 Task: Play online Dominion games in very easy mode.
Action: Mouse moved to (399, 325)
Screenshot: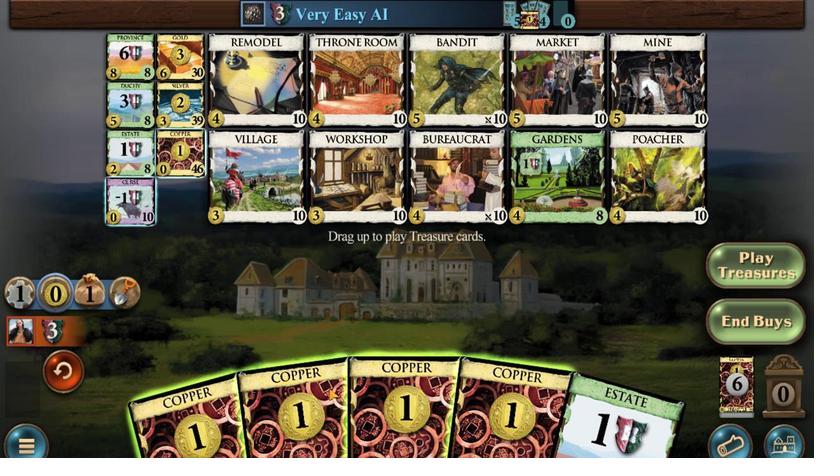 
Action: Mouse pressed left at (399, 325)
Screenshot: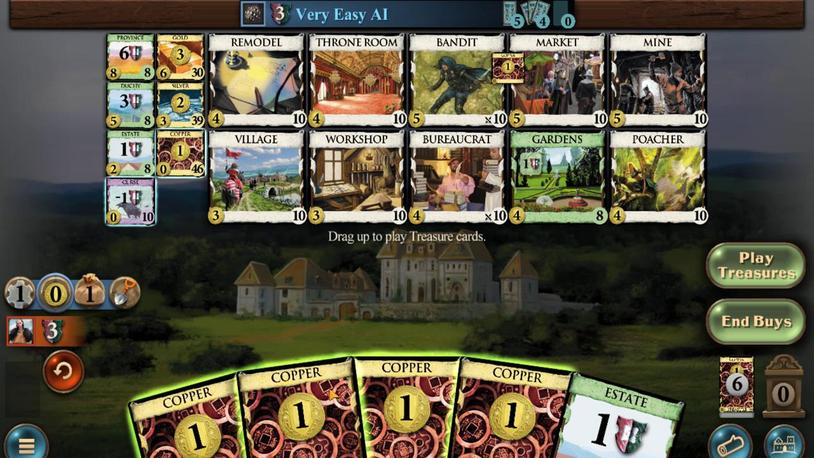 
Action: Mouse moved to (403, 325)
Screenshot: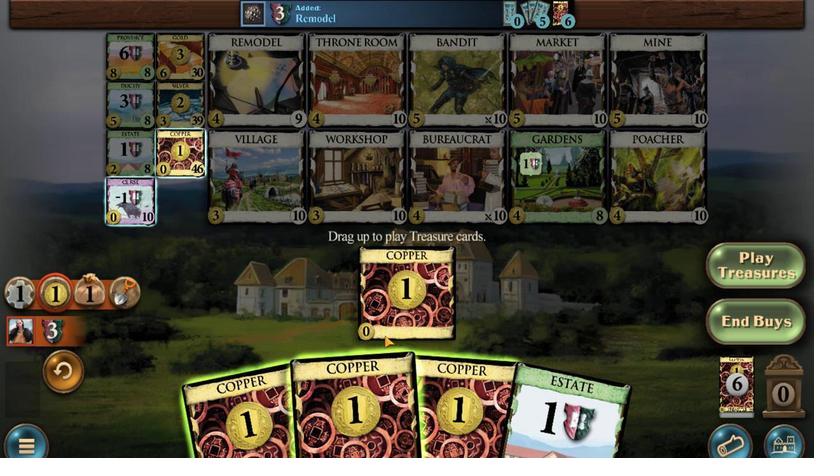 
Action: Mouse pressed left at (403, 325)
Screenshot: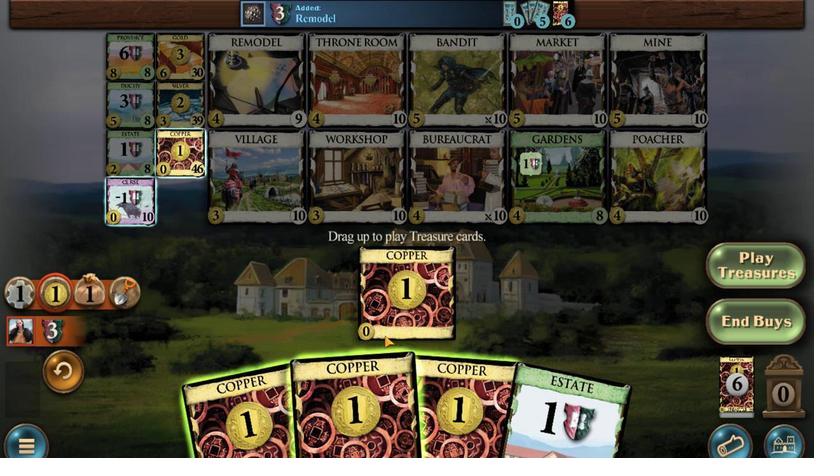 
Action: Mouse moved to (406, 325)
Screenshot: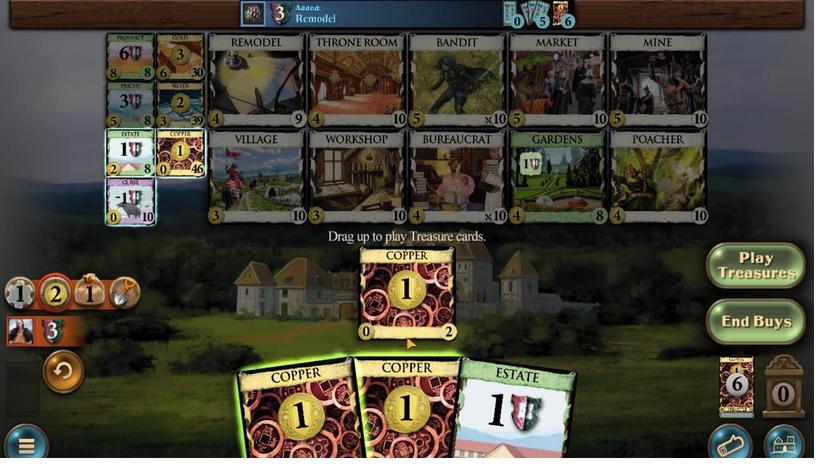 
Action: Mouse pressed left at (406, 325)
Screenshot: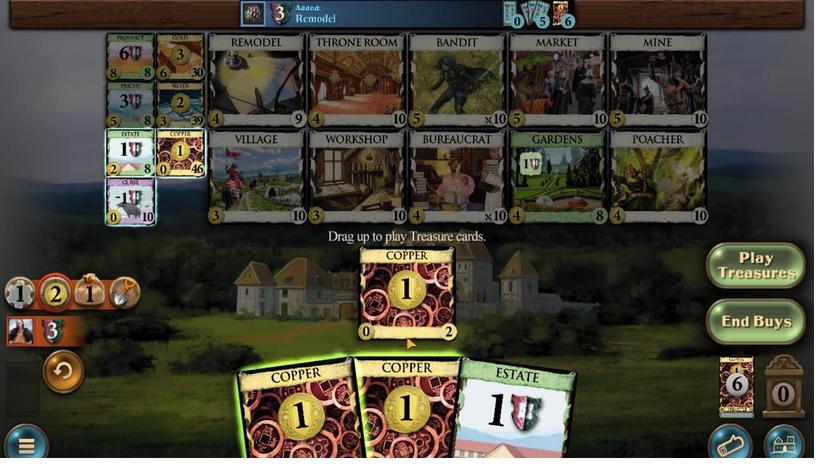 
Action: Mouse moved to (402, 325)
Screenshot: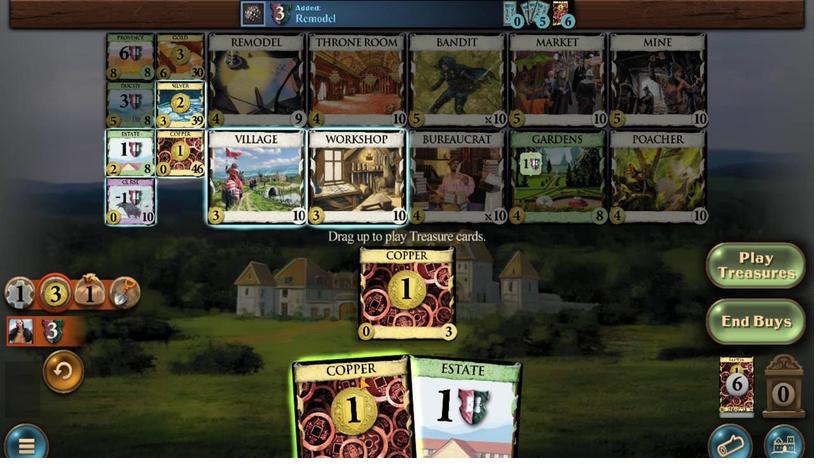 
Action: Mouse pressed left at (402, 325)
Screenshot: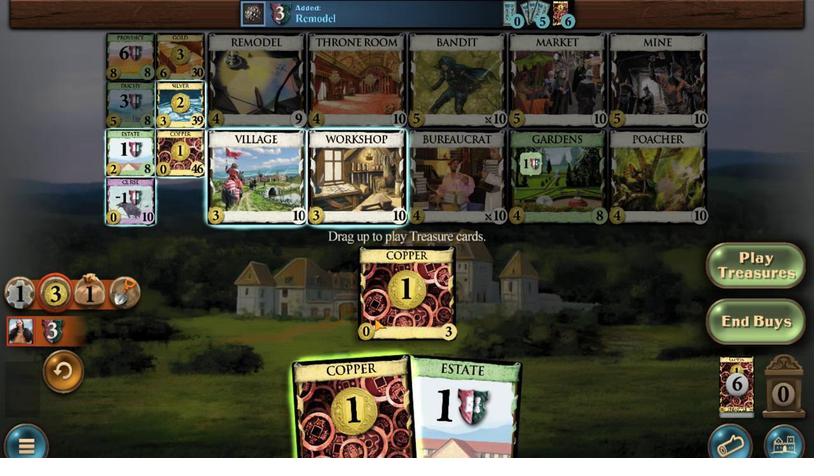 
Action: Mouse moved to (391, 362)
Screenshot: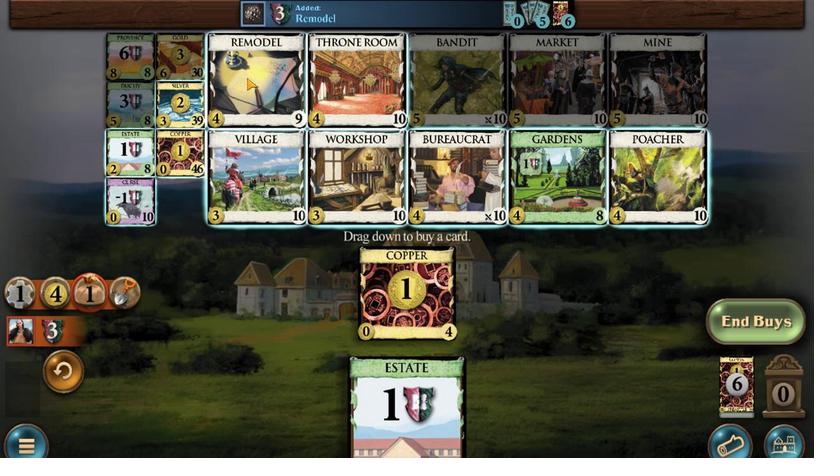 
Action: Mouse pressed left at (391, 362)
Screenshot: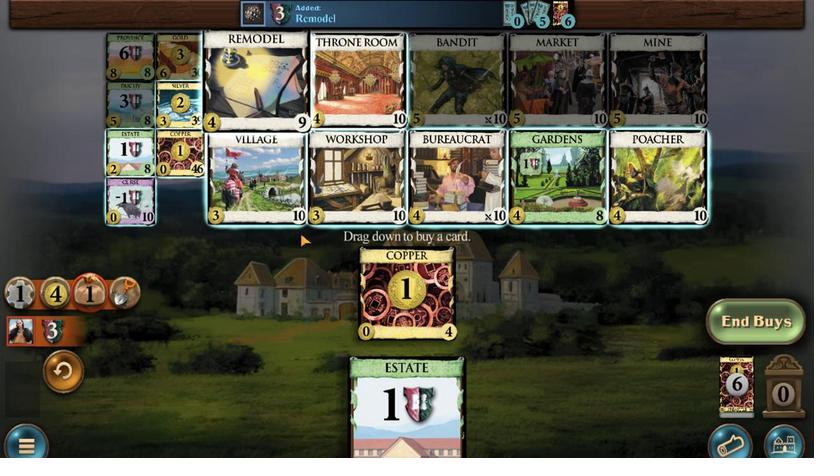 
Action: Mouse moved to (388, 323)
Screenshot: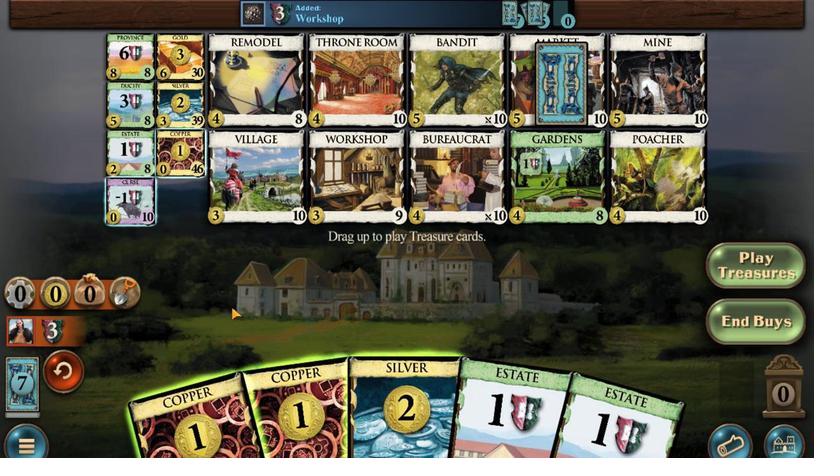 
Action: Mouse pressed left at (388, 323)
Screenshot: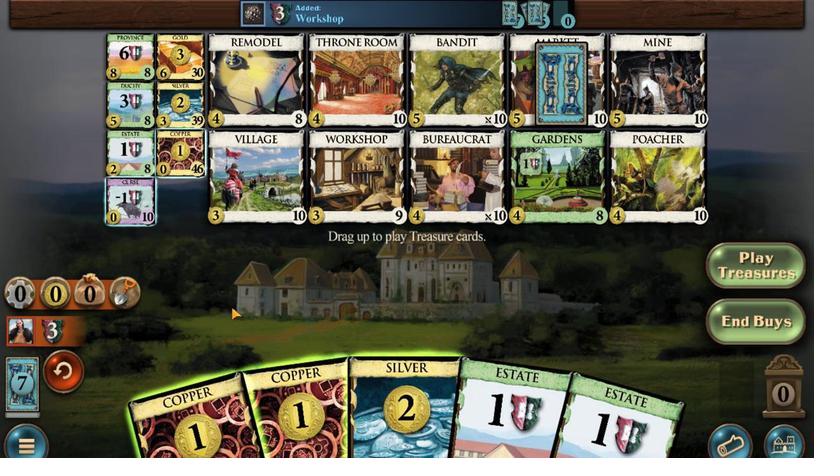 
Action: Mouse moved to (396, 320)
Screenshot: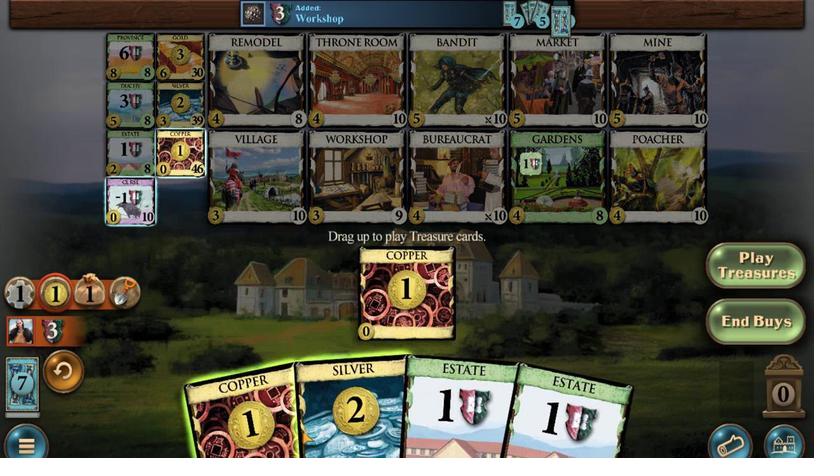 
Action: Mouse pressed left at (396, 320)
Screenshot: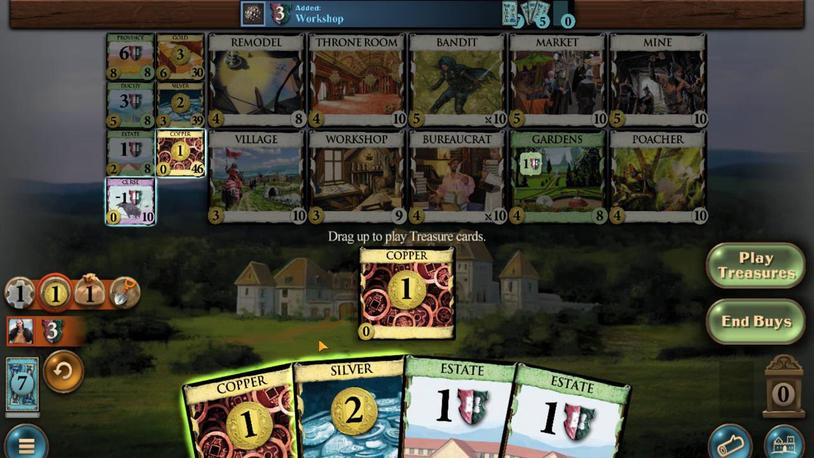
Action: Mouse moved to (394, 322)
Screenshot: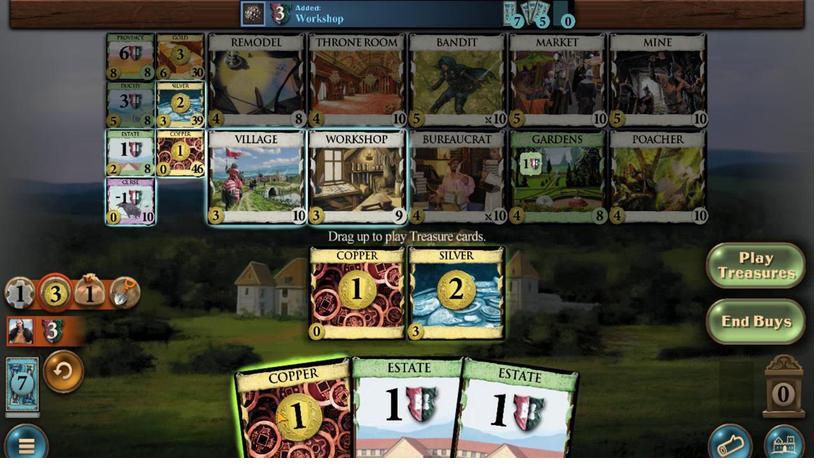 
Action: Mouse pressed left at (394, 322)
Screenshot: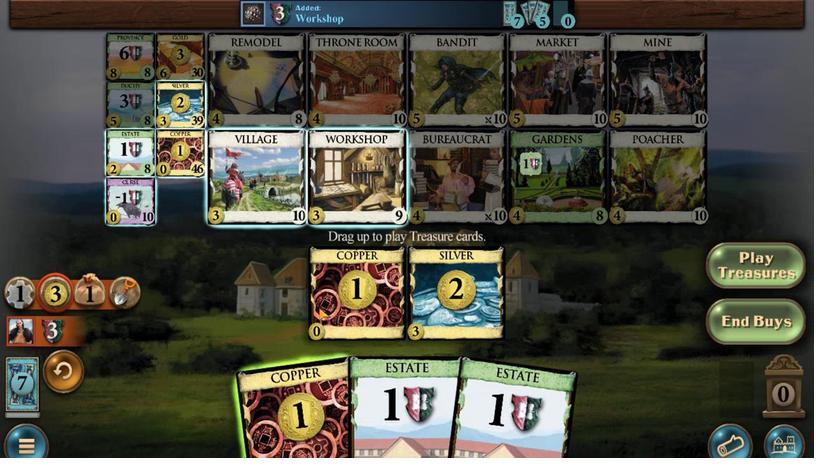 
Action: Mouse moved to (390, 364)
Screenshot: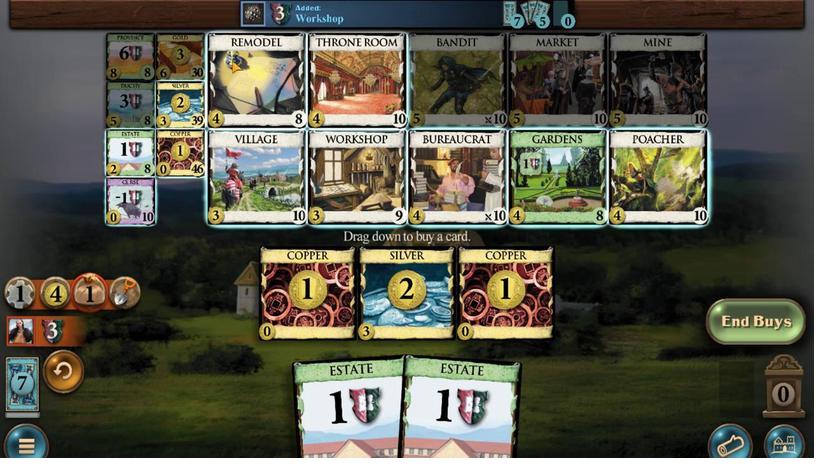 
Action: Mouse pressed left at (390, 364)
Screenshot: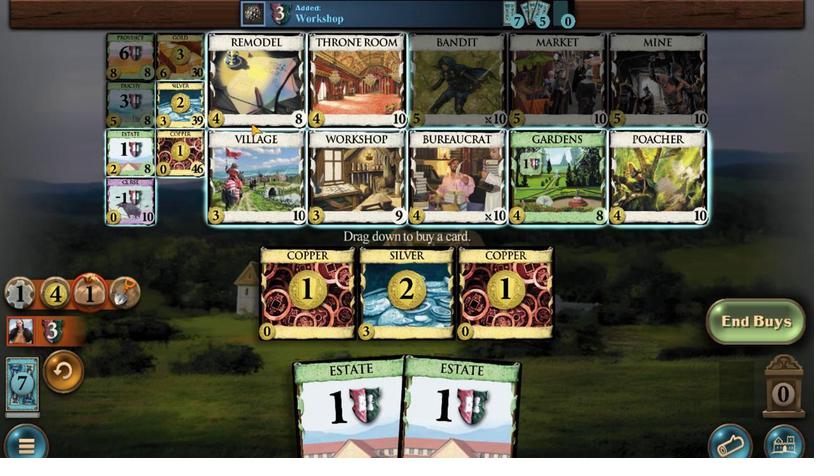
Action: Mouse moved to (387, 324)
Screenshot: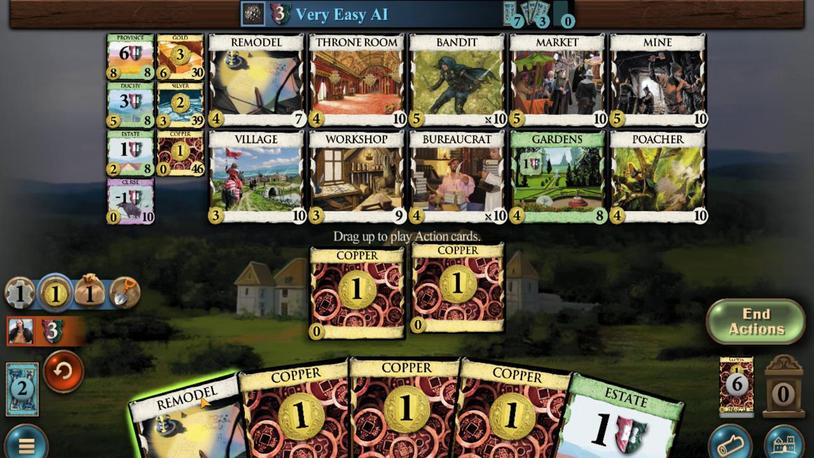 
Action: Mouse pressed left at (387, 324)
Screenshot: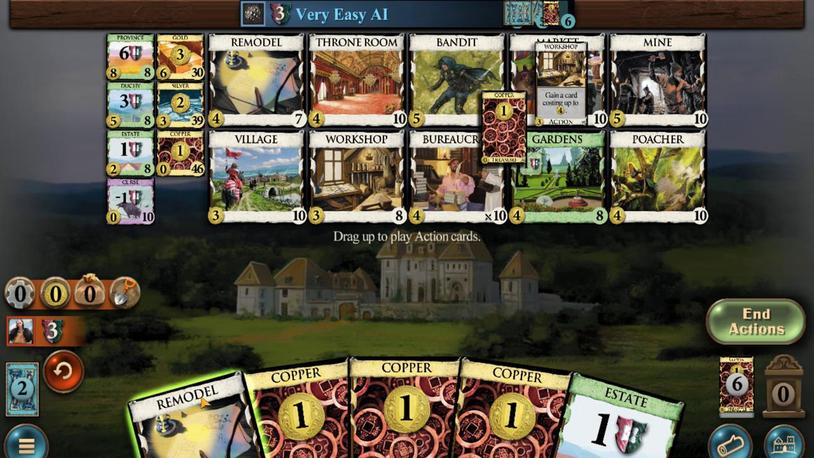 
Action: Mouse moved to (413, 325)
Screenshot: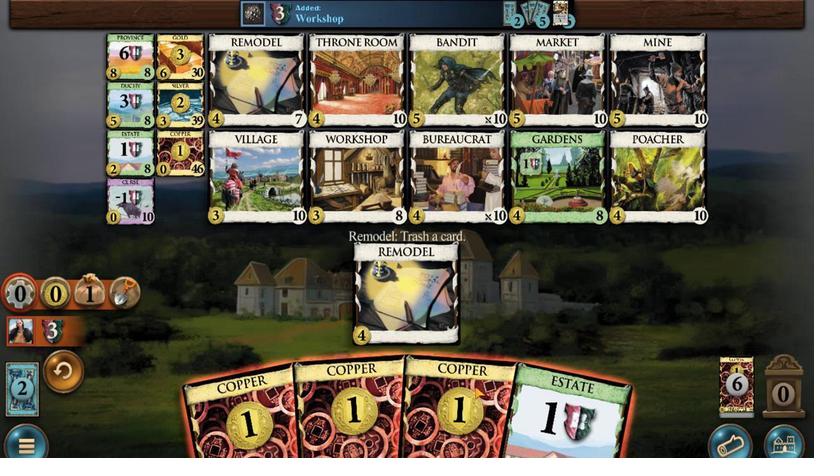 
Action: Mouse pressed left at (413, 325)
Screenshot: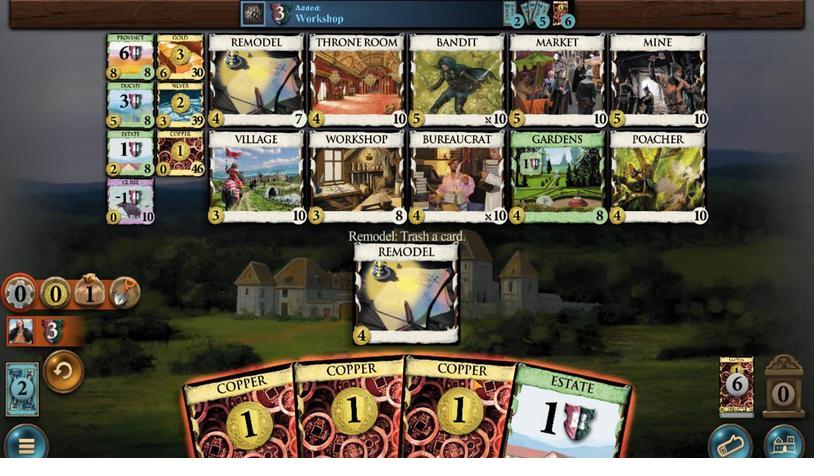 
Action: Mouse moved to (425, 334)
Screenshot: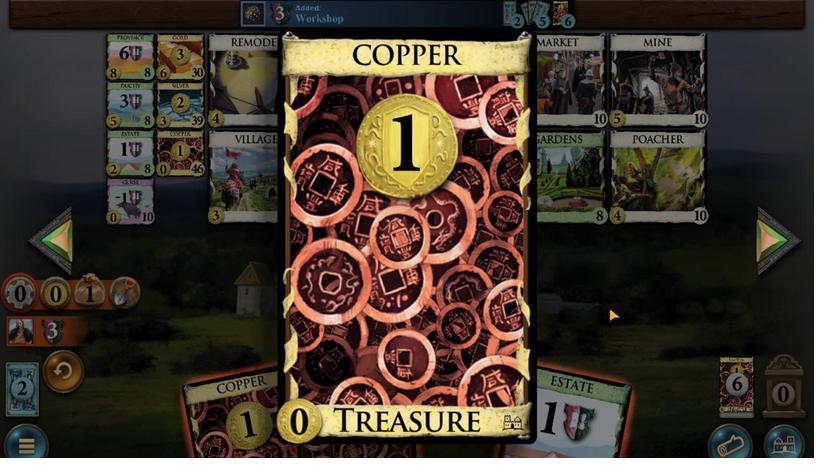 
Action: Mouse pressed left at (425, 334)
Screenshot: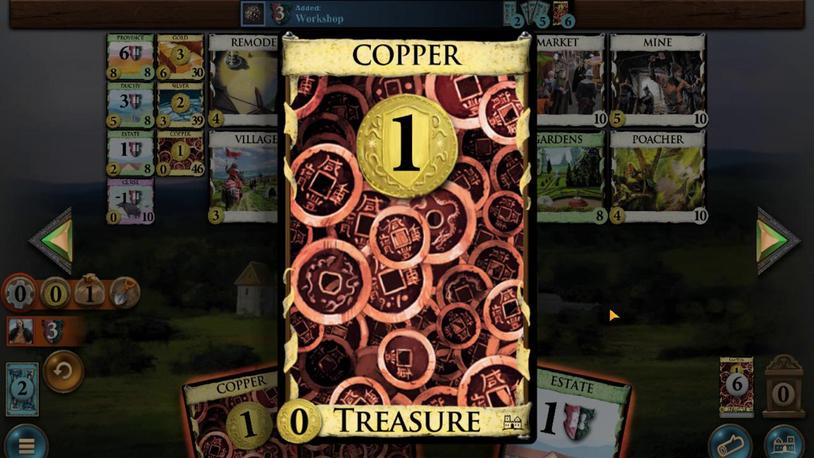 
Action: Mouse moved to (420, 324)
Screenshot: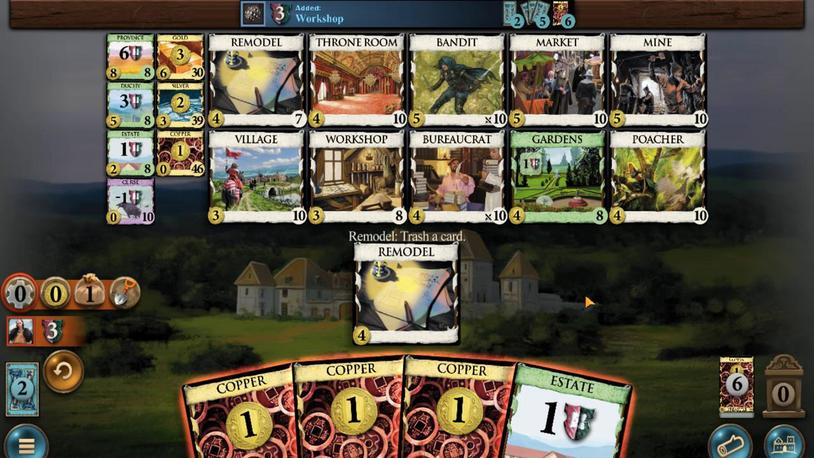 
Action: Mouse pressed left at (420, 324)
Screenshot: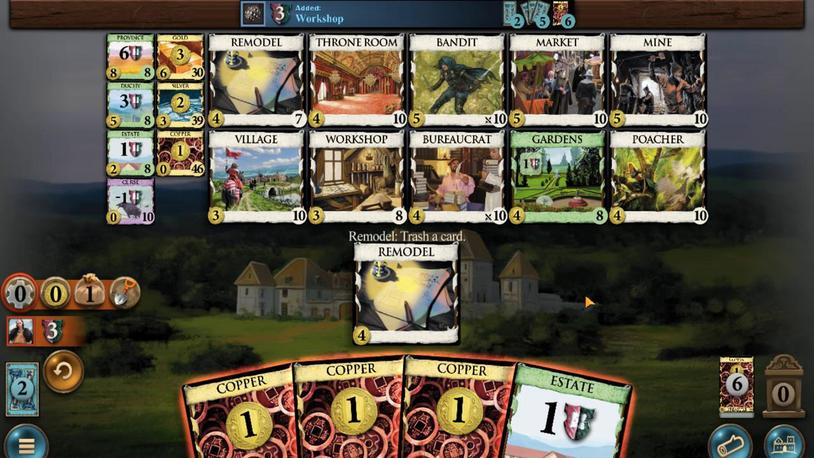 
Action: Mouse moved to (385, 359)
Screenshot: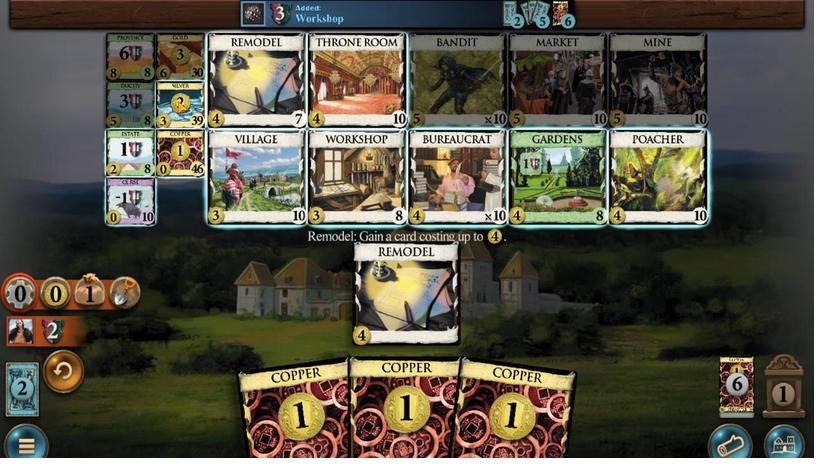 
Action: Mouse pressed left at (385, 359)
Screenshot: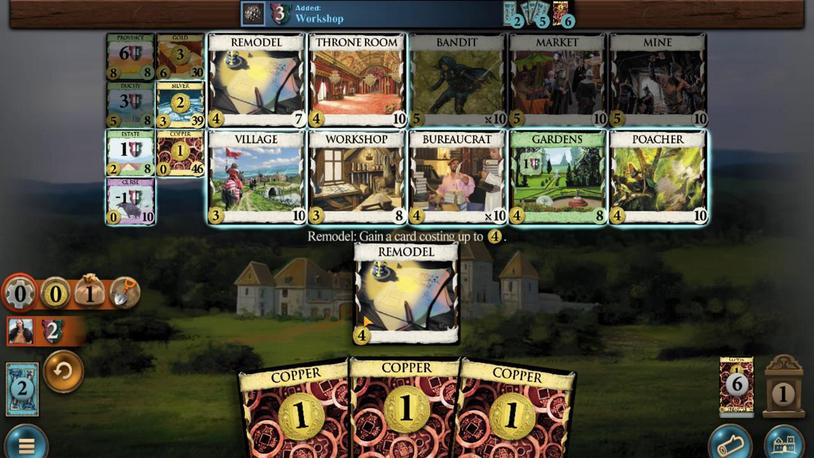 
Action: Mouse moved to (410, 352)
Screenshot: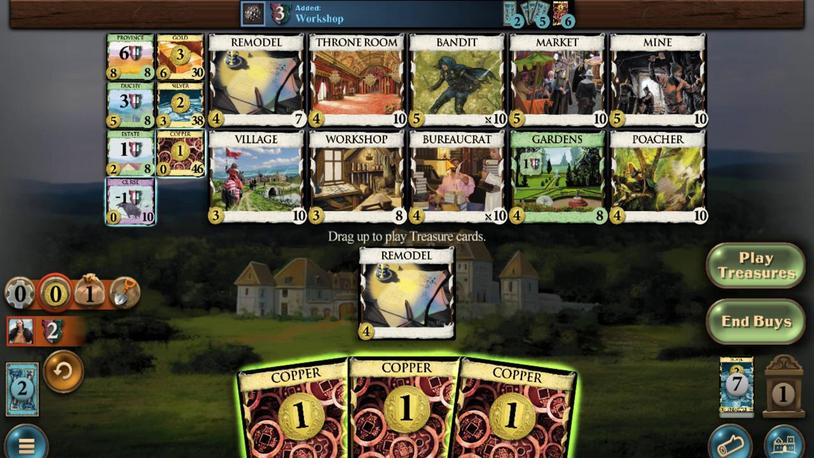 
Action: Mouse pressed left at (410, 352)
Screenshot: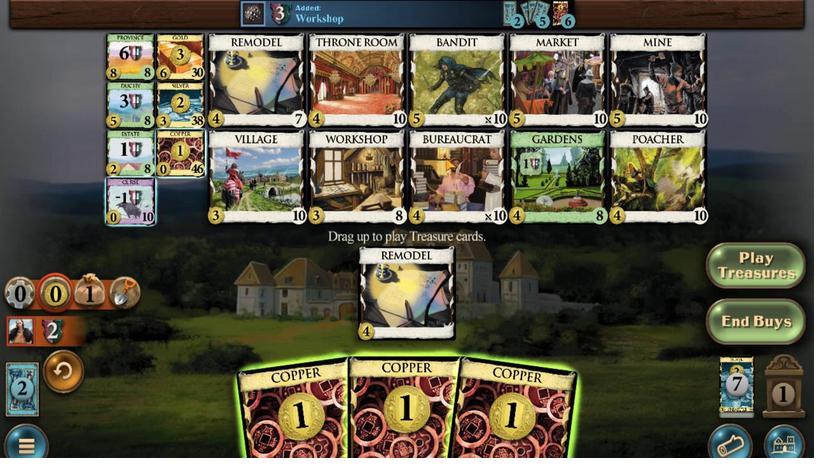 
Action: Mouse pressed left at (410, 352)
Screenshot: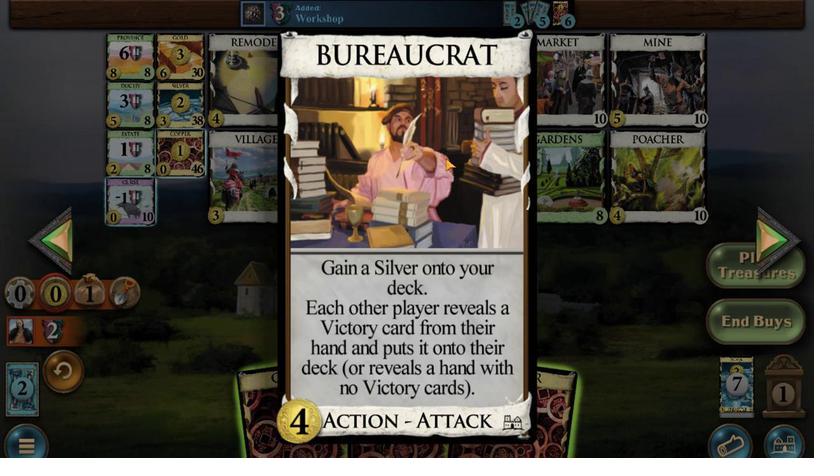 
Action: Mouse moved to (401, 350)
Screenshot: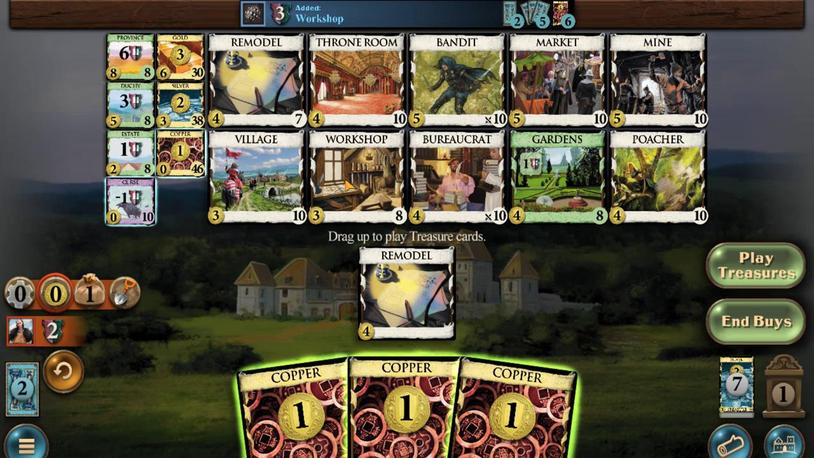 
Action: Mouse pressed left at (401, 350)
Screenshot: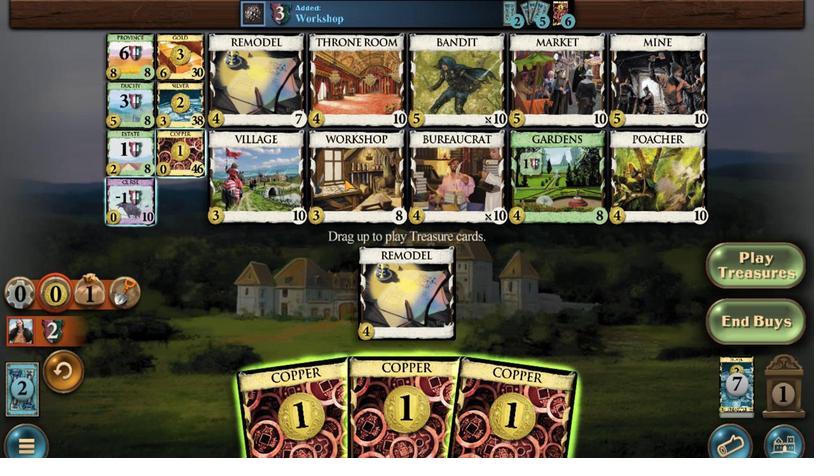 
Action: Mouse pressed left at (401, 350)
Screenshot: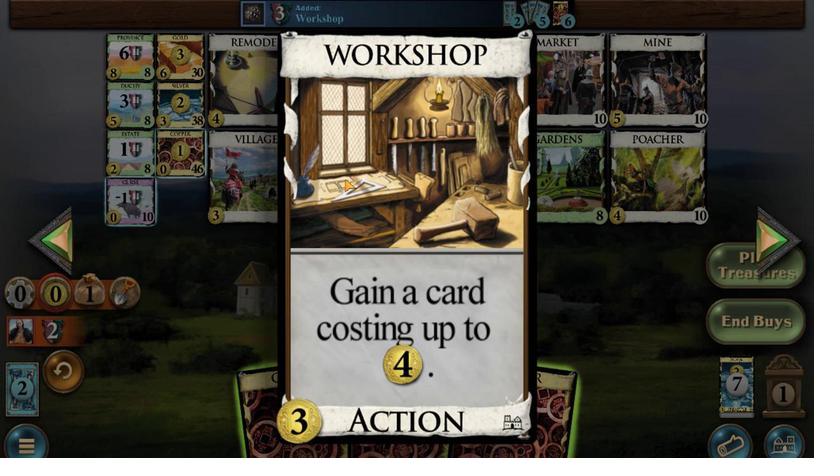 
Action: Mouse moved to (419, 320)
Screenshot: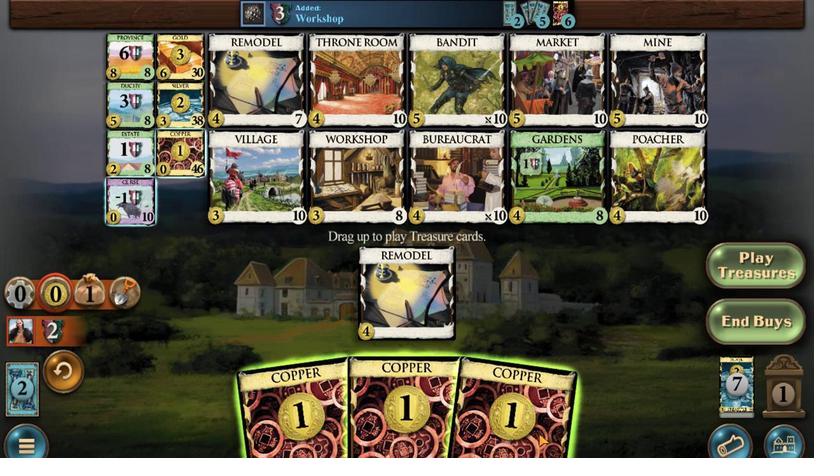 
Action: Mouse pressed left at (419, 320)
Screenshot: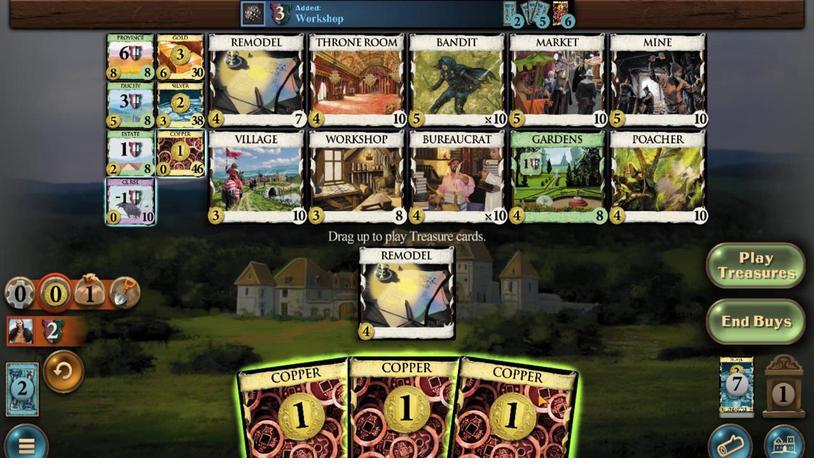 
Action: Mouse moved to (410, 317)
Screenshot: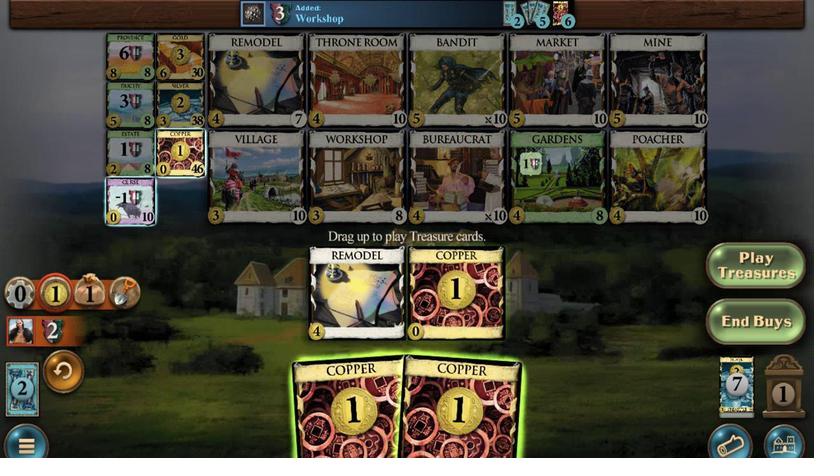 
Action: Mouse pressed left at (410, 317)
Screenshot: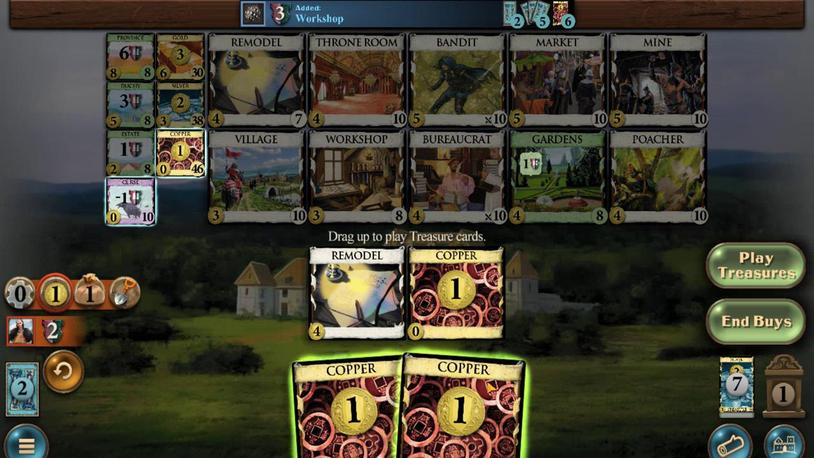 
Action: Mouse moved to (406, 315)
Screenshot: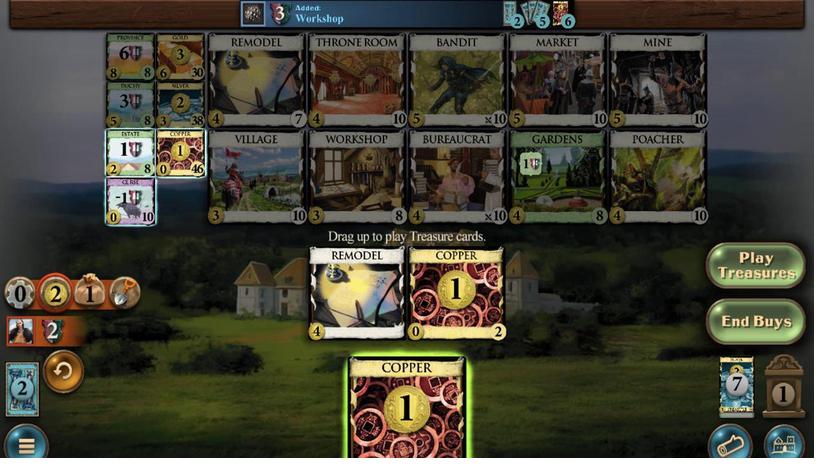
Action: Mouse pressed left at (406, 315)
Screenshot: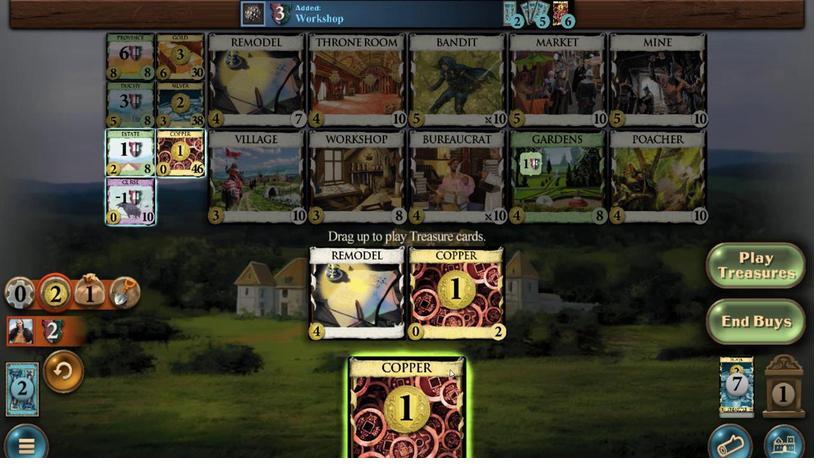 
Action: Mouse moved to (406, 320)
Screenshot: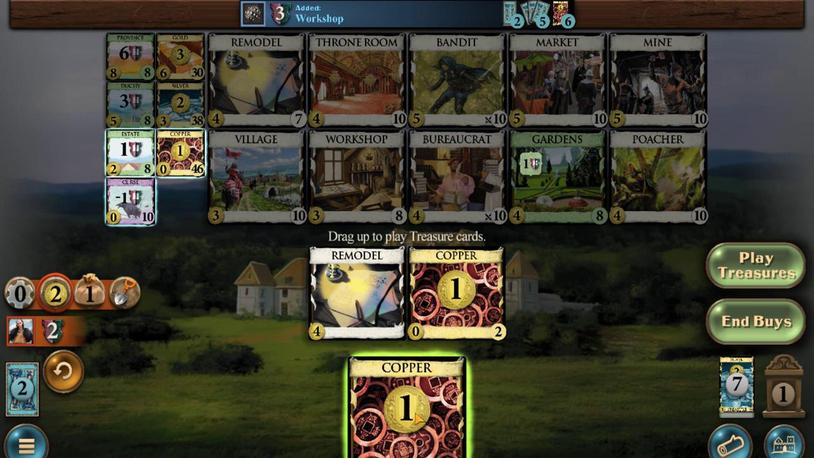 
Action: Mouse pressed left at (406, 320)
Screenshot: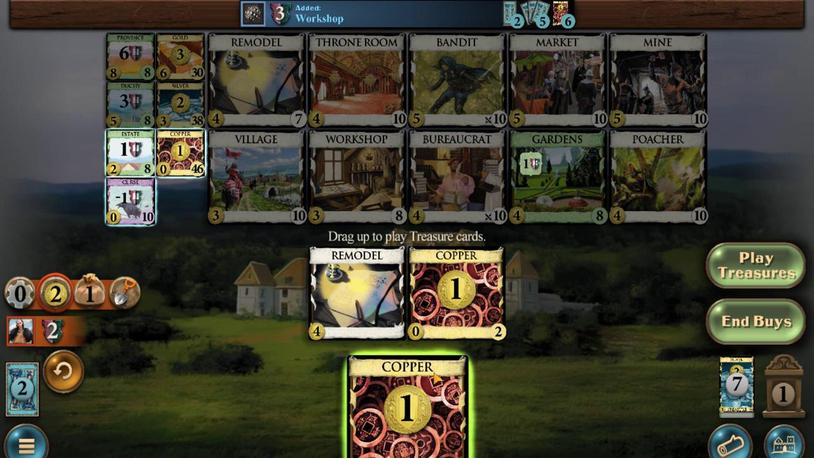 
Action: Mouse moved to (390, 353)
Screenshot: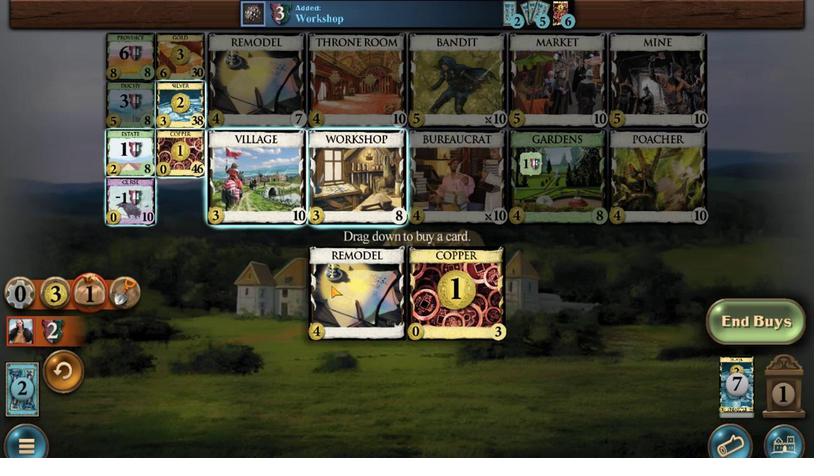 
Action: Mouse pressed left at (390, 353)
Screenshot: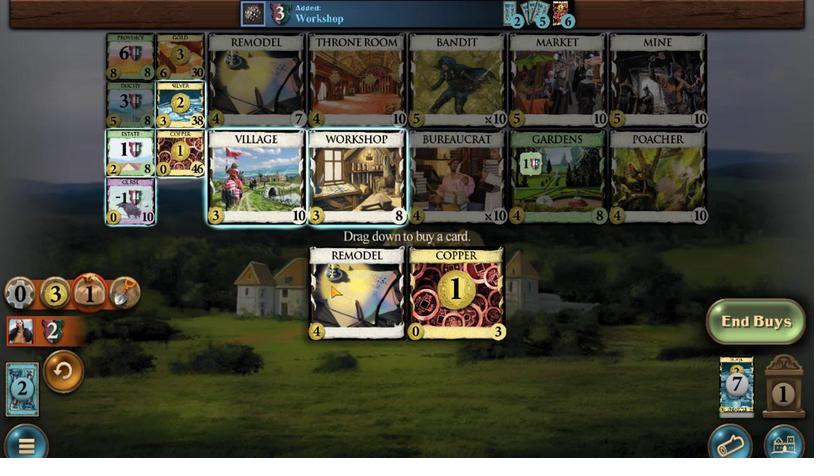 
Action: Mouse moved to (387, 324)
Screenshot: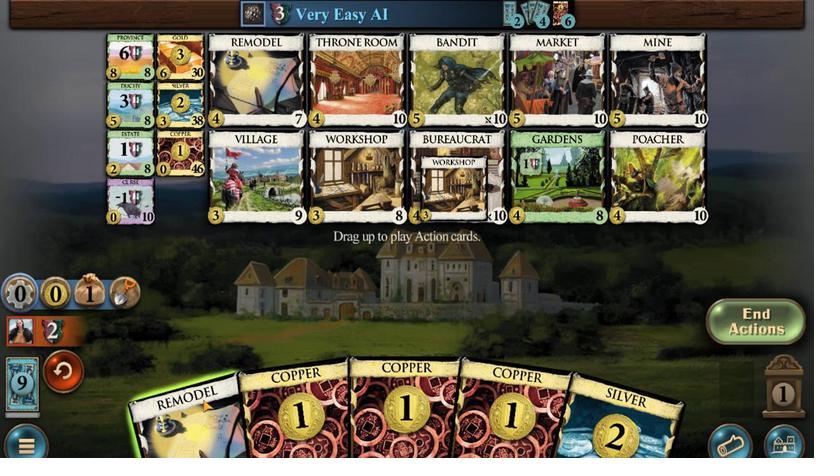 
Action: Mouse pressed left at (387, 324)
Screenshot: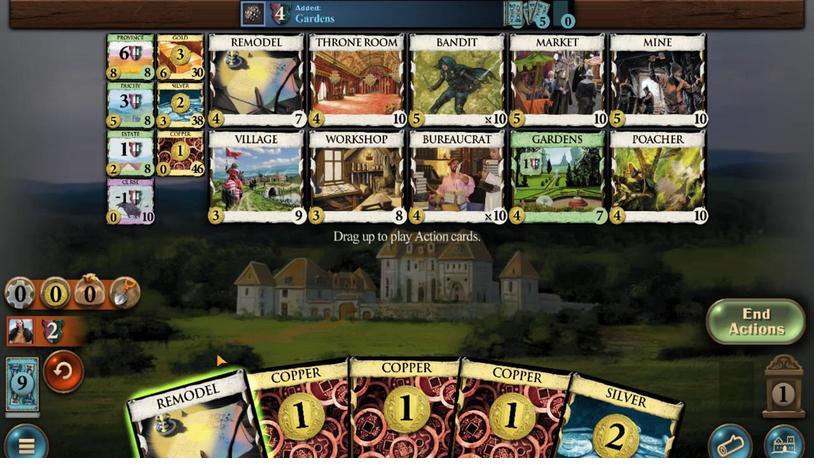 
Action: Mouse moved to (418, 322)
Screenshot: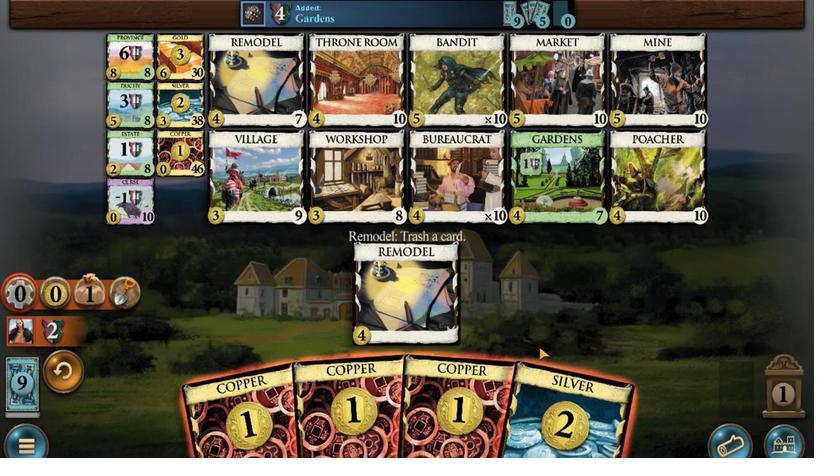 
Action: Mouse pressed left at (418, 322)
Screenshot: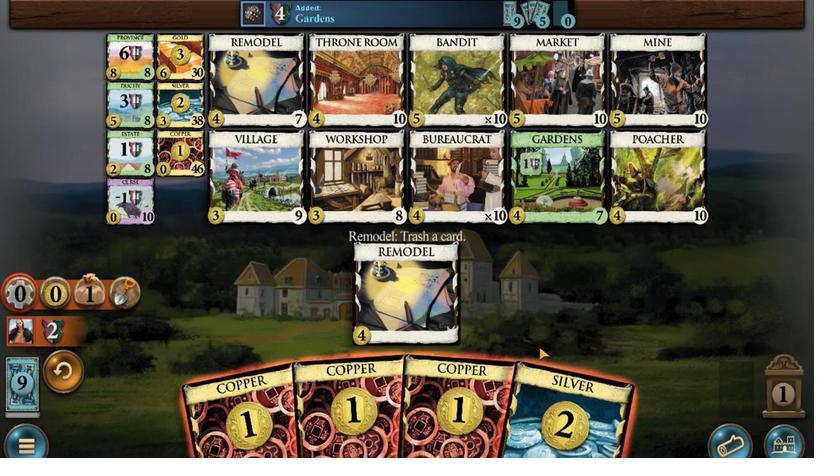 
Action: Mouse moved to (380, 359)
Screenshot: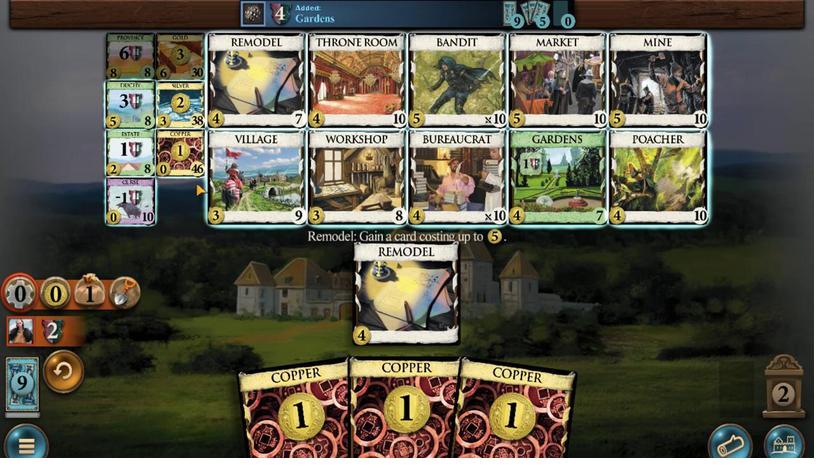 
Action: Mouse pressed left at (380, 359)
Screenshot: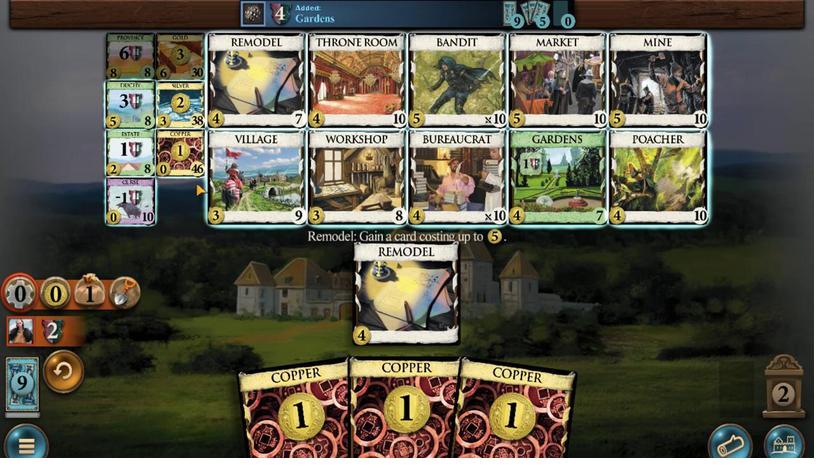 
Action: Mouse moved to (411, 322)
Screenshot: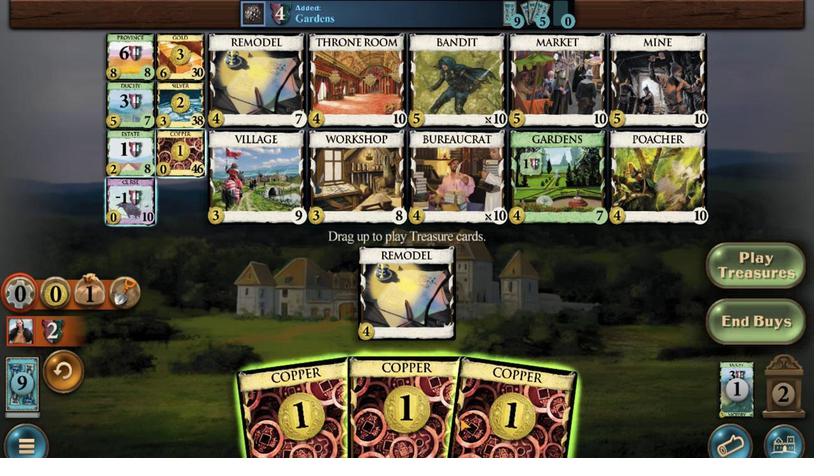 
Action: Mouse pressed left at (411, 322)
Screenshot: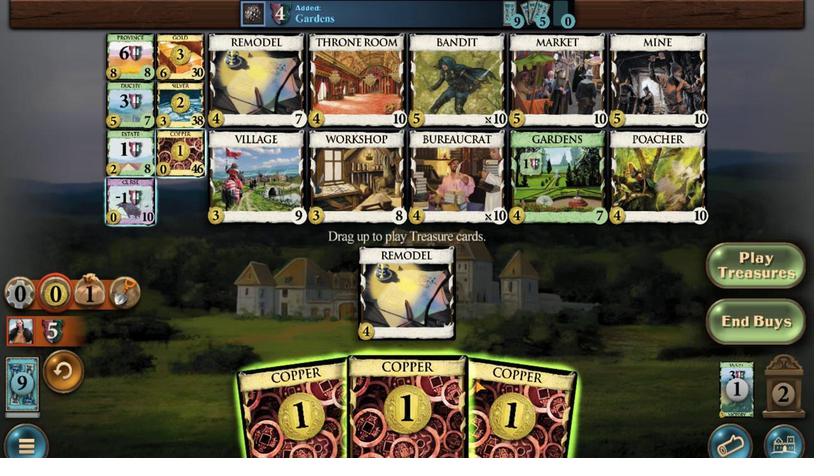 
Action: Mouse moved to (411, 322)
Screenshot: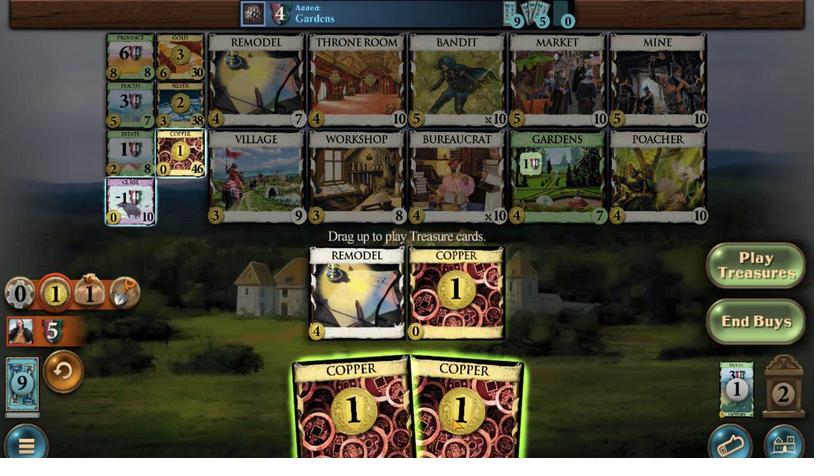 
Action: Mouse pressed left at (411, 322)
Screenshot: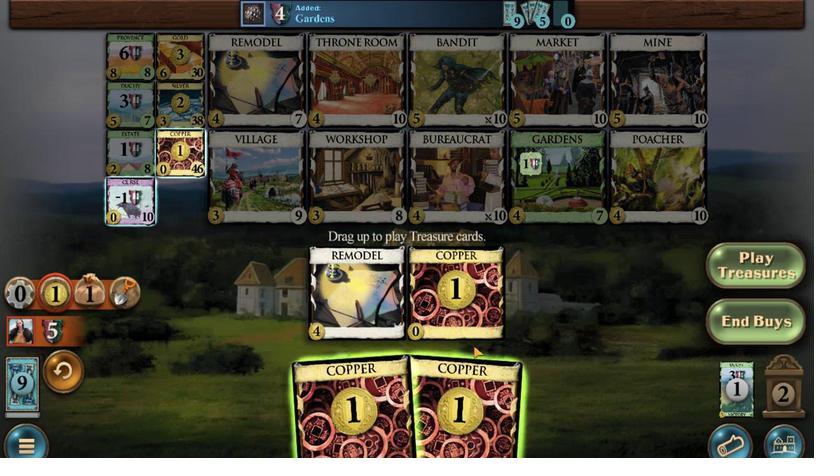 
Action: Mouse moved to (405, 322)
Screenshot: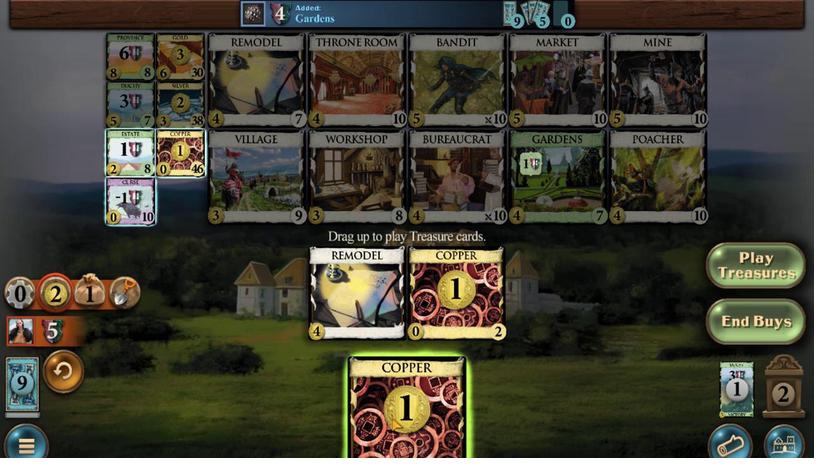 
Action: Mouse pressed left at (405, 322)
Screenshot: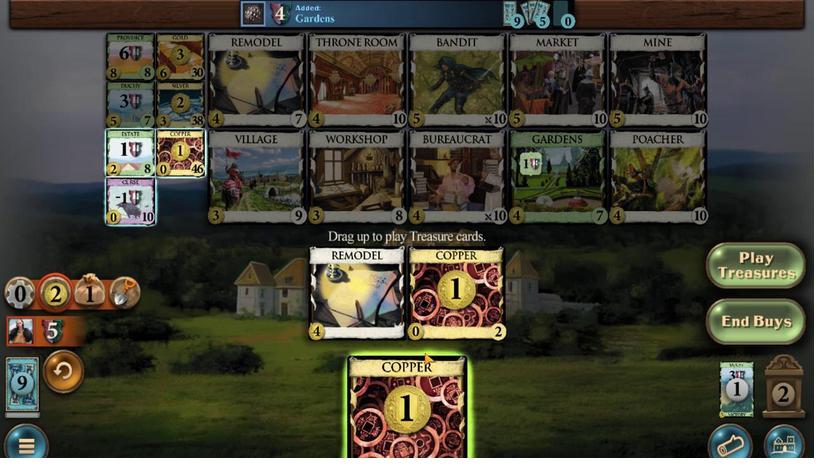 
Action: Mouse moved to (390, 352)
Screenshot: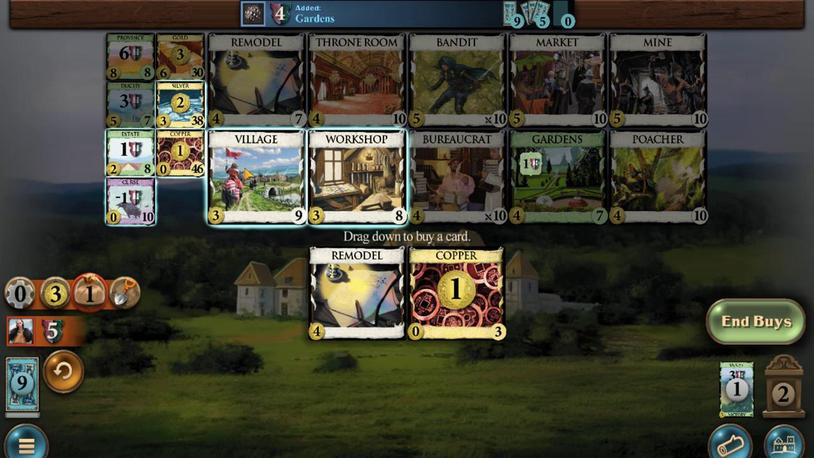 
Action: Mouse pressed left at (390, 352)
Screenshot: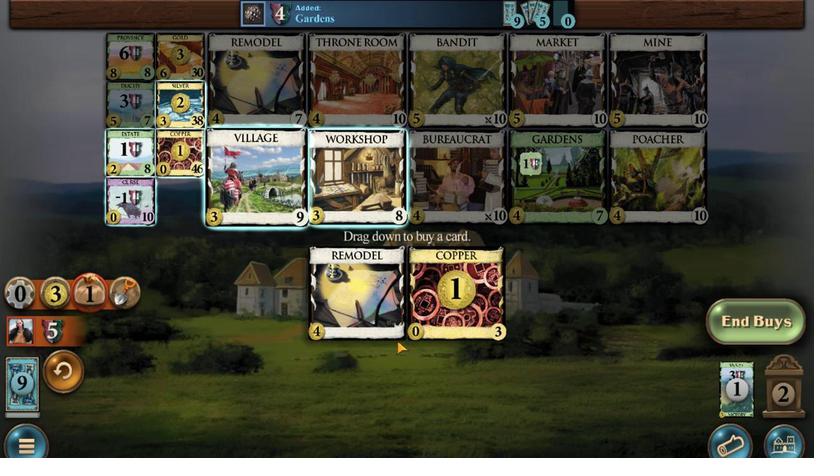 
Action: Mouse moved to (400, 362)
Screenshot: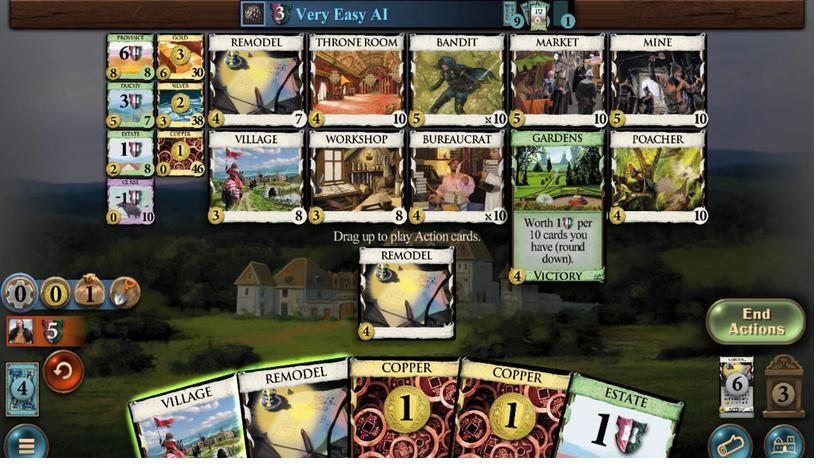
Action: Mouse pressed left at (400, 362)
Screenshot: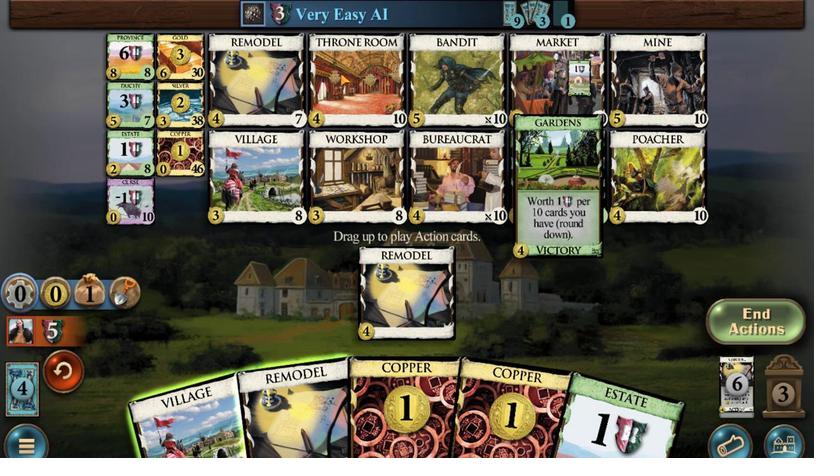 
Action: Mouse pressed left at (400, 362)
Screenshot: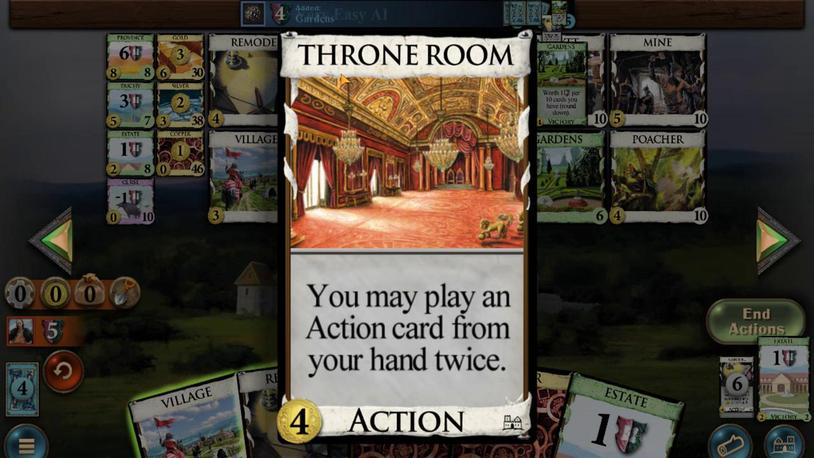 
Action: Mouse moved to (394, 363)
Screenshot: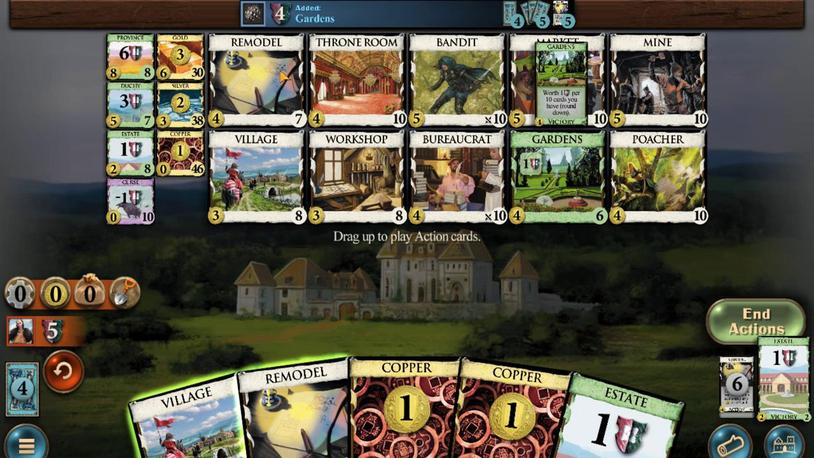 
Action: Mouse pressed left at (394, 363)
Screenshot: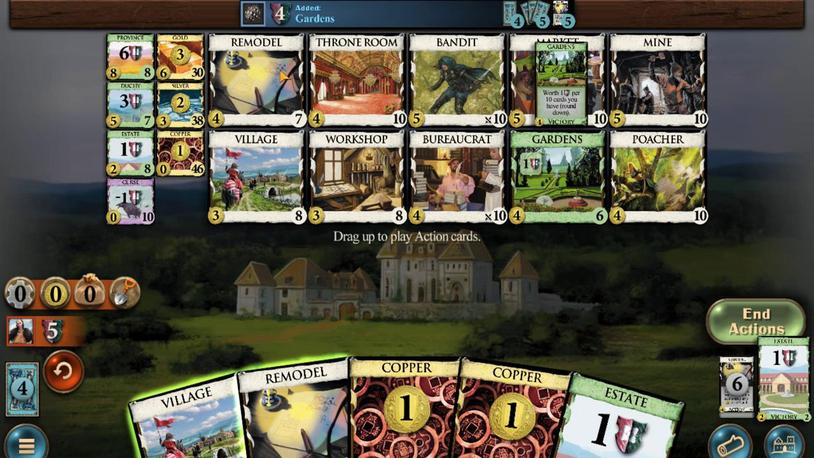 
Action: Mouse moved to (394, 363)
Screenshot: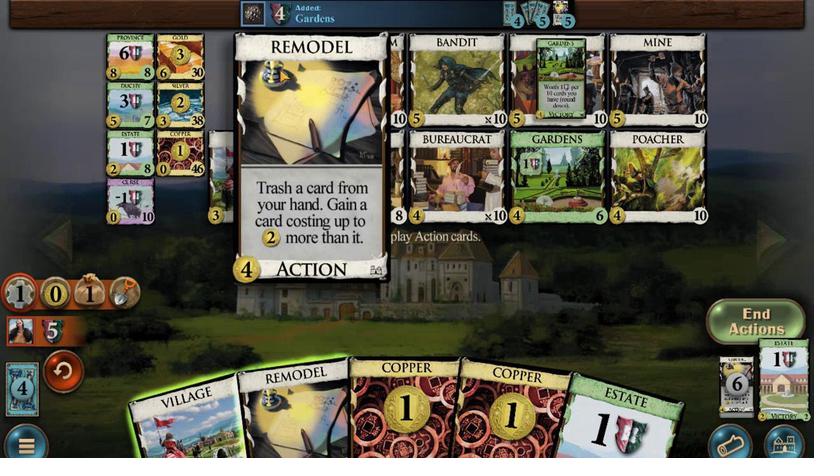 
Action: Mouse pressed left at (394, 363)
Screenshot: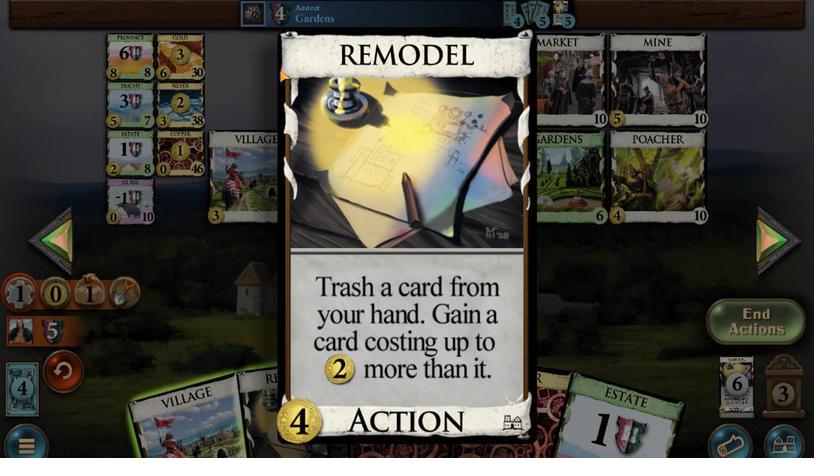 
Action: Mouse moved to (386, 322)
Screenshot: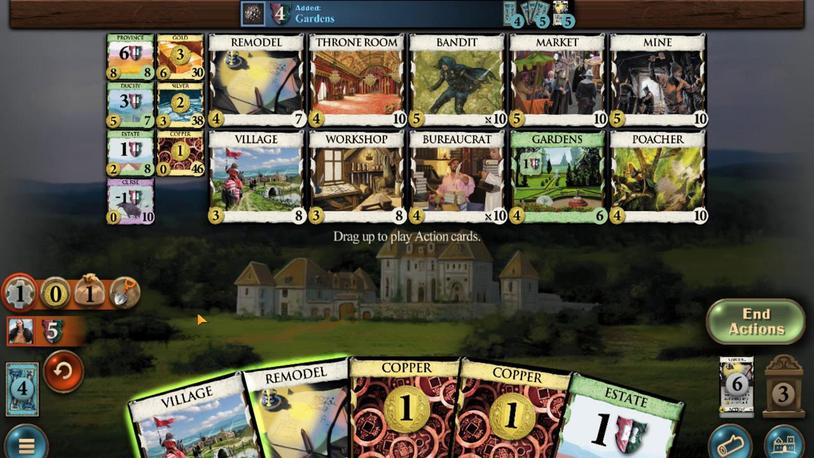 
Action: Mouse pressed left at (386, 322)
Screenshot: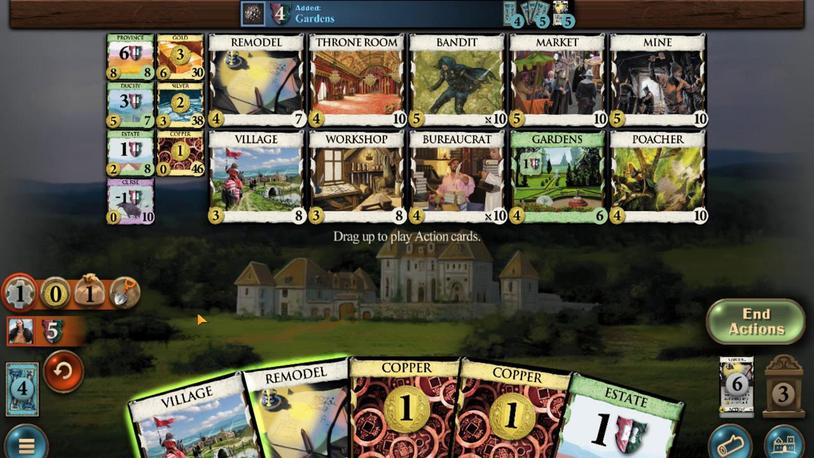 
Action: Mouse moved to (385, 320)
Screenshot: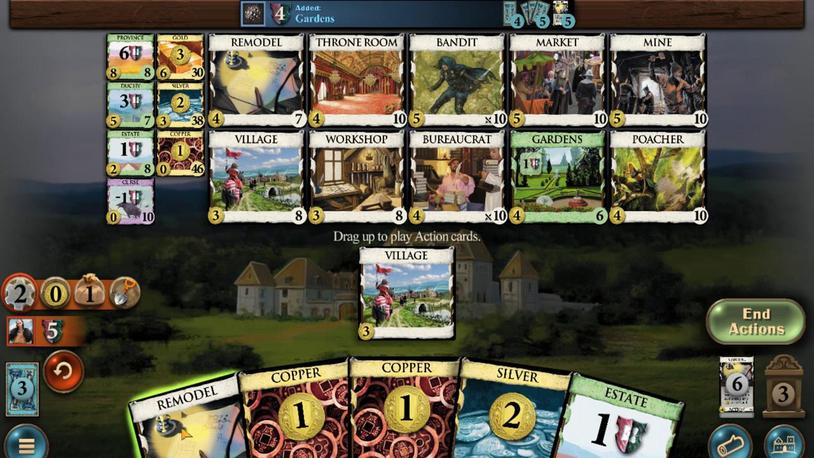 
Action: Mouse pressed left at (385, 320)
Screenshot: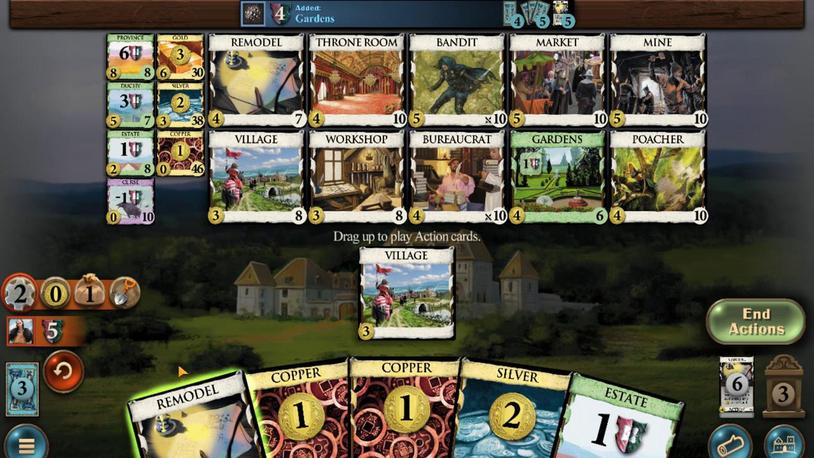 
Action: Mouse moved to (420, 322)
Screenshot: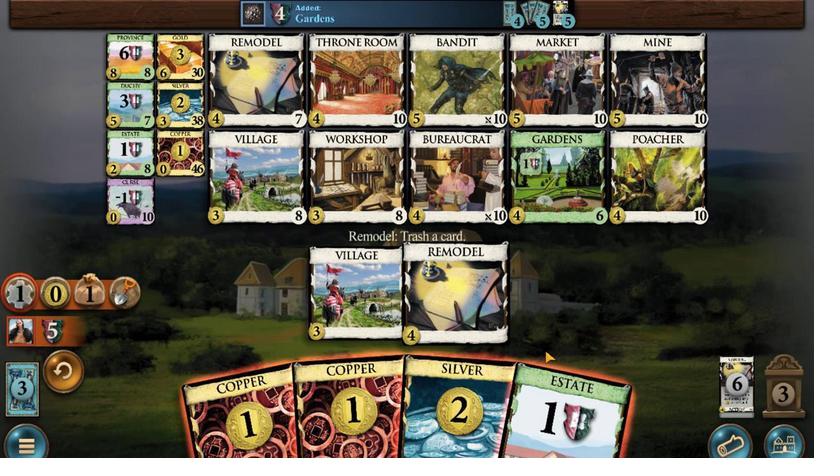 
Action: Mouse pressed left at (420, 322)
Screenshot: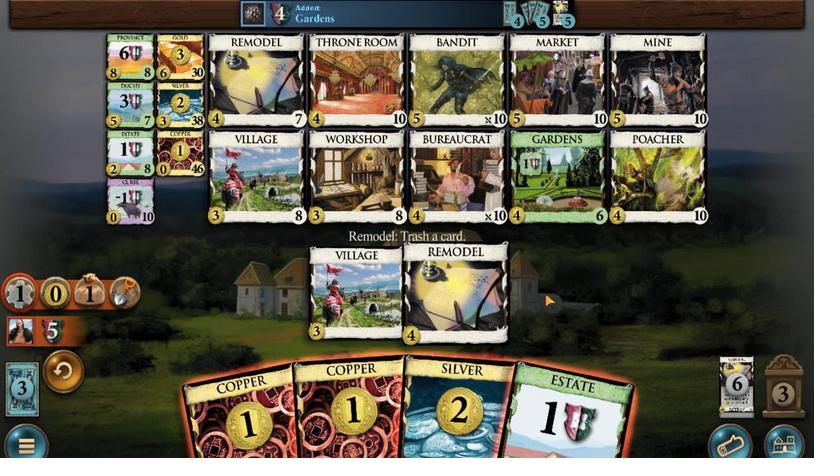 
Action: Mouse moved to (385, 359)
Screenshot: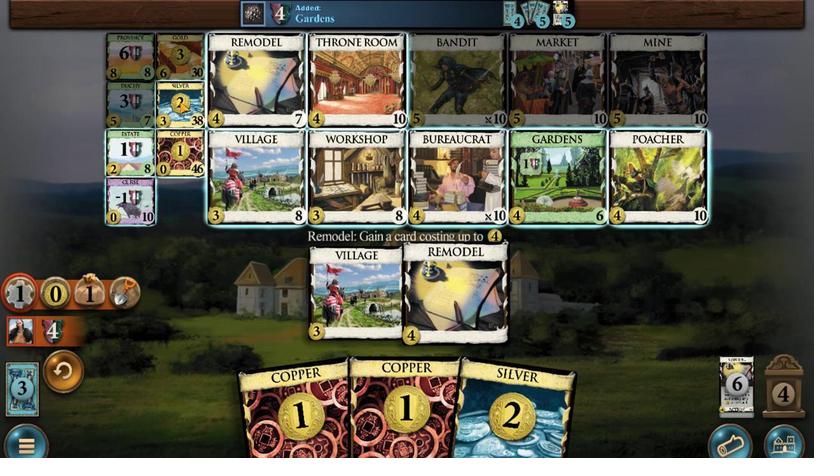 
Action: Mouse pressed left at (385, 359)
Screenshot: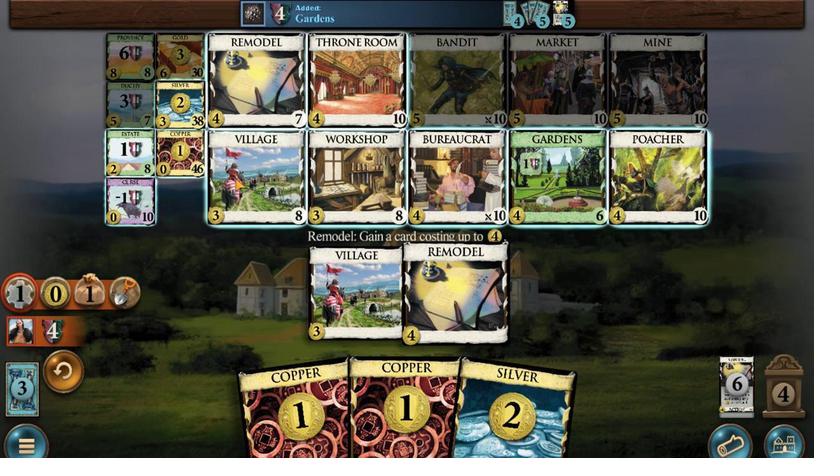 
Action: Mouse moved to (414, 323)
Screenshot: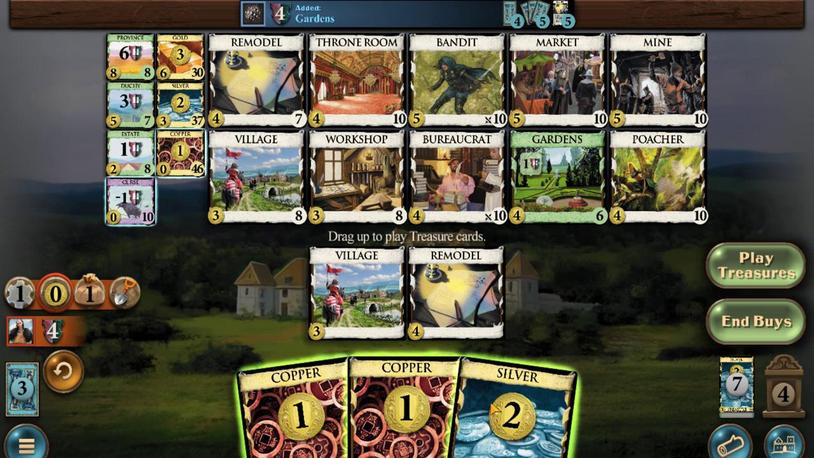 
Action: Mouse pressed left at (414, 323)
Screenshot: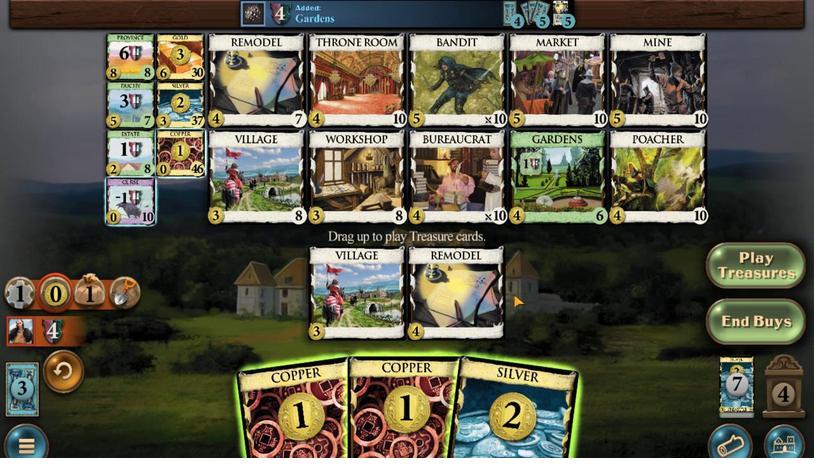 
Action: Mouse moved to (411, 324)
Screenshot: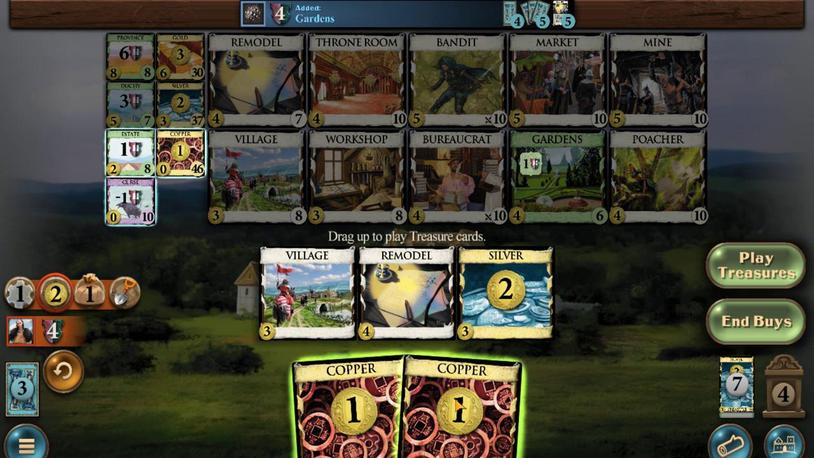 
Action: Mouse pressed left at (411, 324)
Screenshot: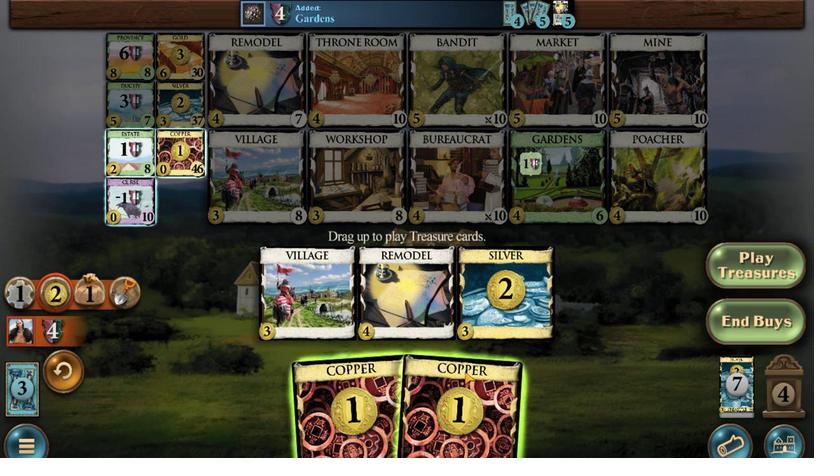 
Action: Mouse moved to (408, 322)
Screenshot: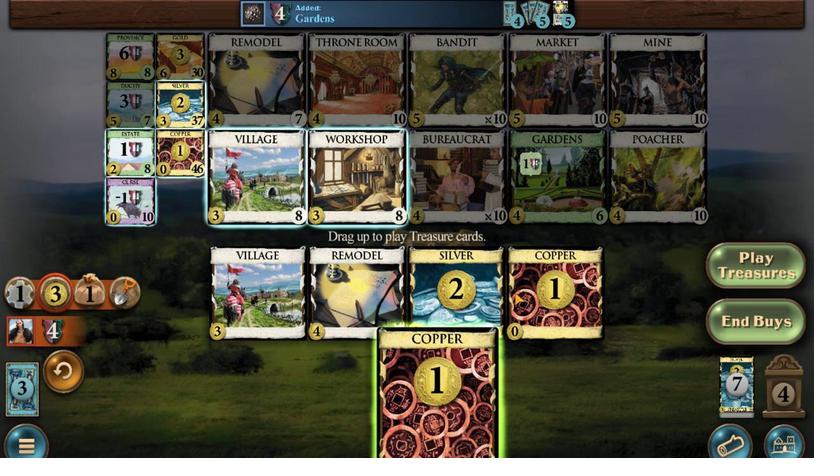 
Action: Mouse pressed left at (408, 322)
Screenshot: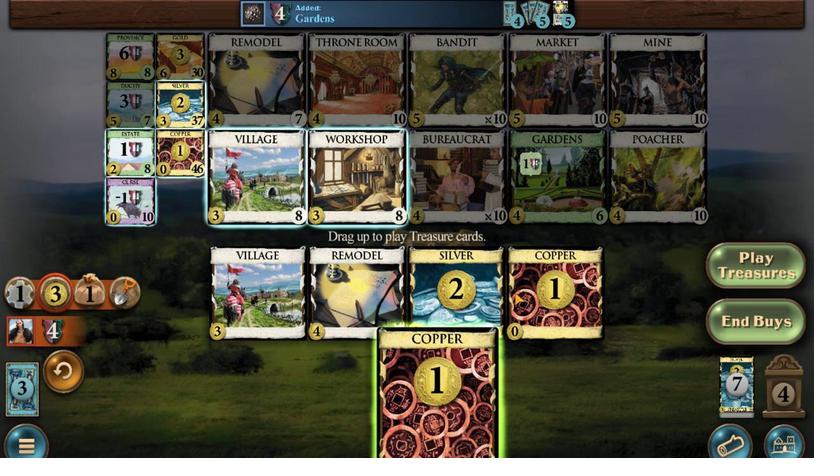 
Action: Mouse moved to (430, 350)
Screenshot: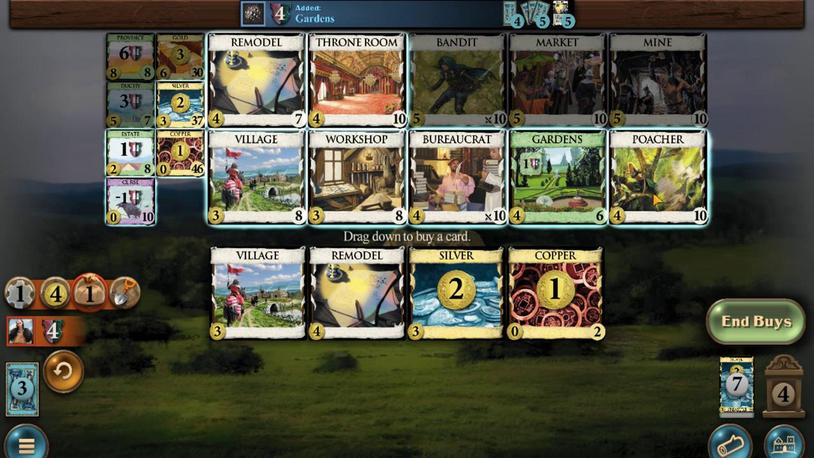 
Action: Mouse pressed left at (430, 350)
Screenshot: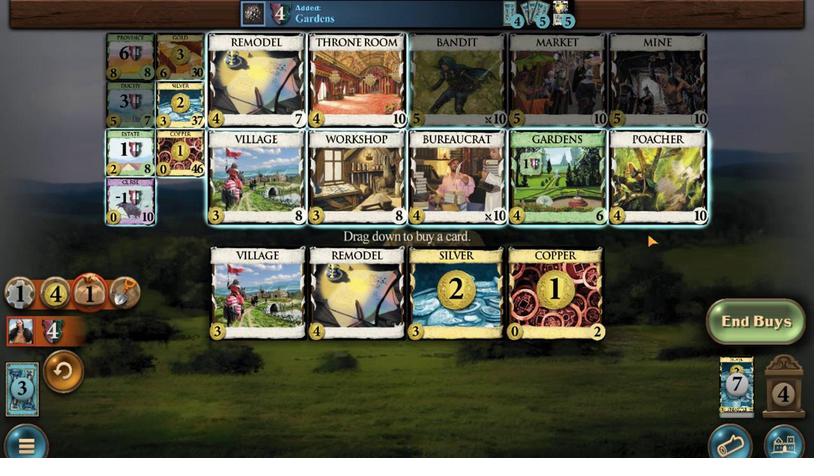 
Action: Mouse moved to (418, 349)
Screenshot: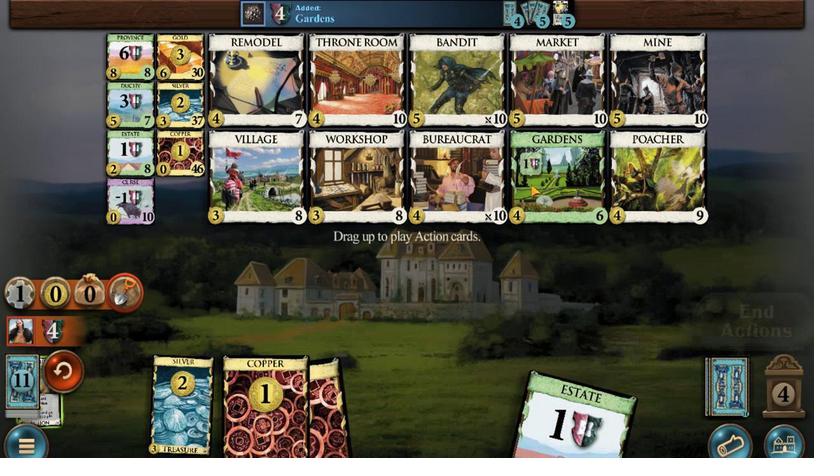 
Action: Mouse pressed left at (418, 349)
Screenshot: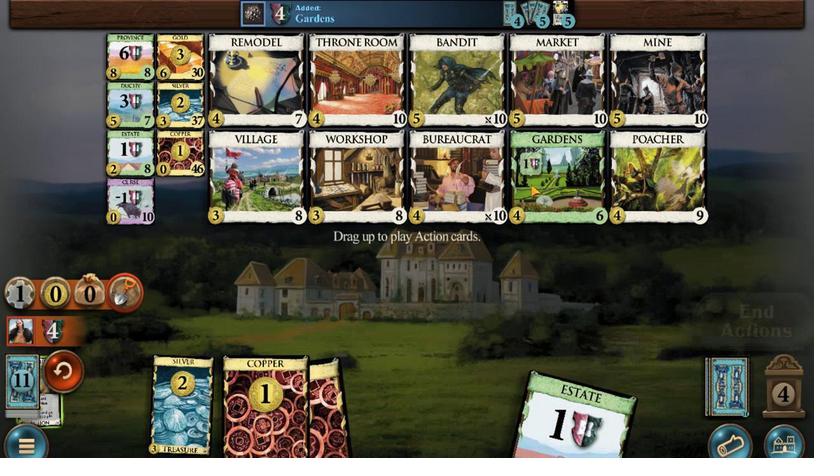 
Action: Mouse pressed left at (418, 349)
Screenshot: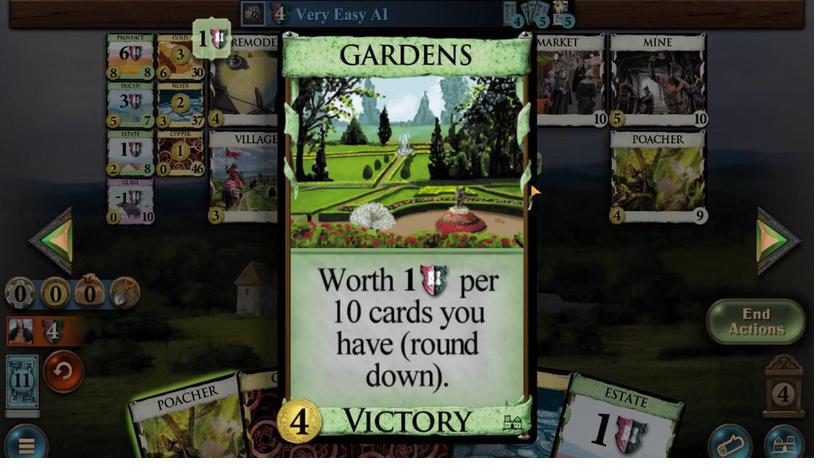 
Action: Mouse moved to (431, 364)
Screenshot: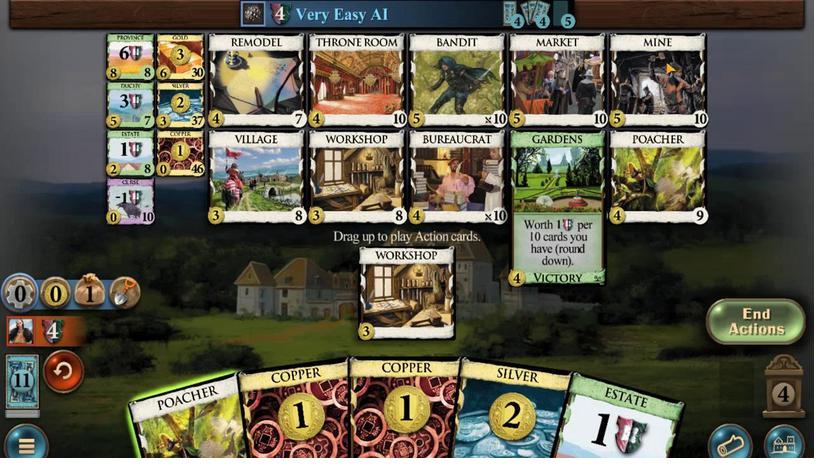 
Action: Mouse pressed left at (431, 364)
Screenshot: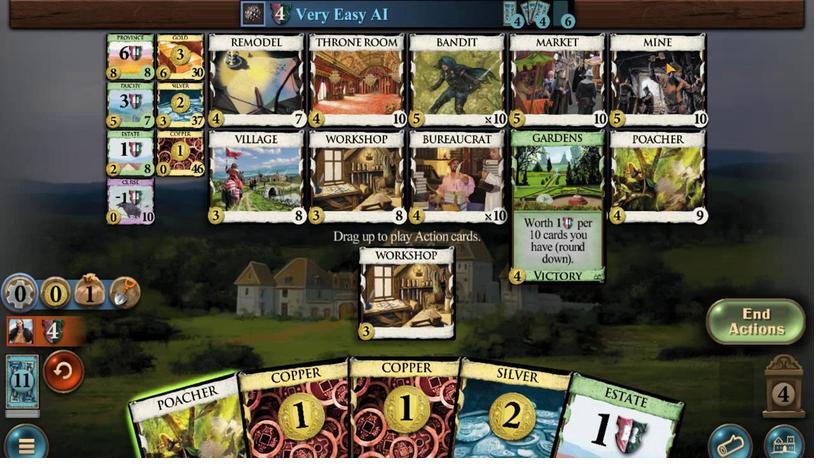 
Action: Mouse moved to (431, 364)
Screenshot: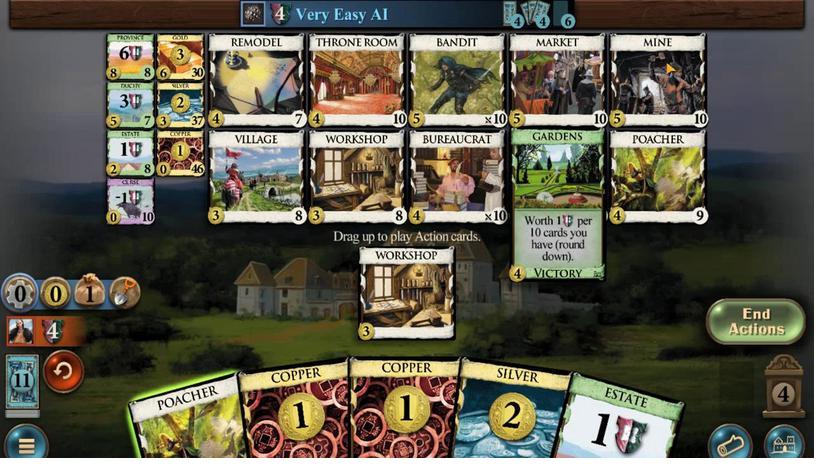 
Action: Mouse pressed left at (431, 364)
Screenshot: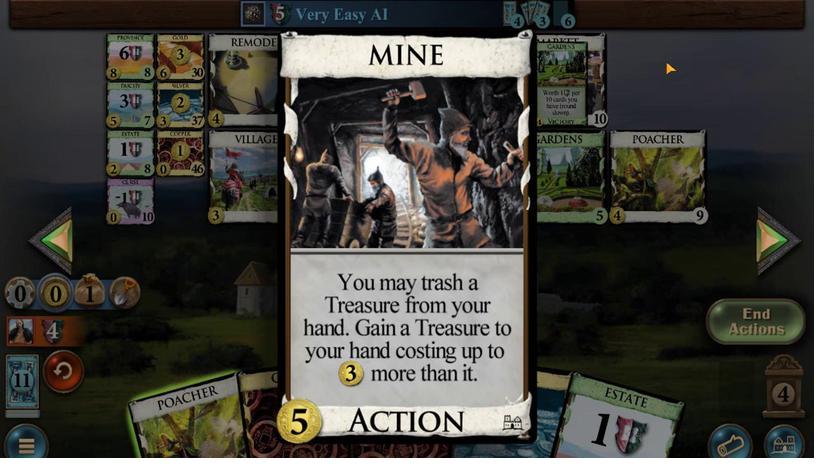 
Action: Mouse moved to (418, 362)
Screenshot: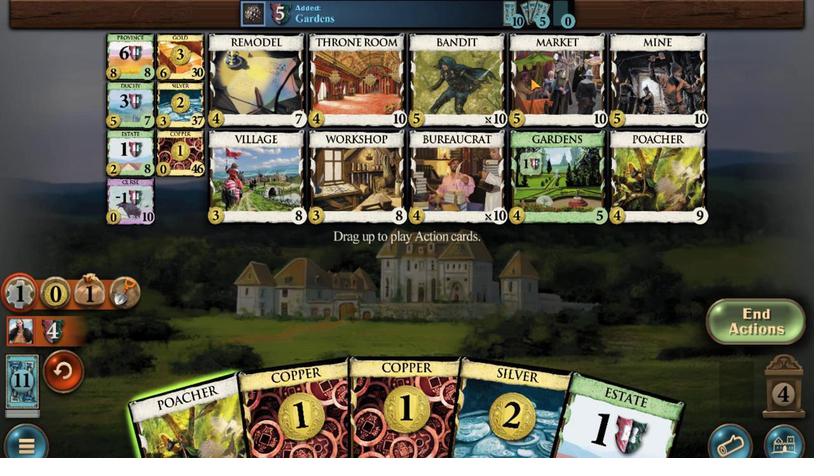 
Action: Mouse pressed left at (418, 362)
Screenshot: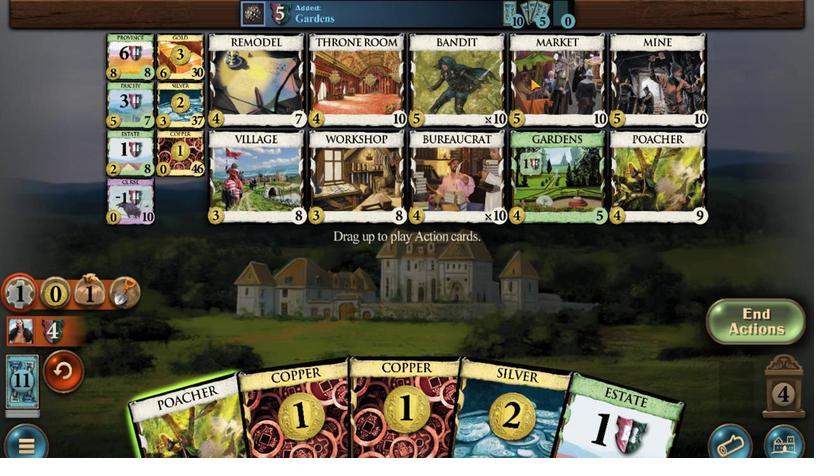 
Action: Mouse pressed left at (418, 362)
Screenshot: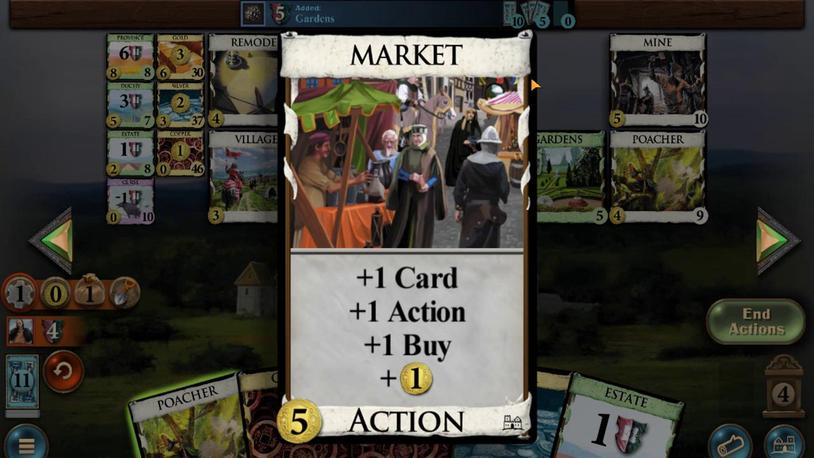 
Action: Mouse moved to (385, 324)
Screenshot: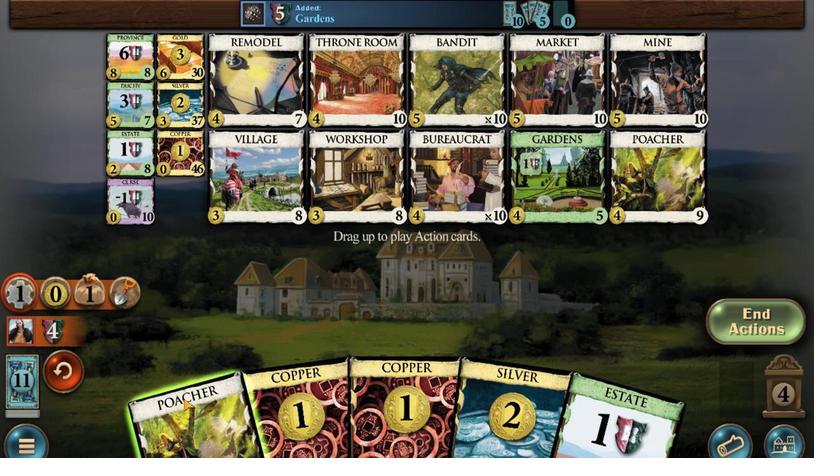 
Action: Mouse pressed left at (385, 324)
Screenshot: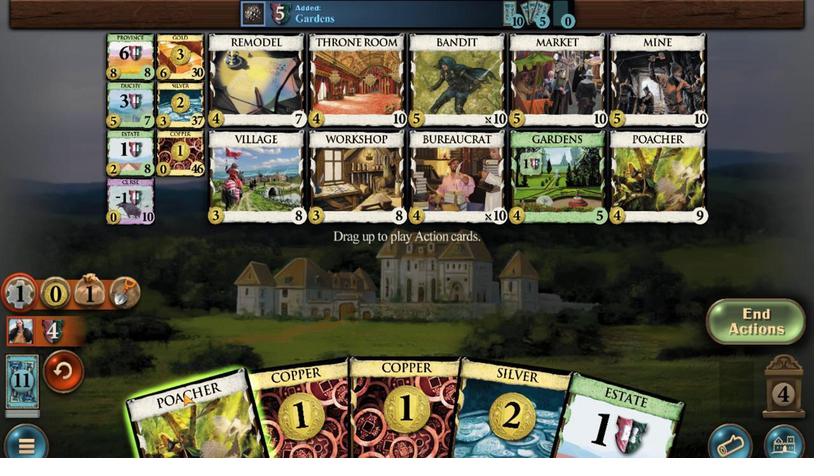 
Action: Mouse moved to (411, 324)
Screenshot: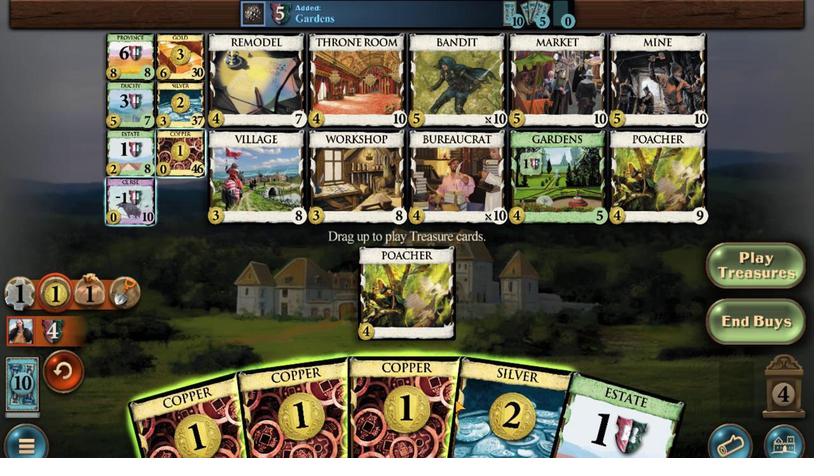 
Action: Mouse pressed left at (411, 324)
Screenshot: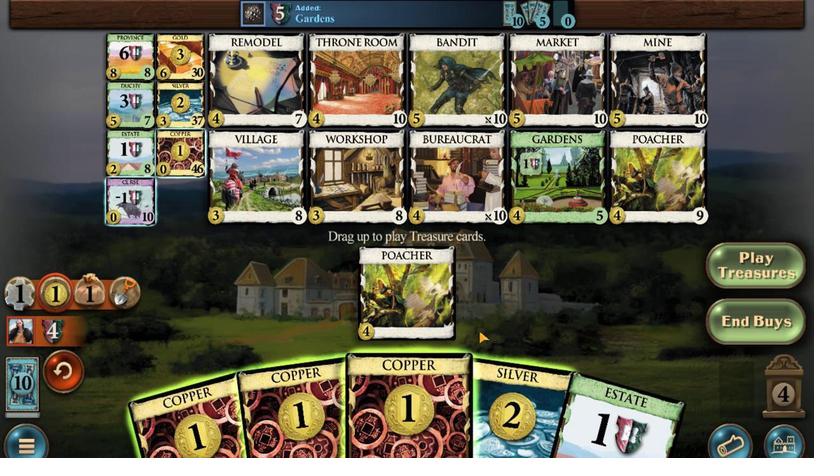 
Action: Mouse moved to (415, 325)
Screenshot: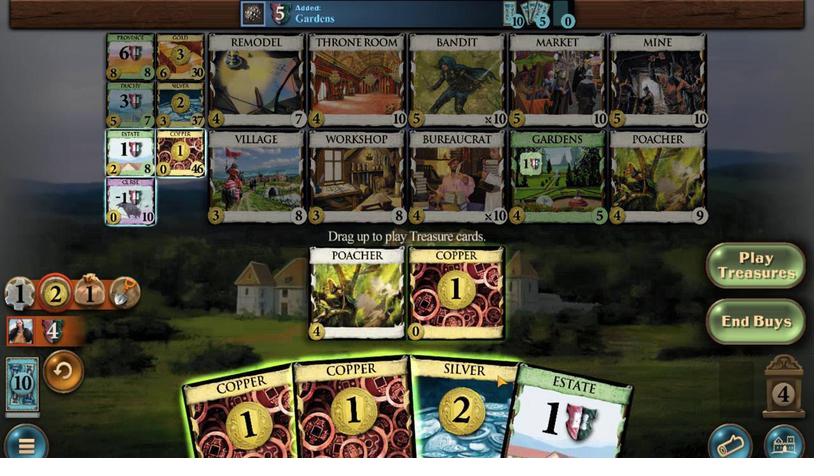 
Action: Mouse pressed left at (415, 325)
Screenshot: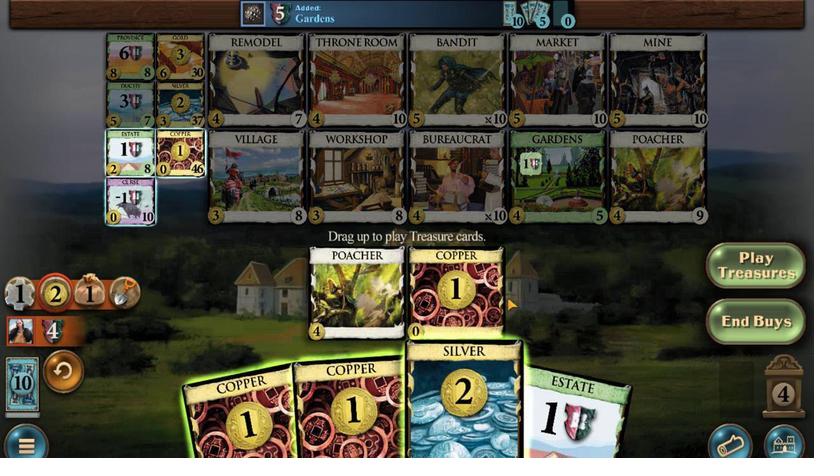 
Action: Mouse moved to (409, 324)
Screenshot: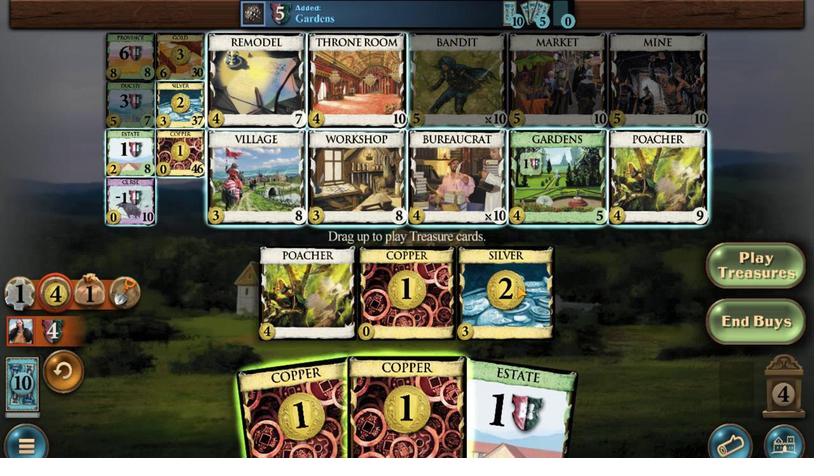 
Action: Mouse pressed left at (409, 324)
Screenshot: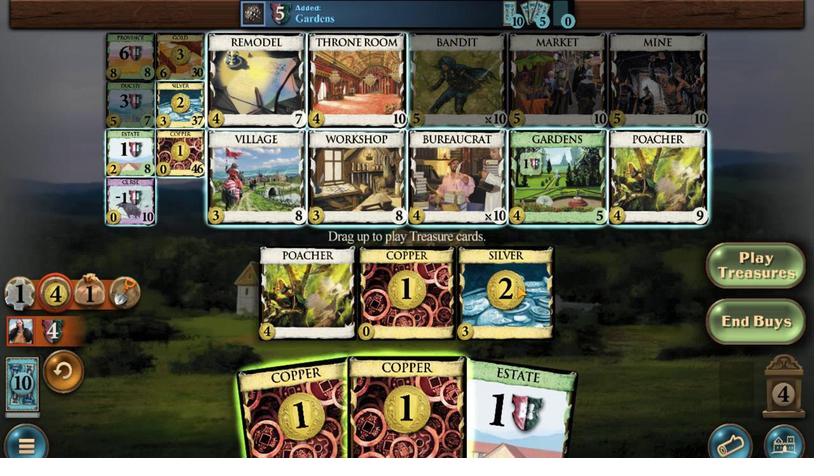 
Action: Mouse moved to (419, 364)
Screenshot: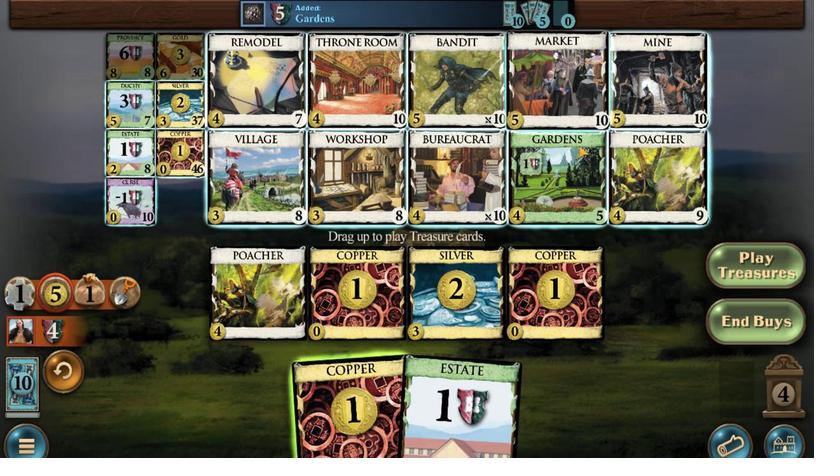 
Action: Mouse pressed left at (419, 364)
Screenshot: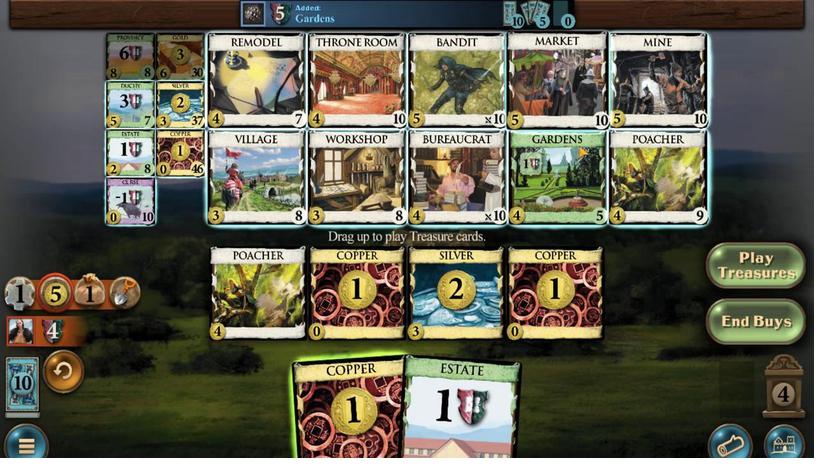 
Action: Mouse moved to (411, 366)
Screenshot: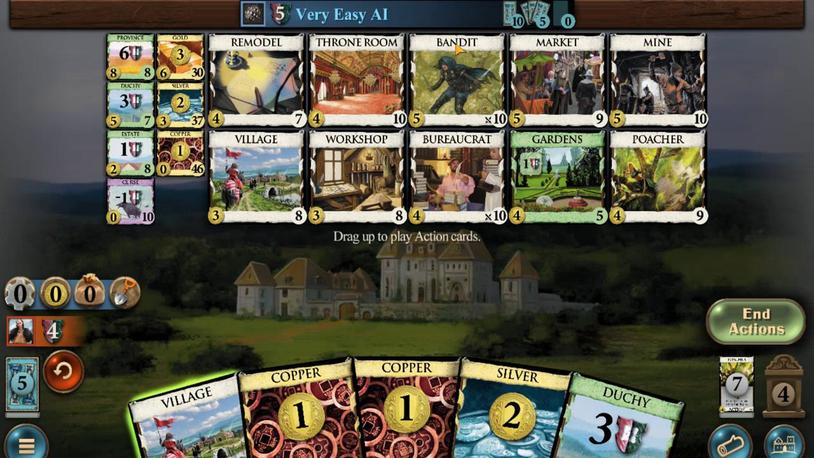 
Action: Mouse pressed left at (411, 366)
Screenshot: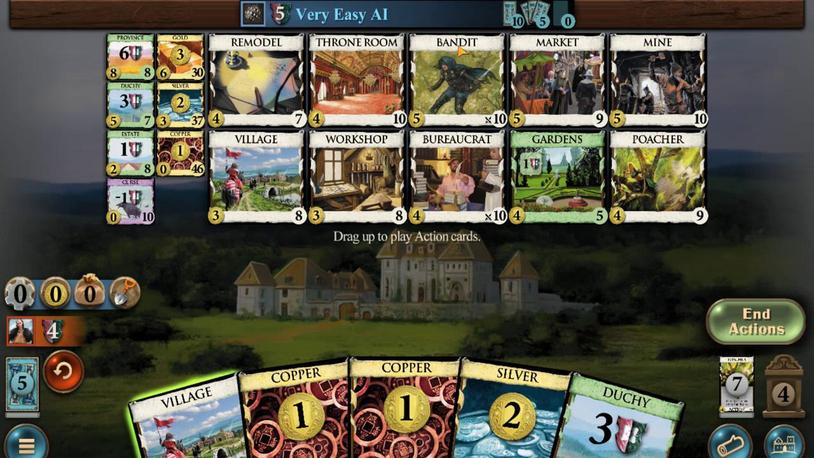 
Action: Mouse moved to (411, 362)
Screenshot: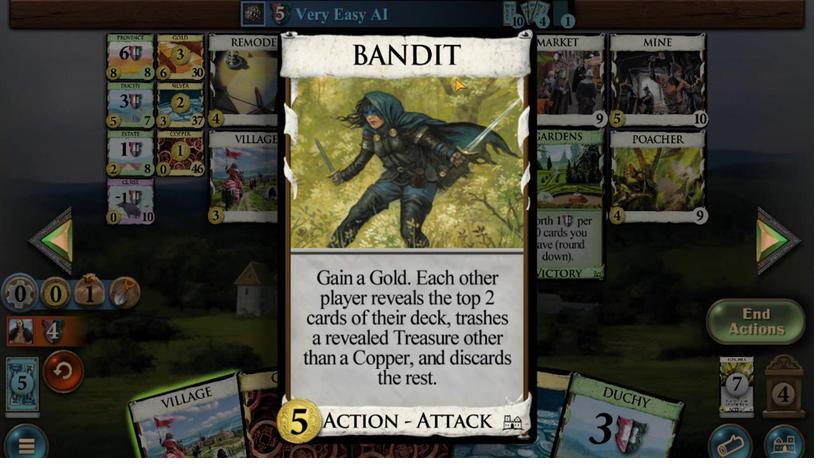 
Action: Mouse pressed left at (411, 362)
Screenshot: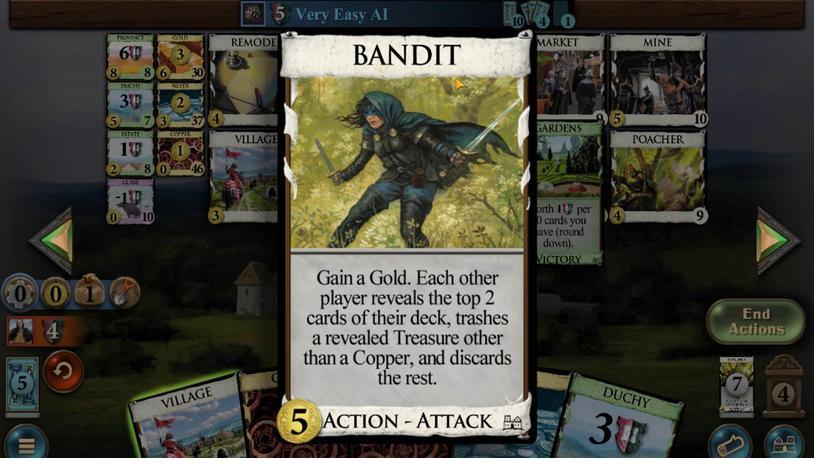 
Action: Mouse moved to (403, 362)
Screenshot: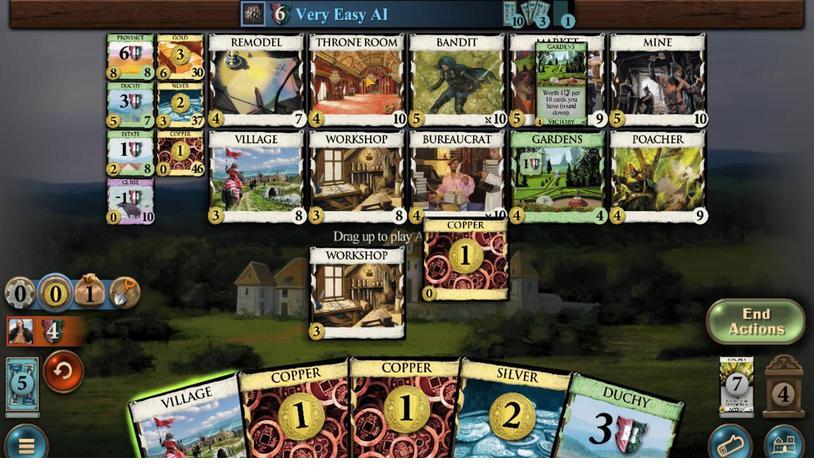 
Action: Mouse pressed left at (403, 362)
Screenshot: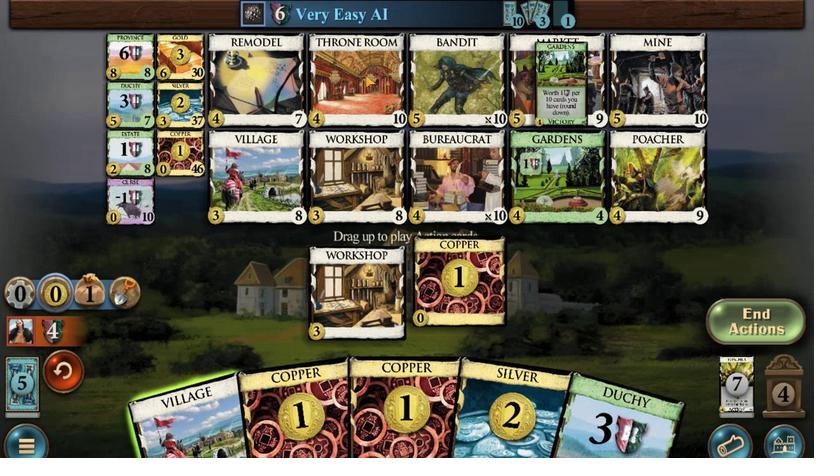 
Action: Mouse pressed left at (403, 362)
Screenshot: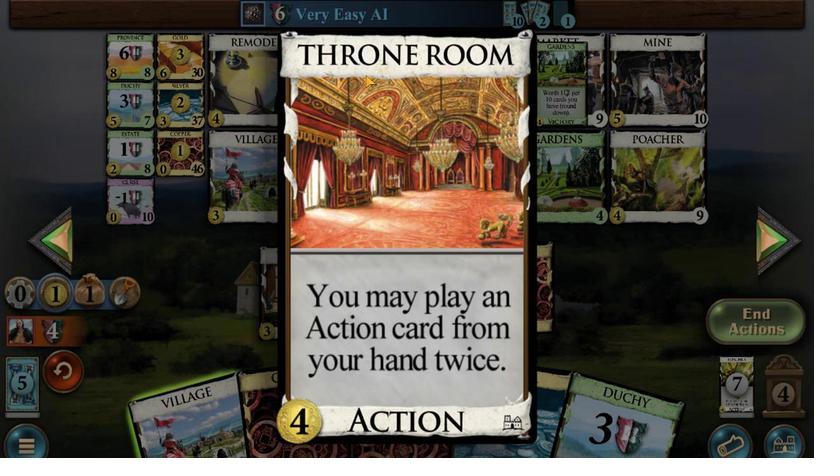 
Action: Mouse moved to (387, 322)
Screenshot: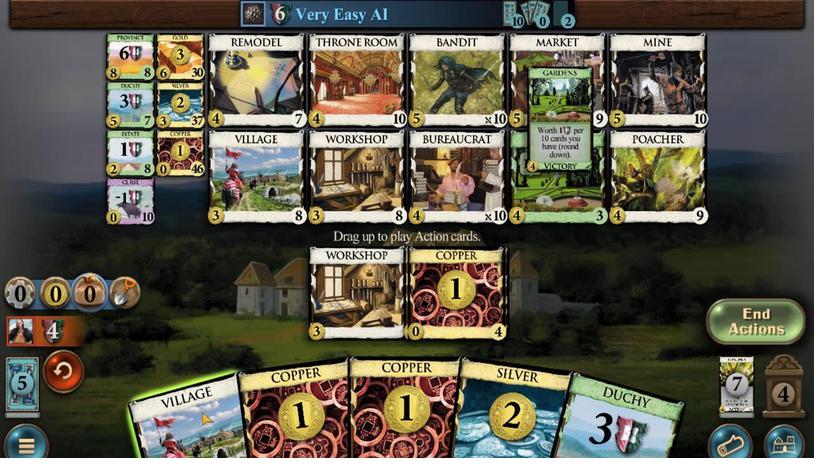
Action: Mouse pressed left at (387, 322)
Screenshot: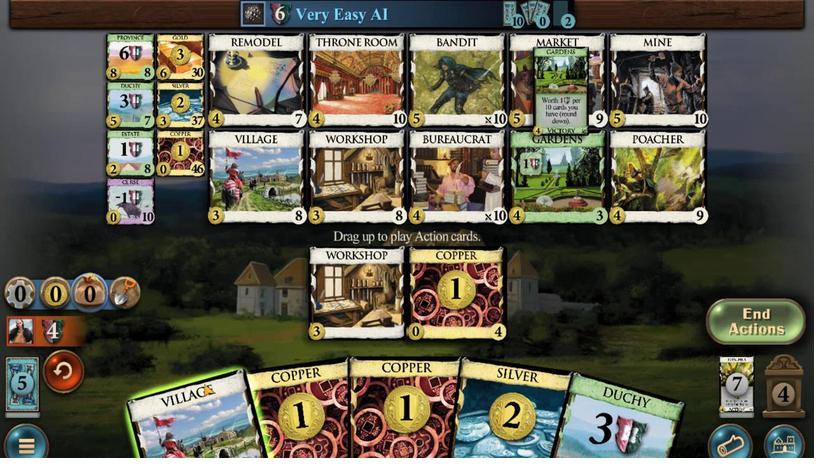 
Action: Mouse moved to (394, 320)
Screenshot: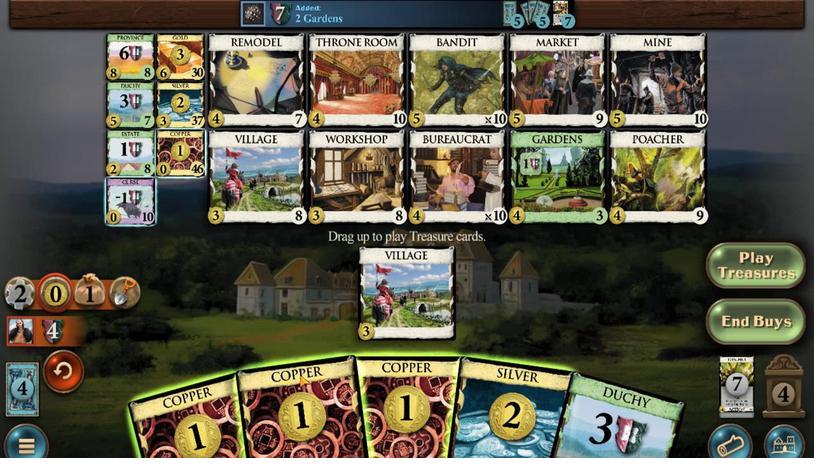 
Action: Mouse pressed left at (394, 320)
Screenshot: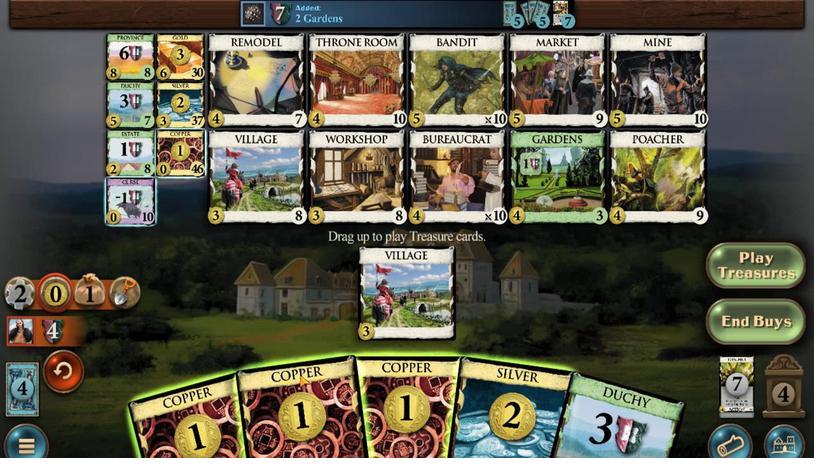 
Action: Mouse moved to (389, 322)
Screenshot: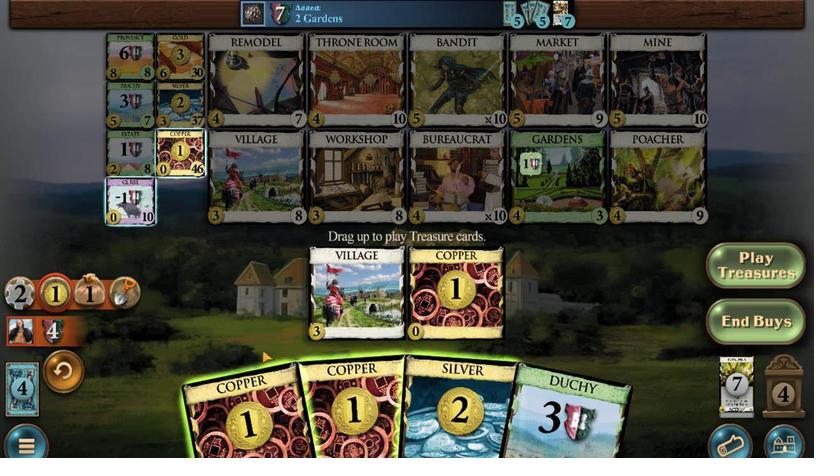 
Action: Mouse pressed left at (389, 322)
Screenshot: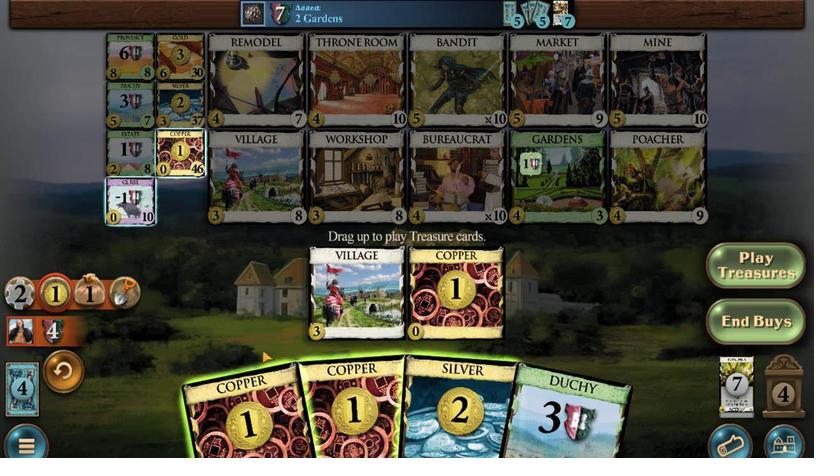 
Action: Mouse moved to (395, 323)
Screenshot: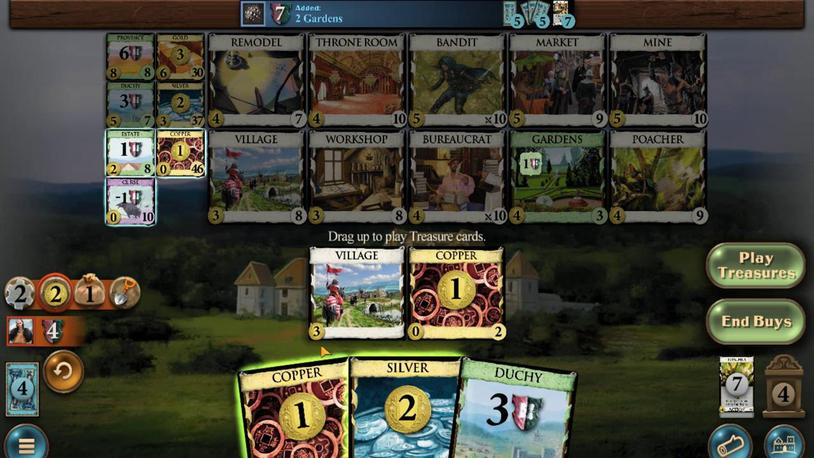 
Action: Mouse pressed left at (395, 323)
Screenshot: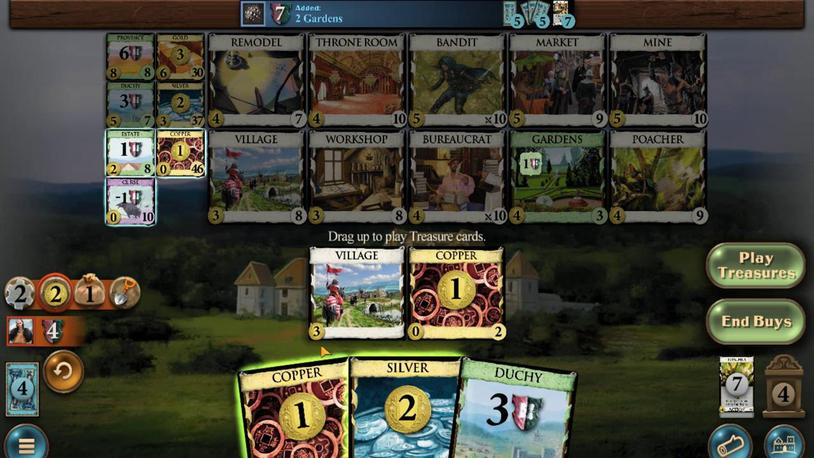 
Action: Mouse moved to (397, 318)
Screenshot: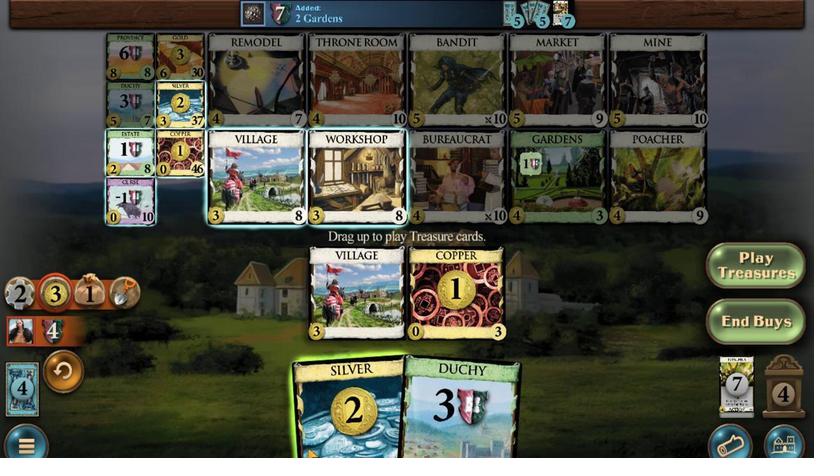 
Action: Mouse pressed left at (397, 318)
Screenshot: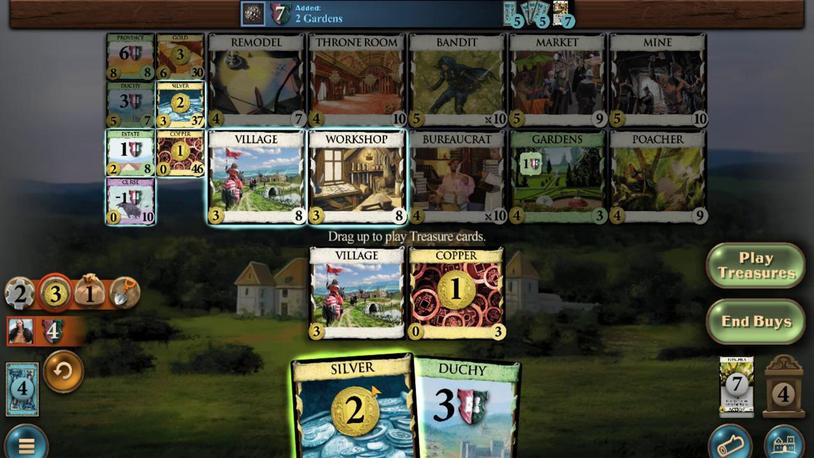 
Action: Mouse moved to (401, 324)
Screenshot: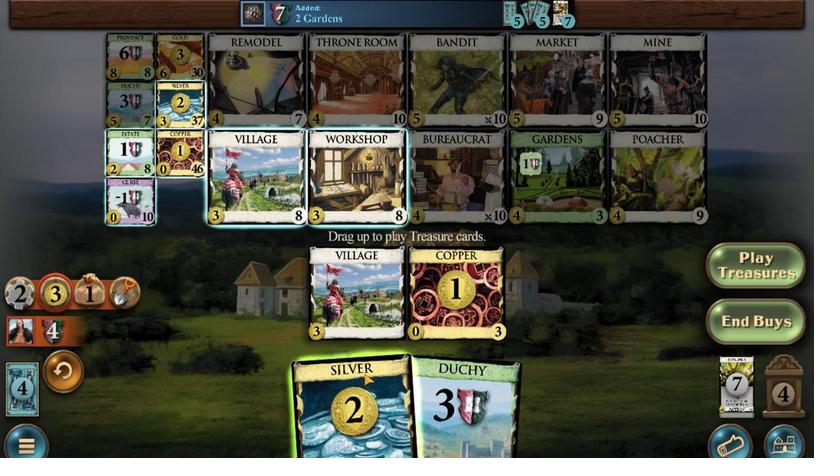 
Action: Mouse pressed left at (401, 324)
Screenshot: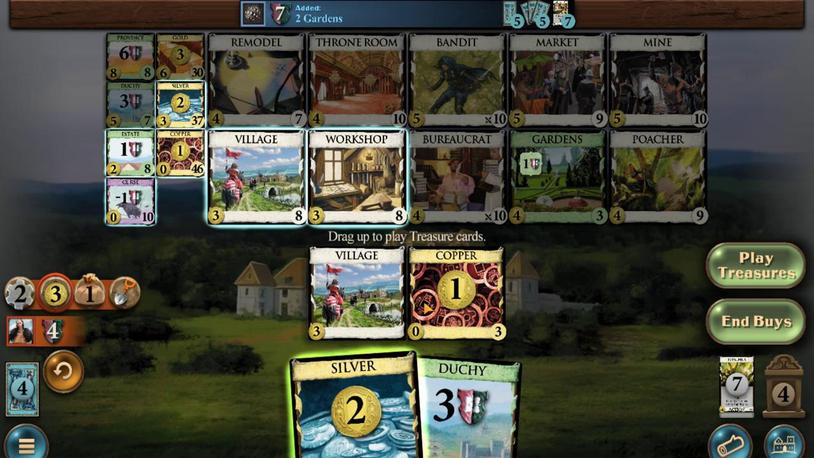 
Action: Mouse moved to (379, 359)
Screenshot: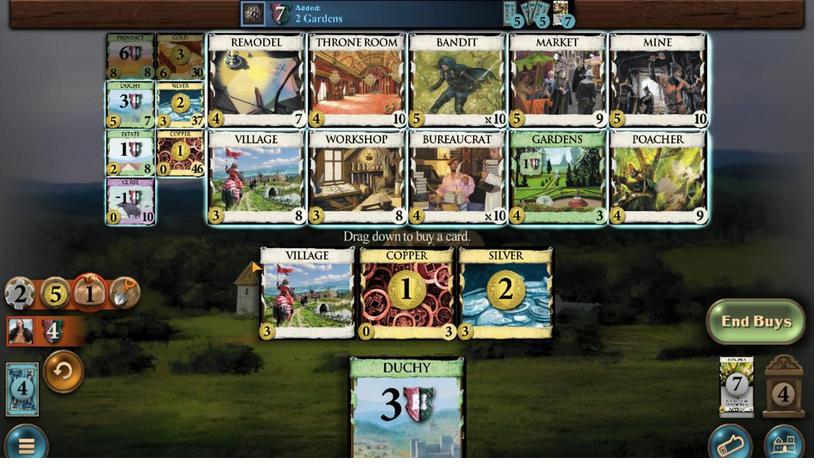 
Action: Mouse pressed left at (379, 359)
Screenshot: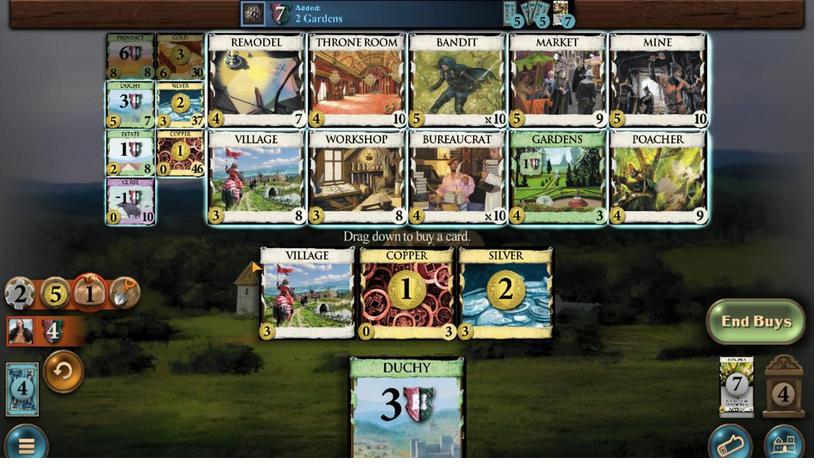 
Action: Mouse moved to (387, 323)
Screenshot: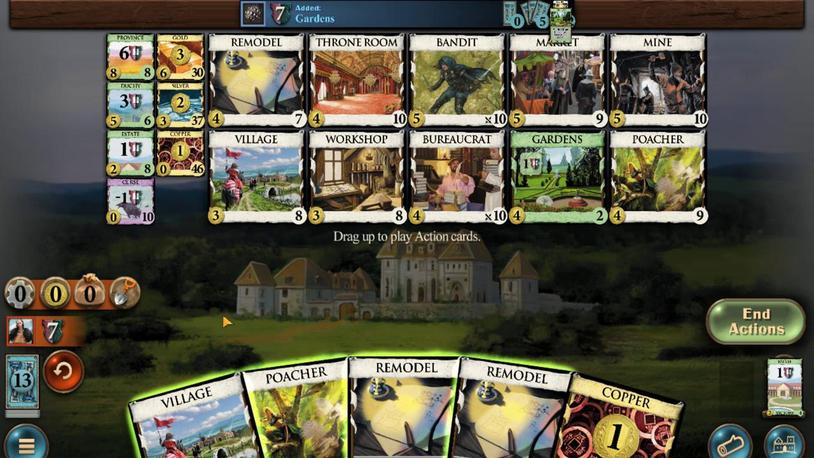
Action: Mouse pressed left at (387, 323)
Screenshot: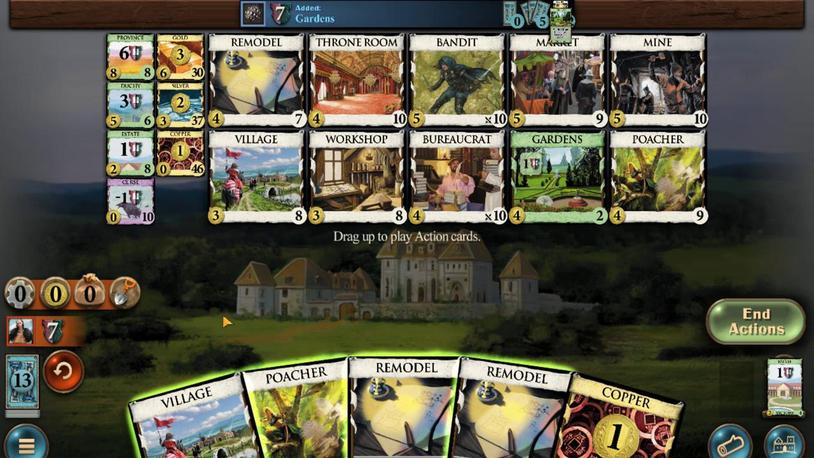
Action: Mouse moved to (389, 323)
Screenshot: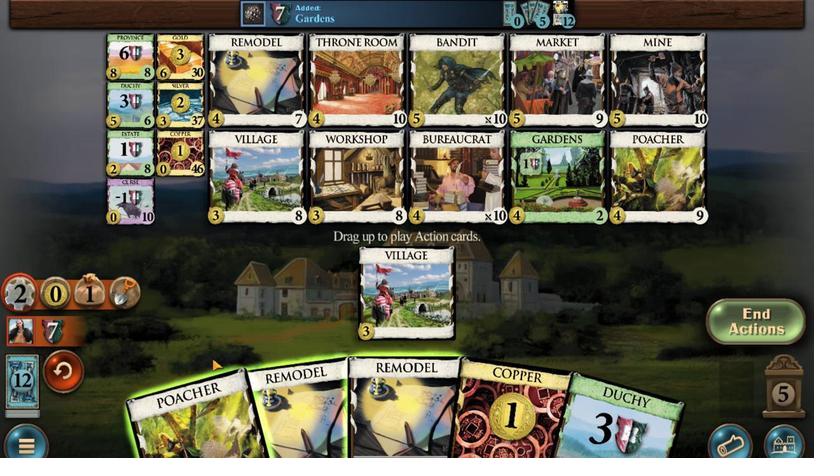 
Action: Mouse pressed left at (389, 323)
Screenshot: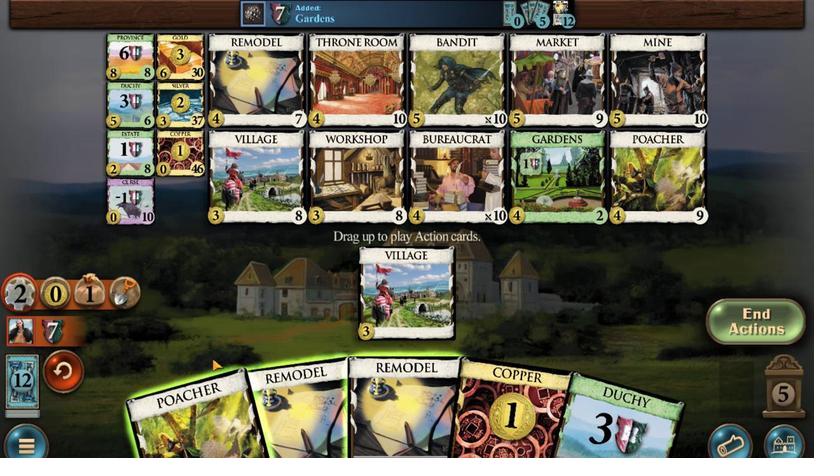 
Action: Mouse moved to (394, 325)
Screenshot: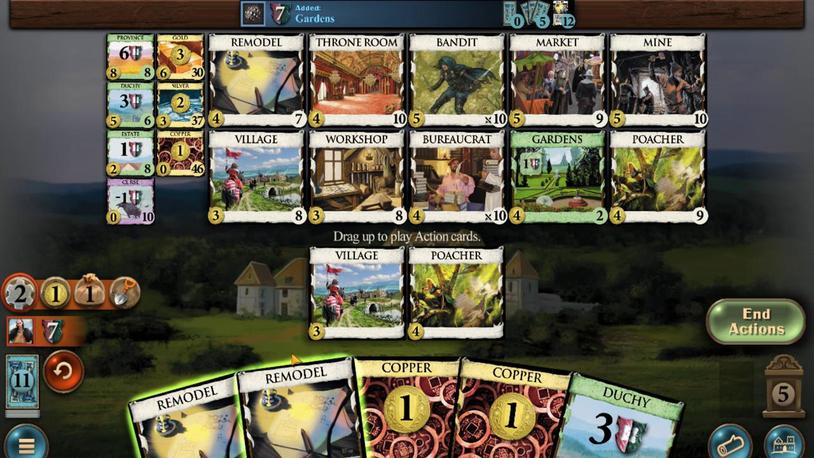 
Action: Mouse pressed left at (394, 325)
Screenshot: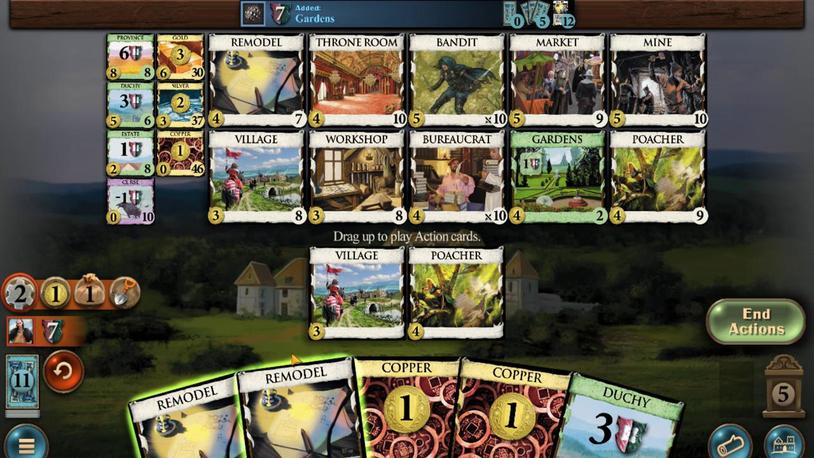 
Action: Mouse moved to (420, 323)
Screenshot: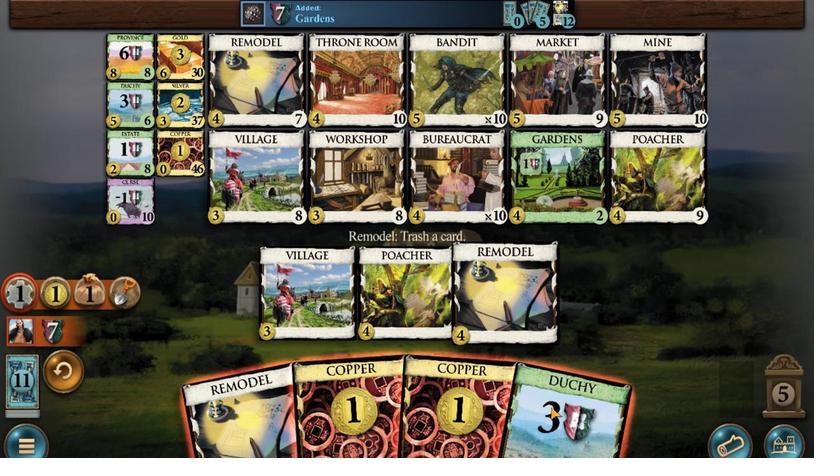 
Action: Mouse pressed left at (420, 323)
Screenshot: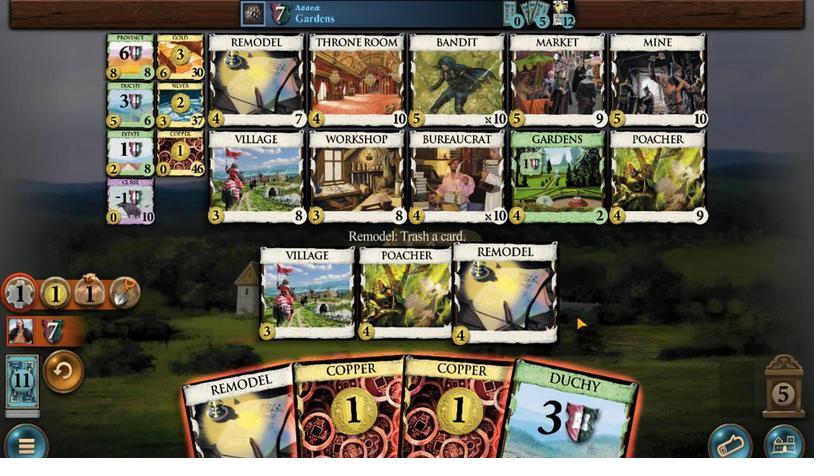
Action: Mouse moved to (384, 366)
Screenshot: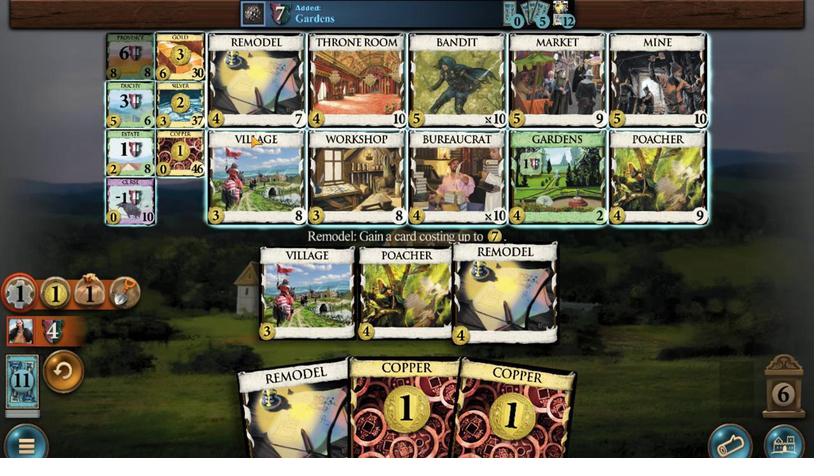 
Action: Mouse pressed left at (384, 366)
Screenshot: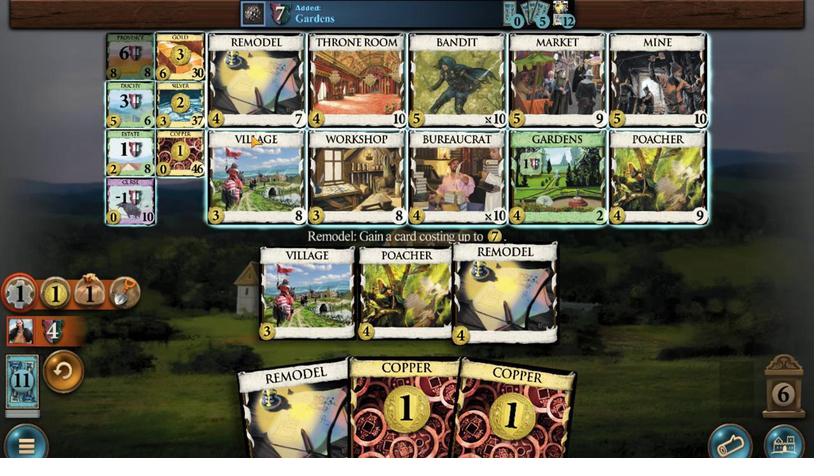 
Action: Mouse moved to (396, 324)
Screenshot: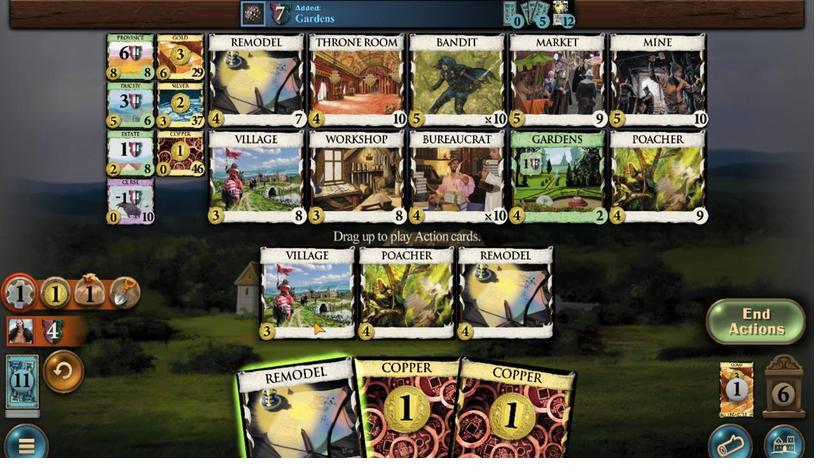 
Action: Mouse pressed left at (396, 324)
Screenshot: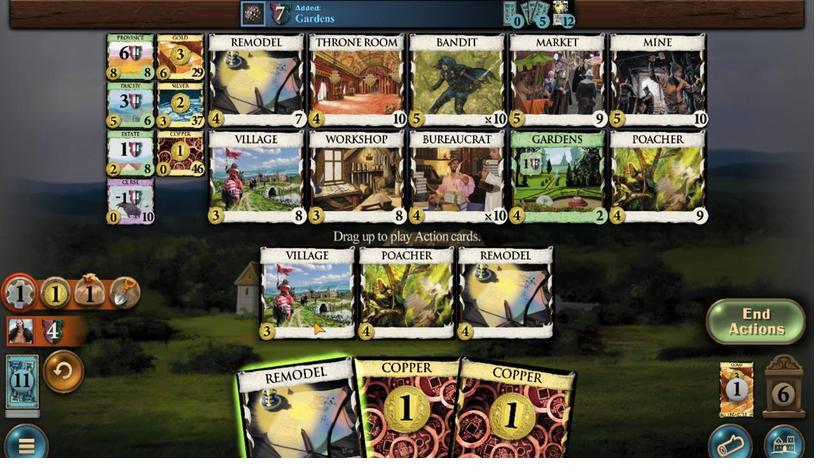 
Action: Mouse moved to (380, 354)
Screenshot: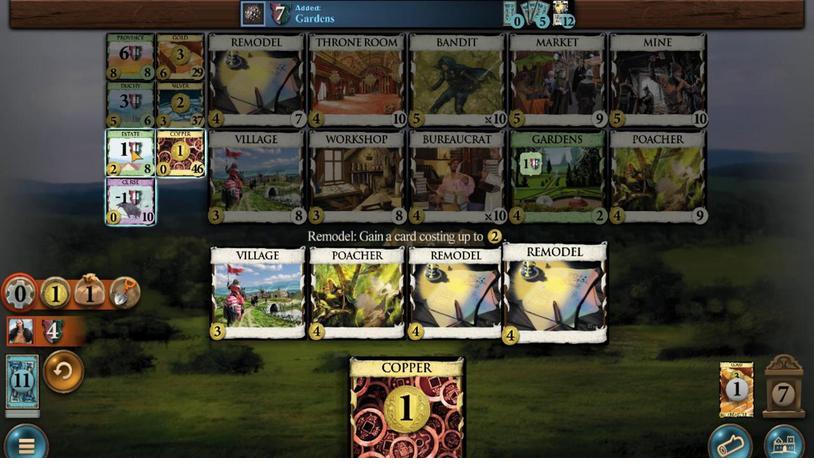 
Action: Mouse pressed left at (380, 354)
Screenshot: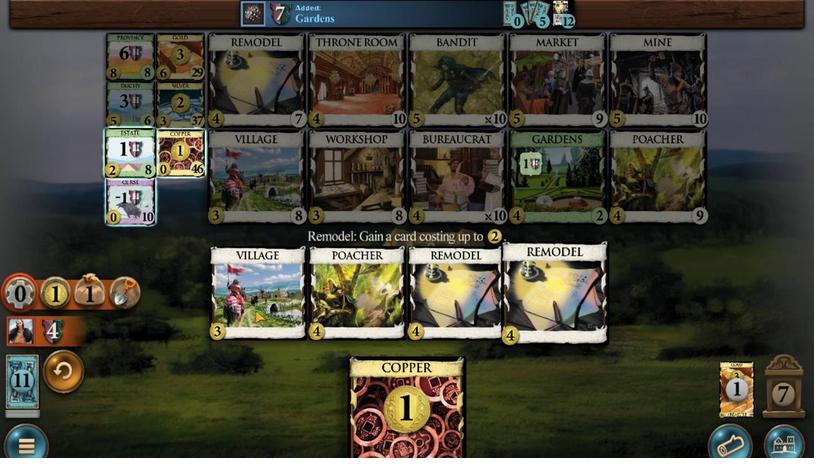 
Action: Mouse moved to (404, 323)
Screenshot: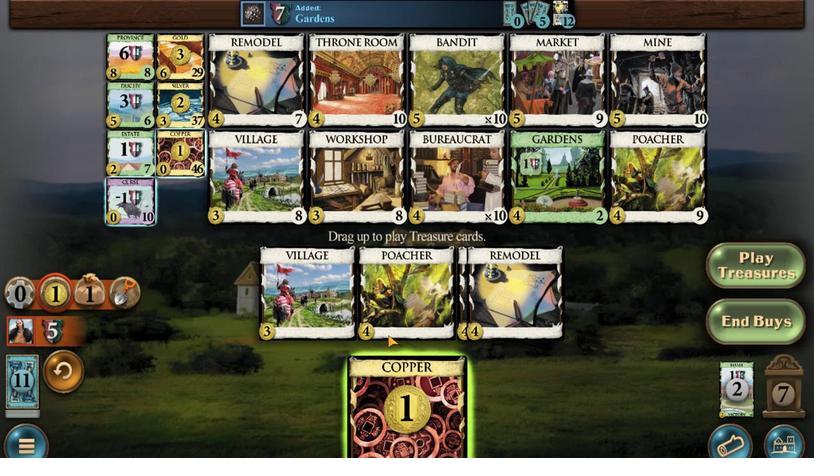 
Action: Mouse pressed left at (404, 323)
Screenshot: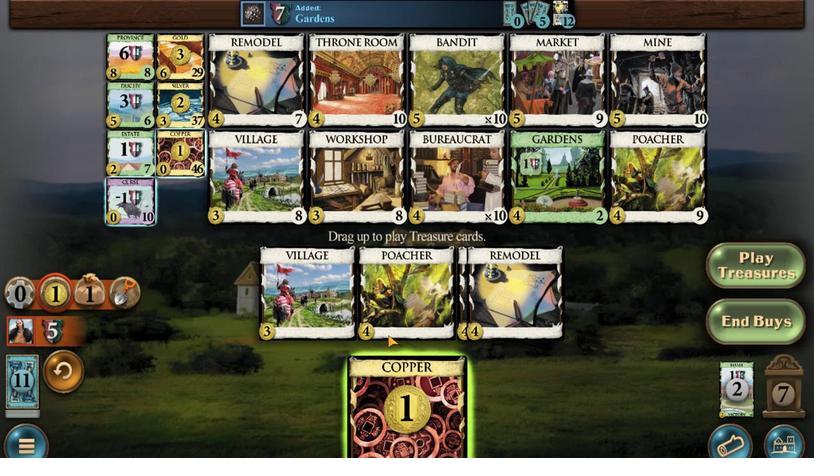 
Action: Mouse moved to (380, 354)
Screenshot: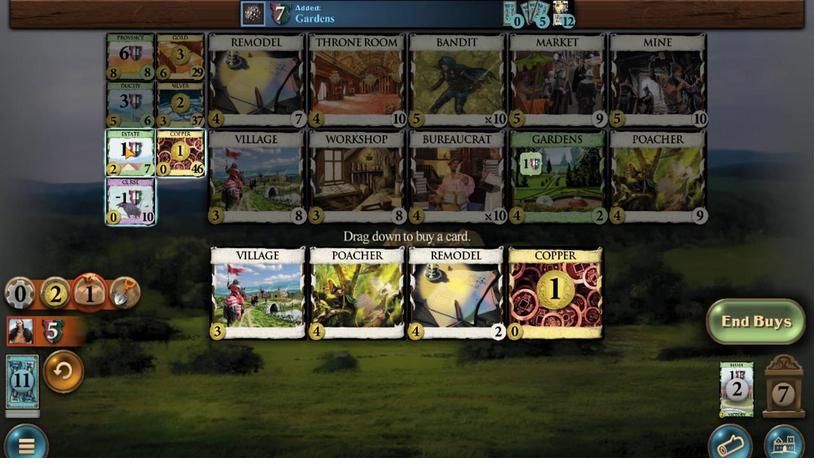 
Action: Mouse pressed left at (380, 354)
Screenshot: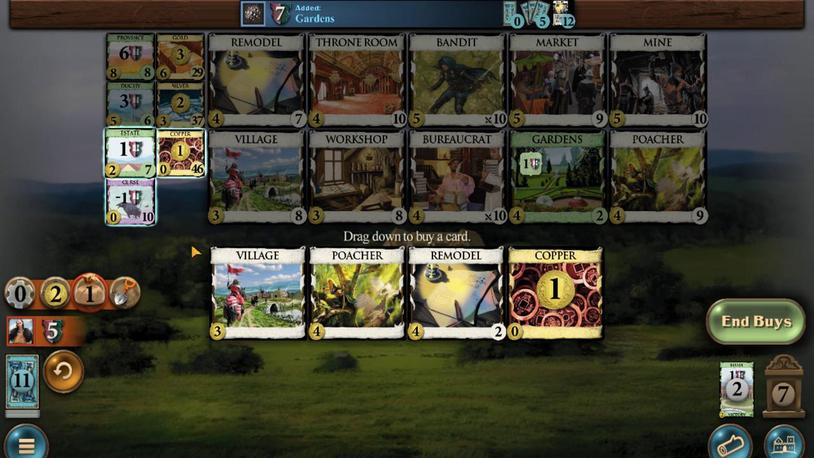 
Action: Mouse moved to (405, 323)
Screenshot: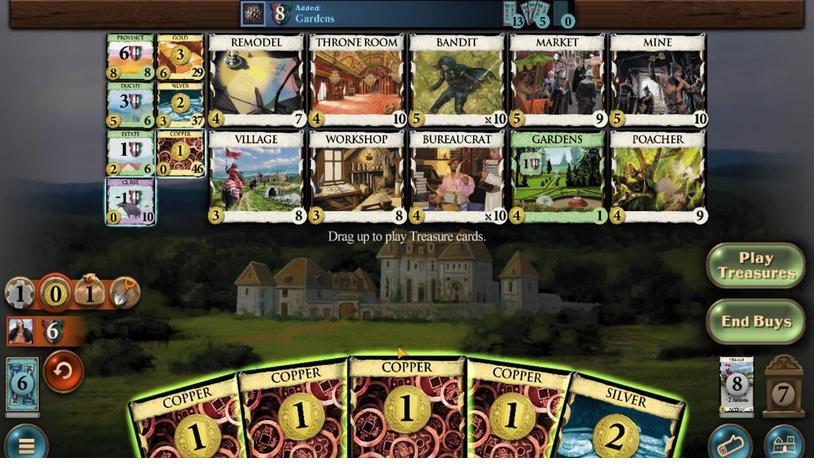 
Action: Mouse pressed left at (405, 323)
Screenshot: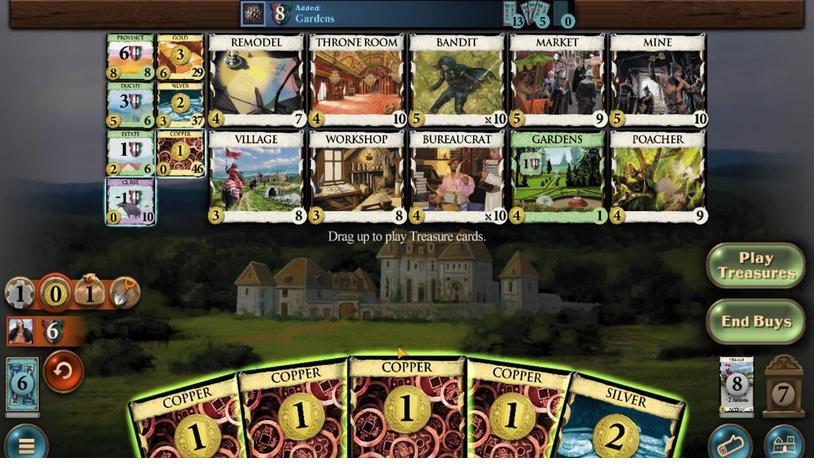 
Action: Mouse moved to (411, 318)
Screenshot: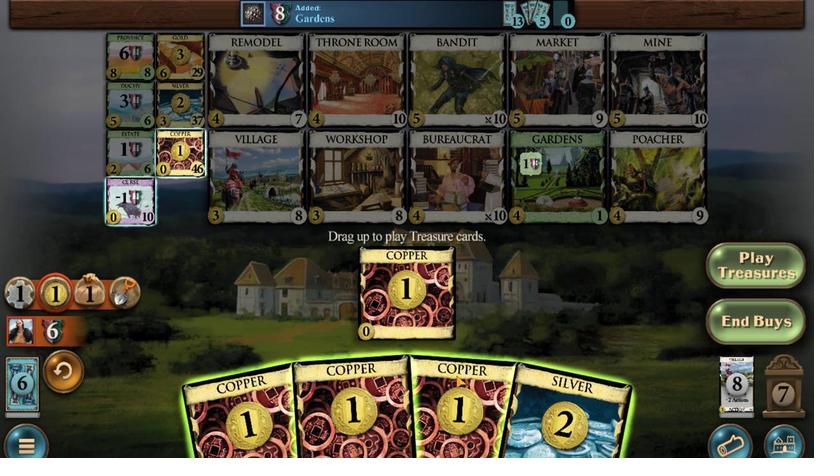 
Action: Mouse pressed left at (411, 318)
Screenshot: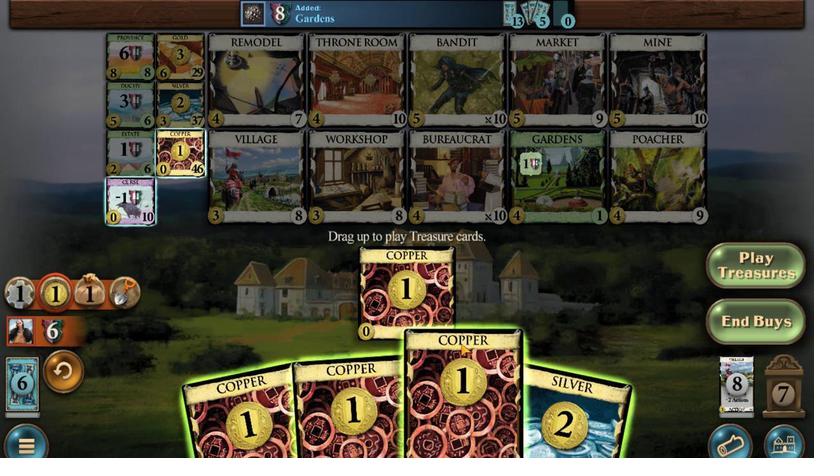 
Action: Mouse moved to (410, 322)
Screenshot: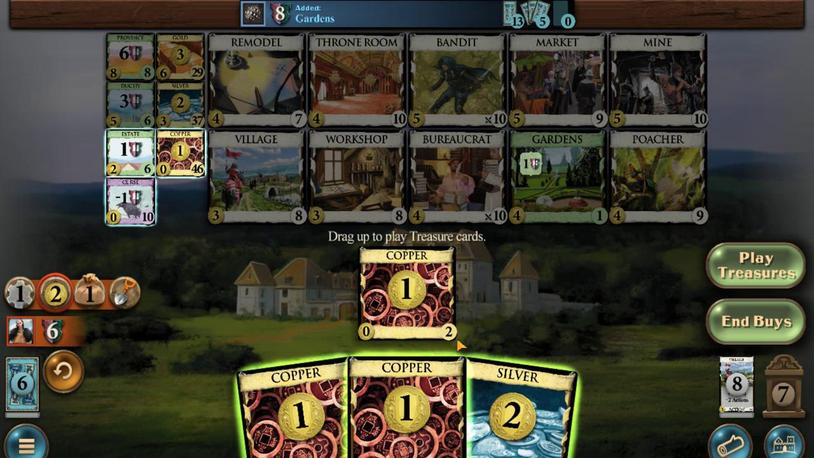 
Action: Mouse pressed left at (410, 322)
Screenshot: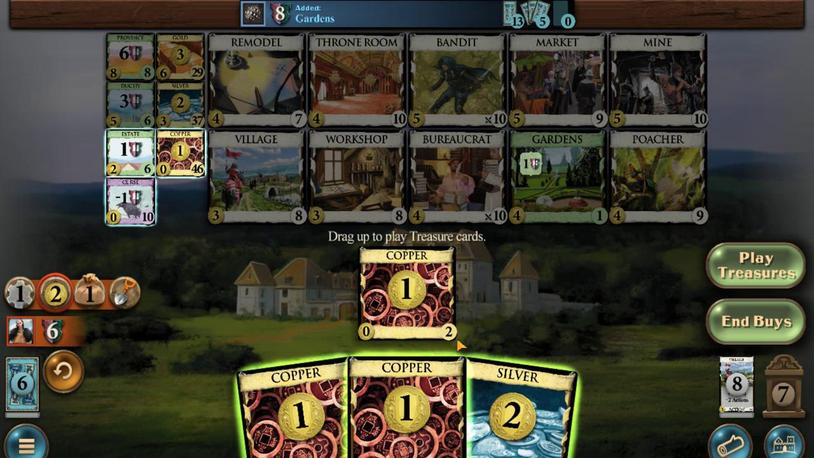 
Action: Mouse moved to (405, 322)
Screenshot: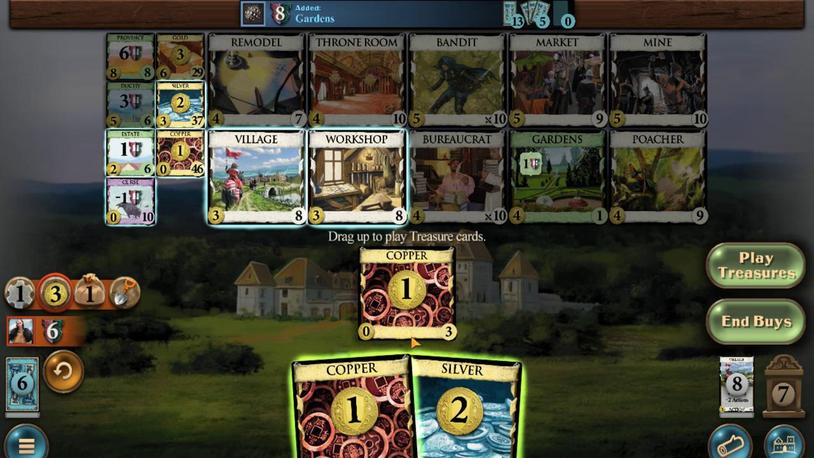 
Action: Mouse pressed left at (405, 322)
Screenshot: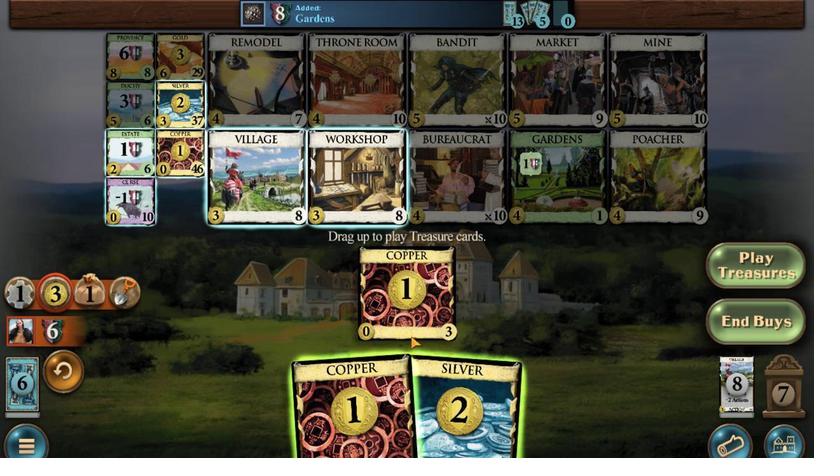 
Action: Mouse moved to (392, 362)
Screenshot: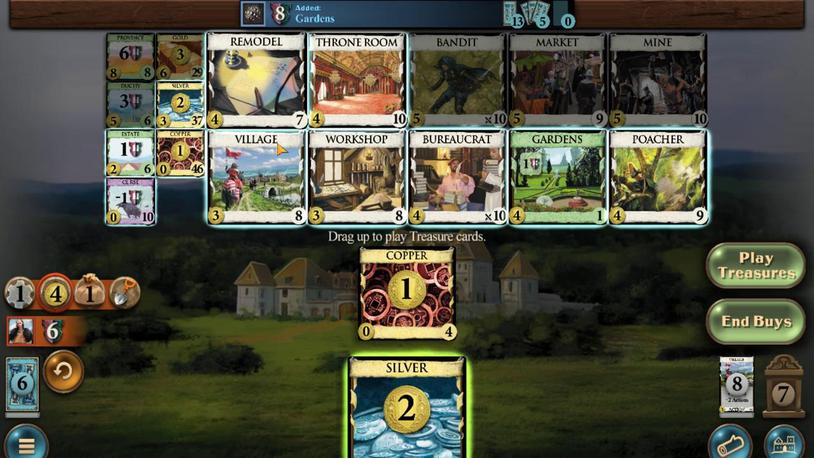
Action: Mouse pressed left at (392, 362)
Screenshot: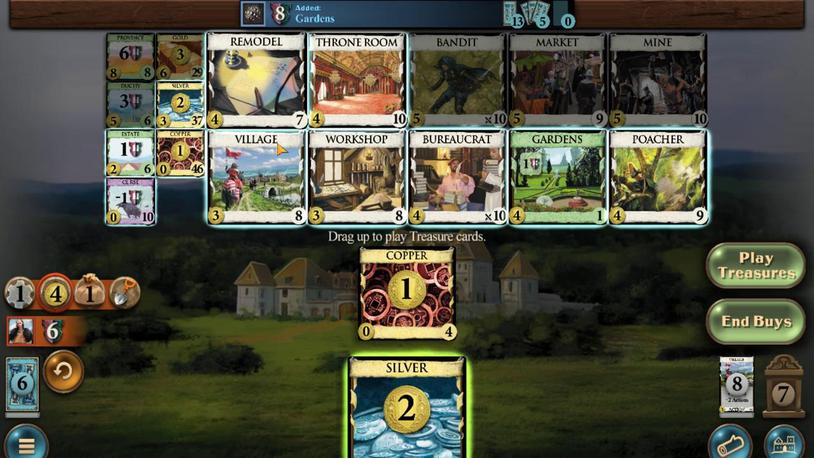 
Action: Mouse moved to (385, 325)
Screenshot: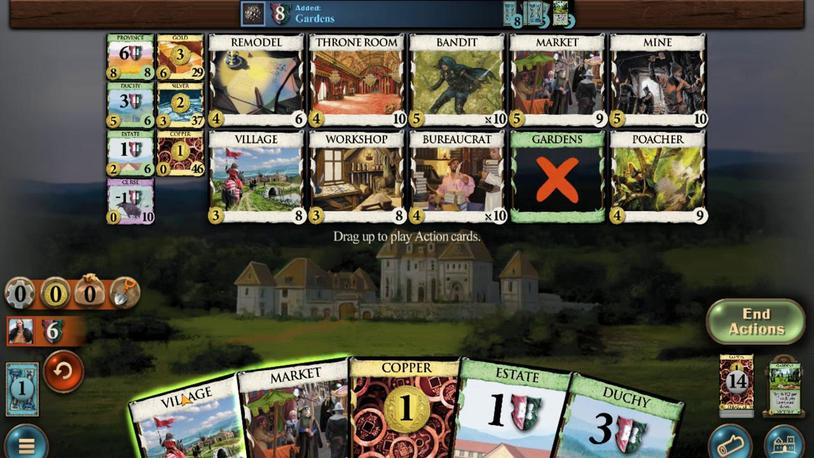 
Action: Mouse pressed left at (385, 325)
Screenshot: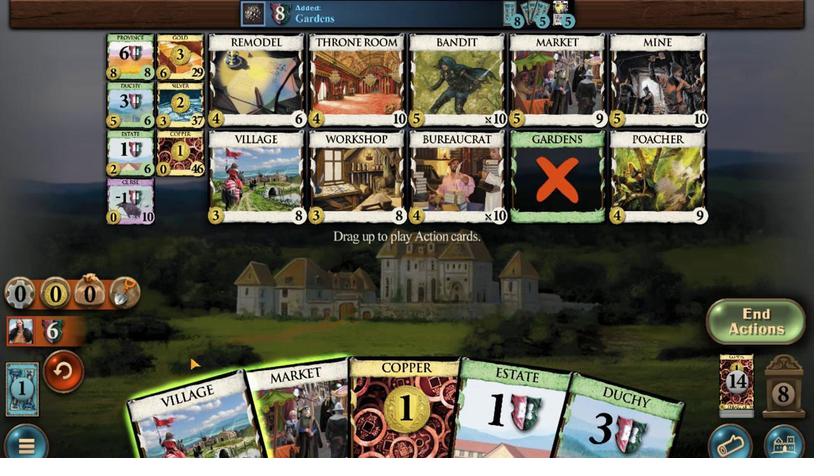 
Action: Mouse moved to (386, 324)
Screenshot: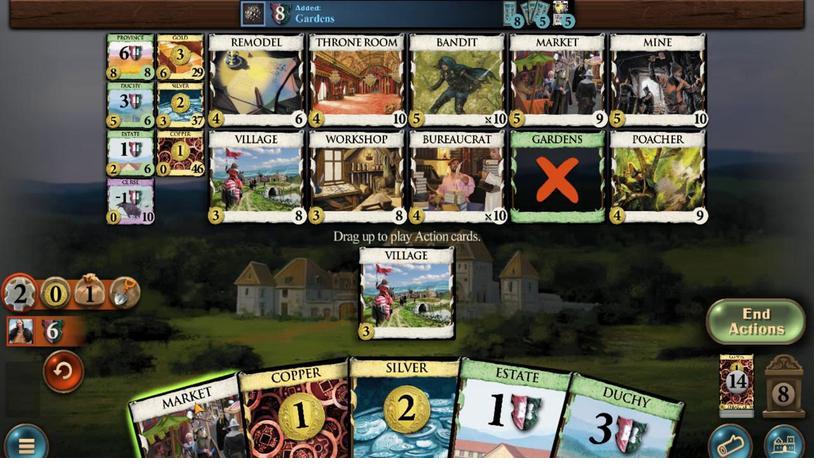 
Action: Mouse pressed left at (386, 324)
Screenshot: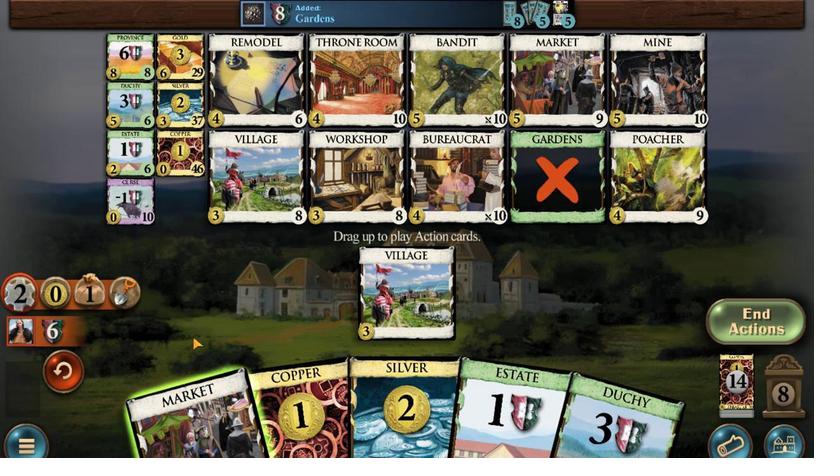 
Action: Mouse moved to (394, 323)
Screenshot: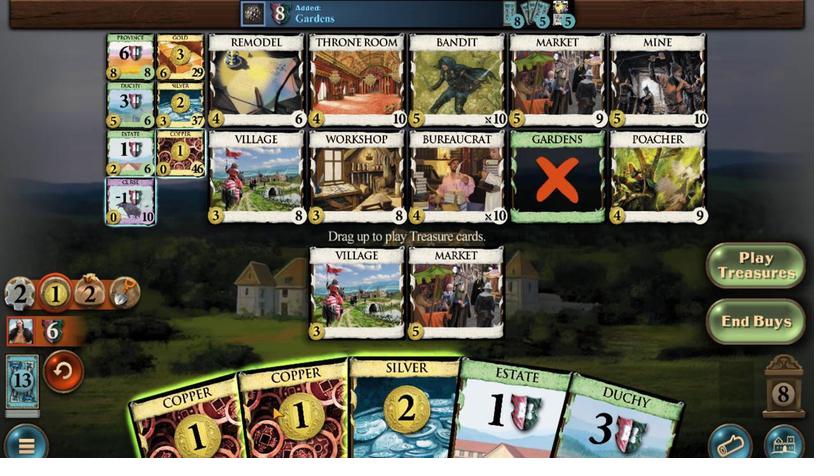
Action: Mouse pressed left at (394, 323)
Screenshot: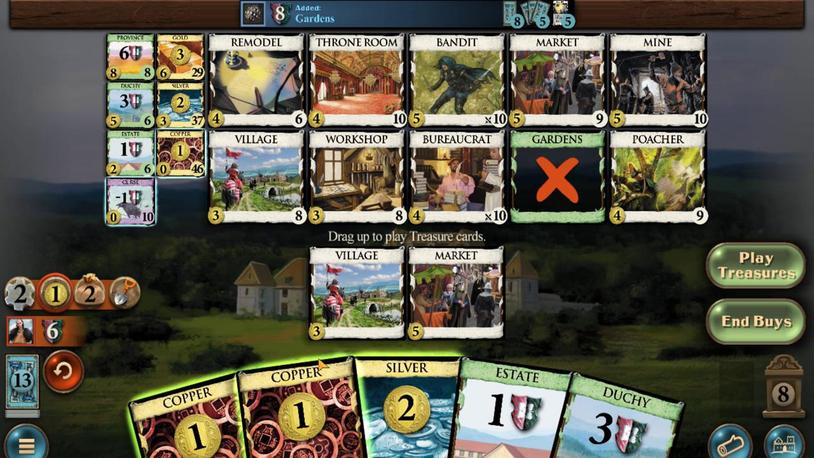 
Action: Mouse moved to (391, 325)
Screenshot: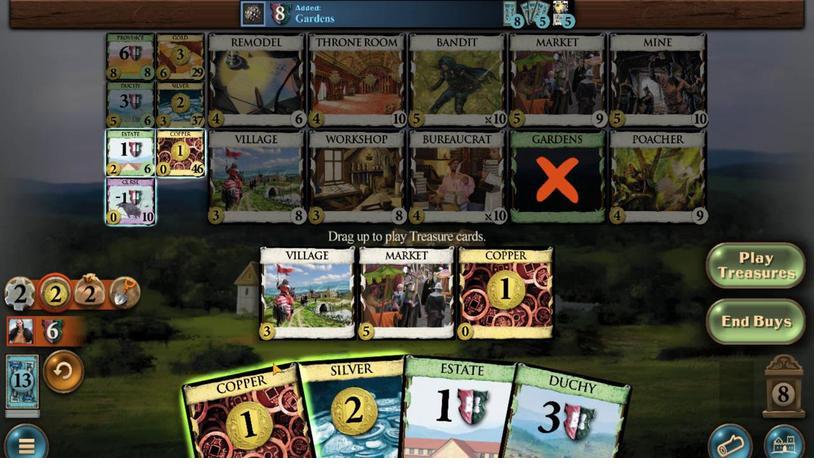 
Action: Mouse pressed left at (391, 325)
Screenshot: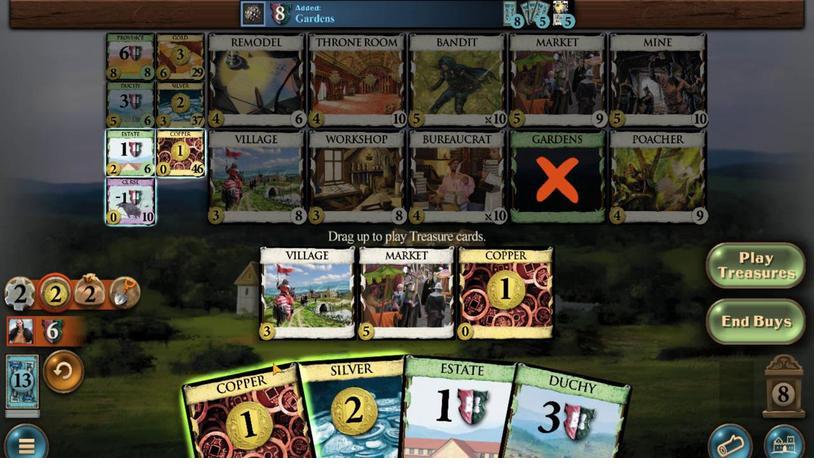 
Action: Mouse moved to (397, 324)
Screenshot: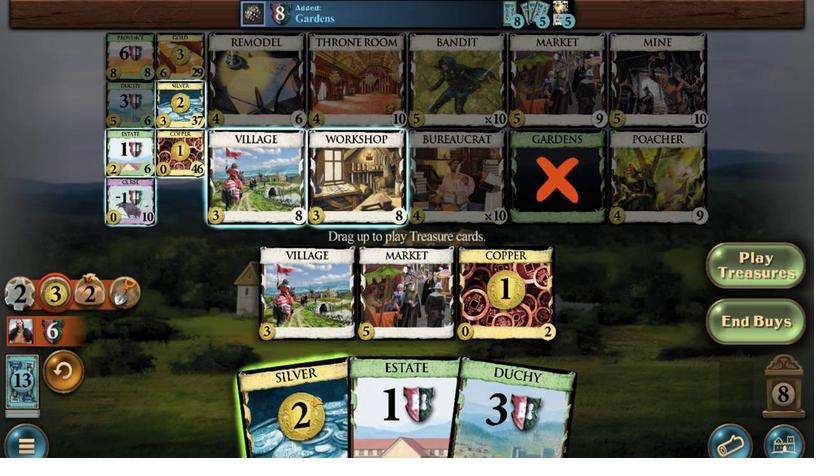 
Action: Mouse pressed left at (397, 324)
Screenshot: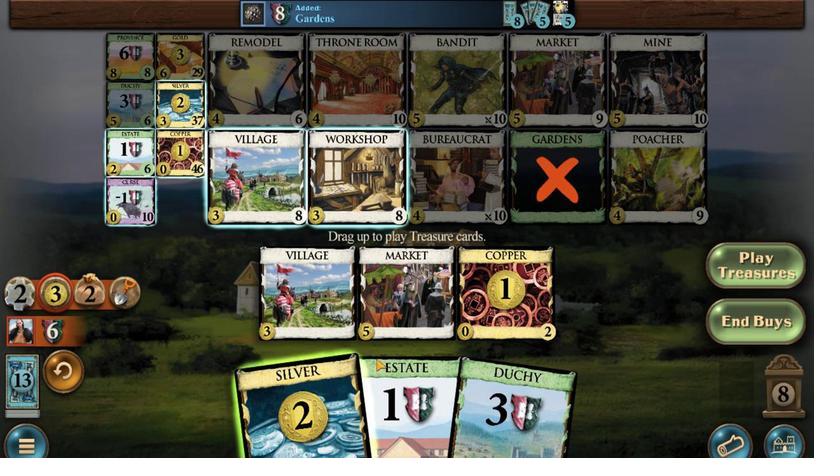 
Action: Mouse moved to (379, 360)
Screenshot: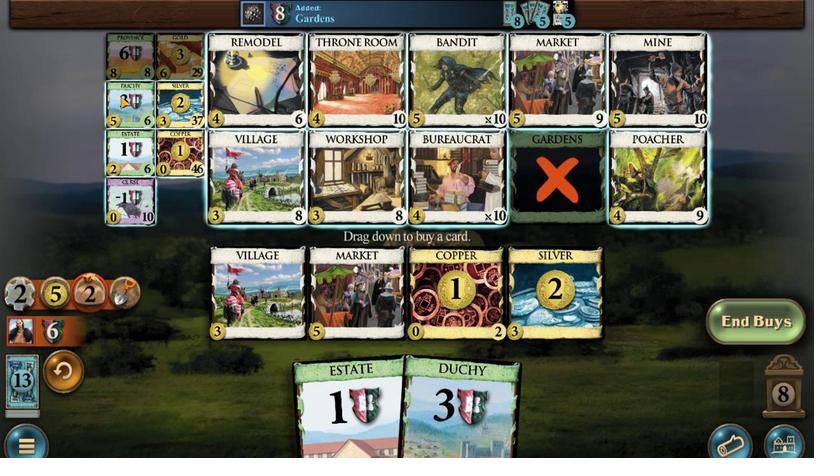 
Action: Mouse pressed left at (379, 360)
Screenshot: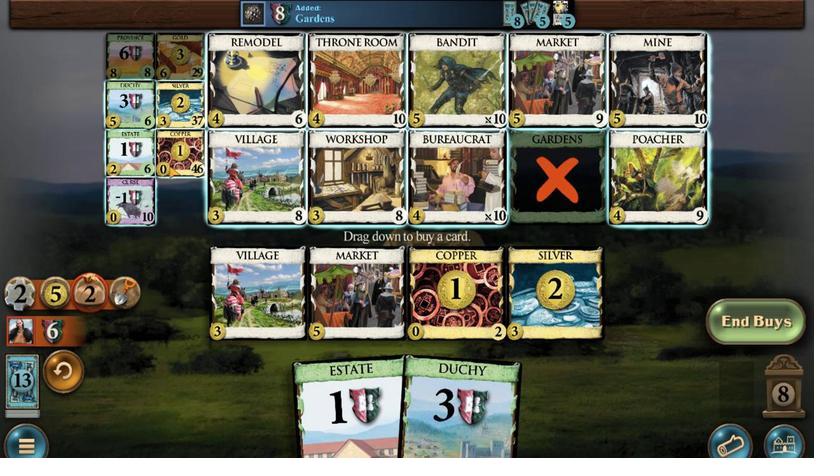 
Action: Mouse moved to (385, 352)
Screenshot: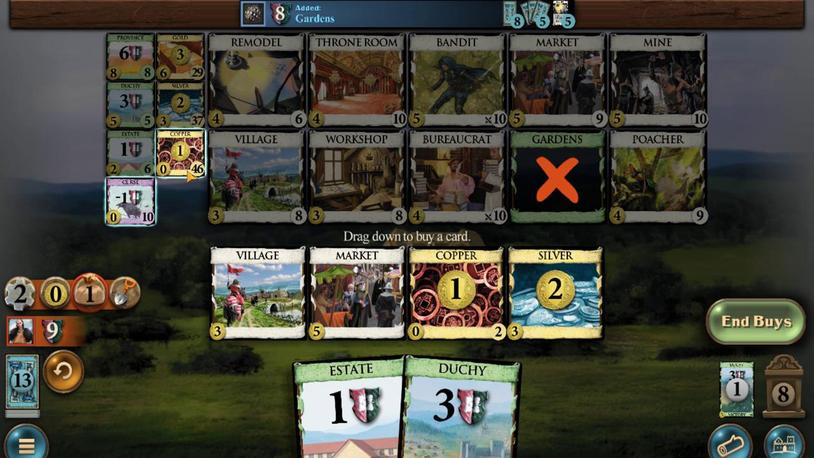 
Action: Mouse pressed left at (385, 352)
Screenshot: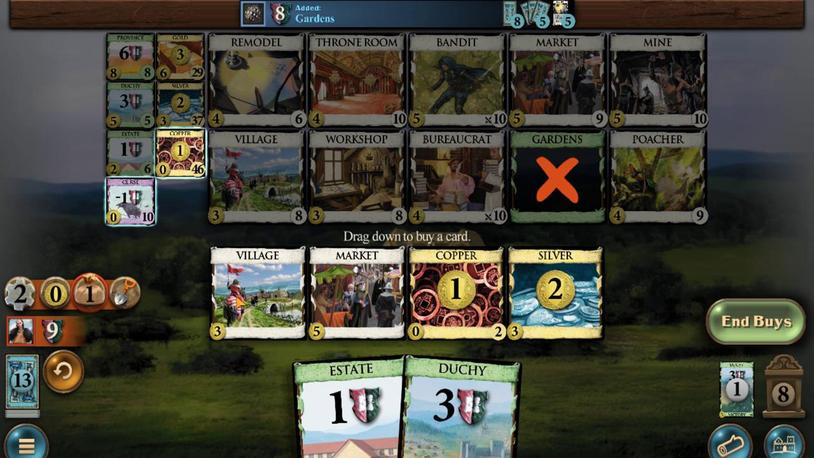 
Action: Mouse moved to (387, 324)
Screenshot: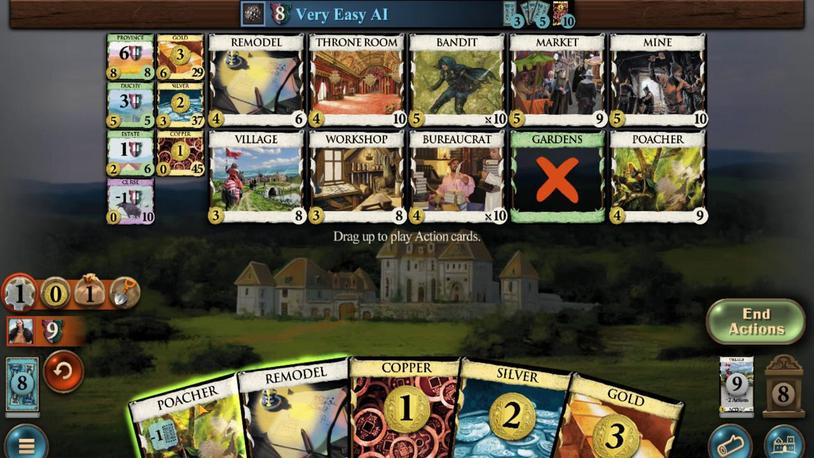 
Action: Mouse pressed left at (387, 324)
Screenshot: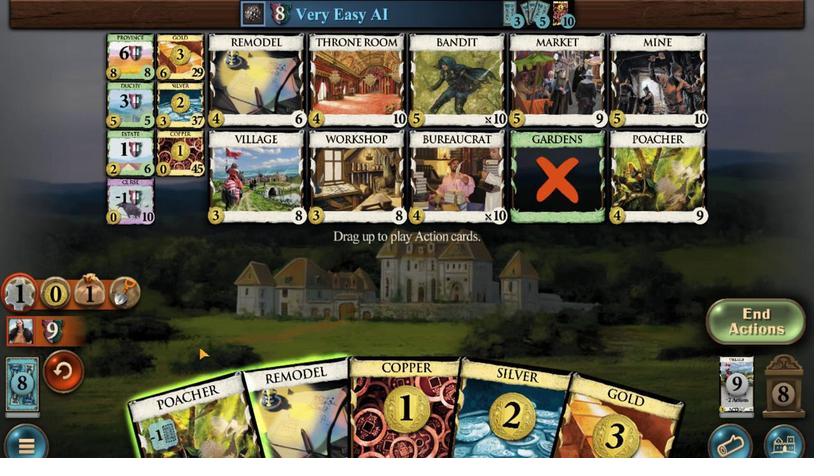
Action: Mouse moved to (387, 323)
Screenshot: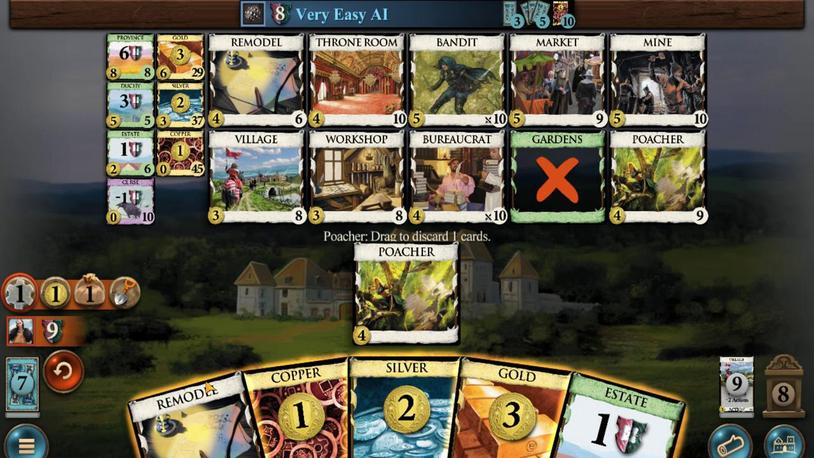 
Action: Mouse pressed left at (387, 323)
Screenshot: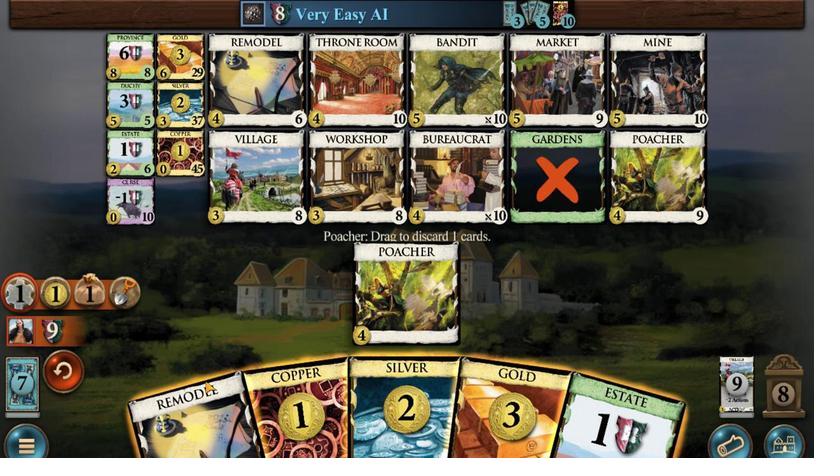 
Action: Mouse moved to (411, 324)
Screenshot: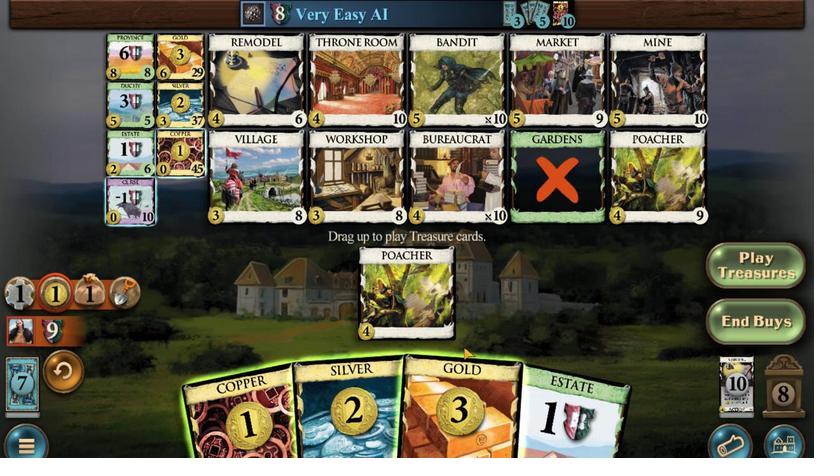 
Action: Mouse pressed left at (411, 324)
Screenshot: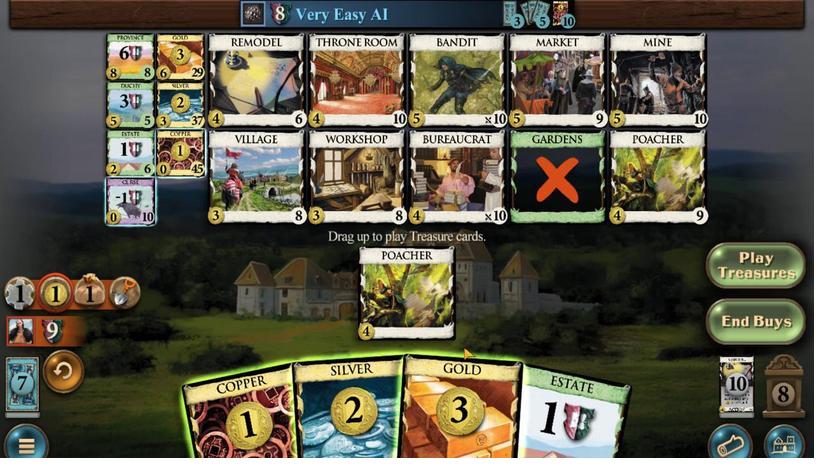 
Action: Mouse moved to (396, 324)
Screenshot: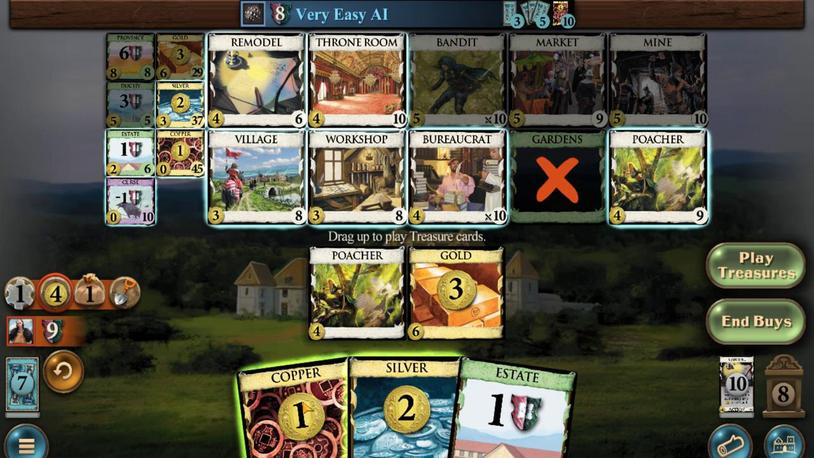 
Action: Mouse pressed left at (396, 324)
Screenshot: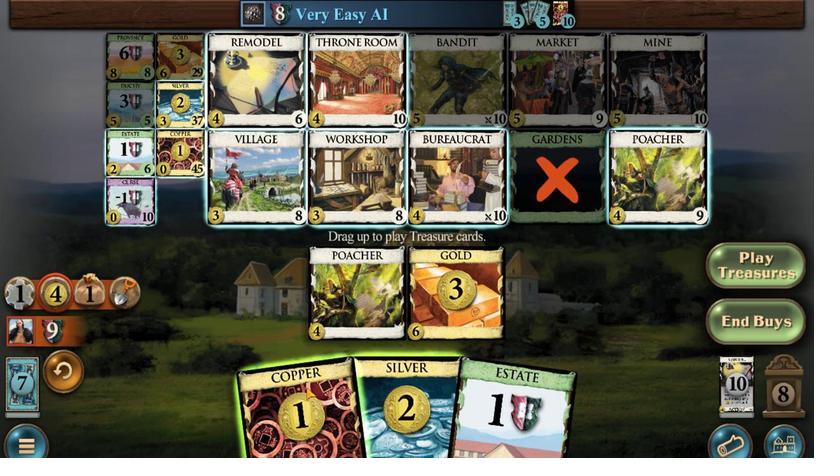 
Action: Mouse moved to (400, 323)
Screenshot: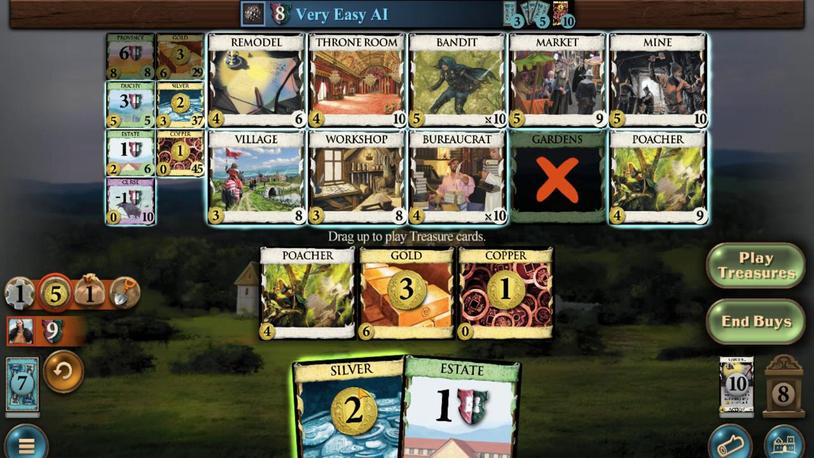 
Action: Mouse pressed left at (400, 323)
Screenshot: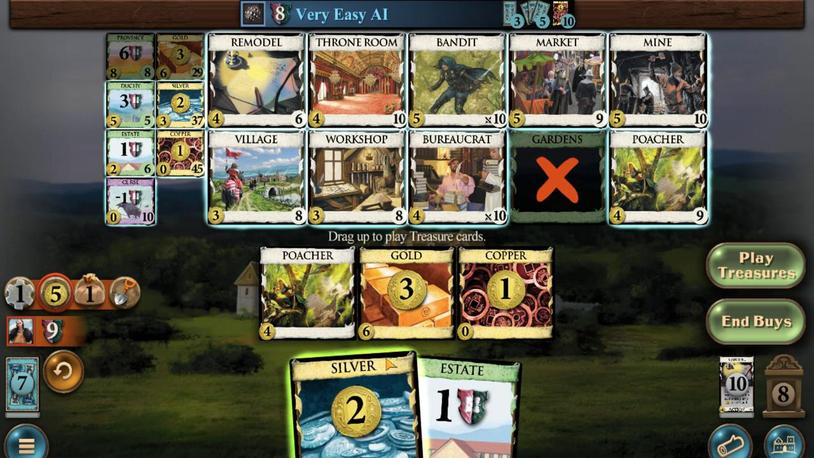 
Action: Mouse moved to (383, 365)
Screenshot: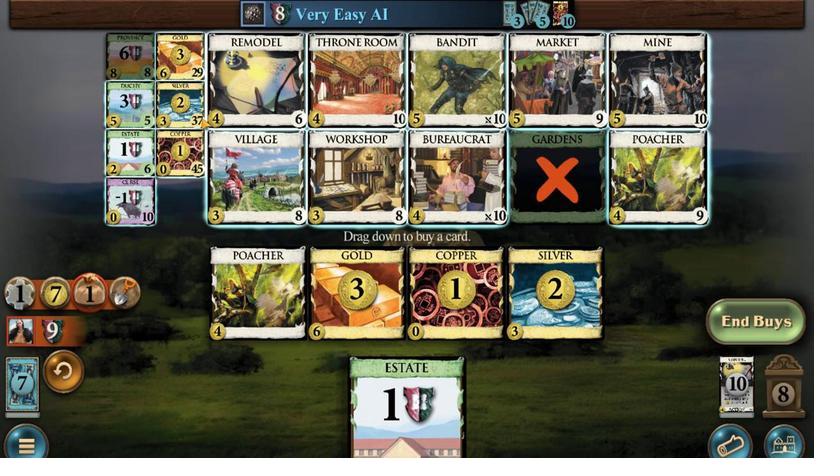 
Action: Mouse pressed left at (383, 365)
Screenshot: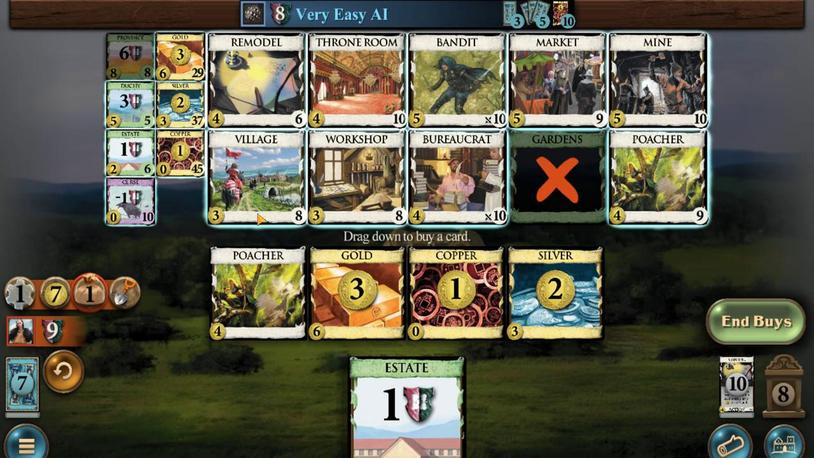 
Action: Mouse moved to (394, 325)
Screenshot: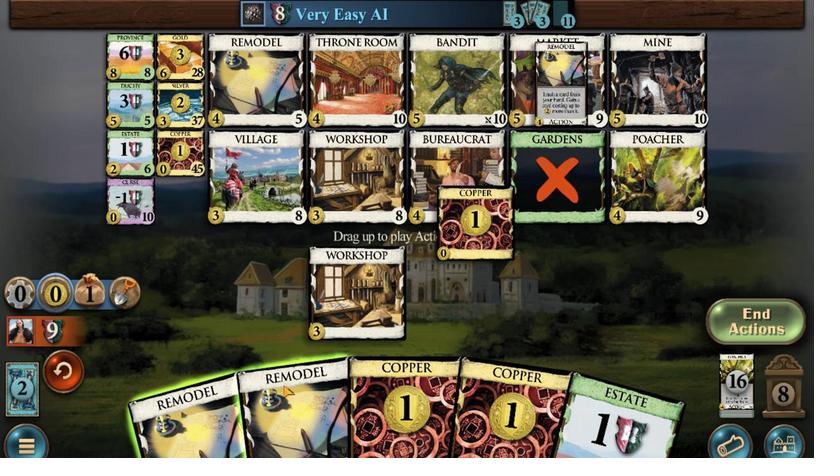 
Action: Mouse pressed left at (394, 325)
Screenshot: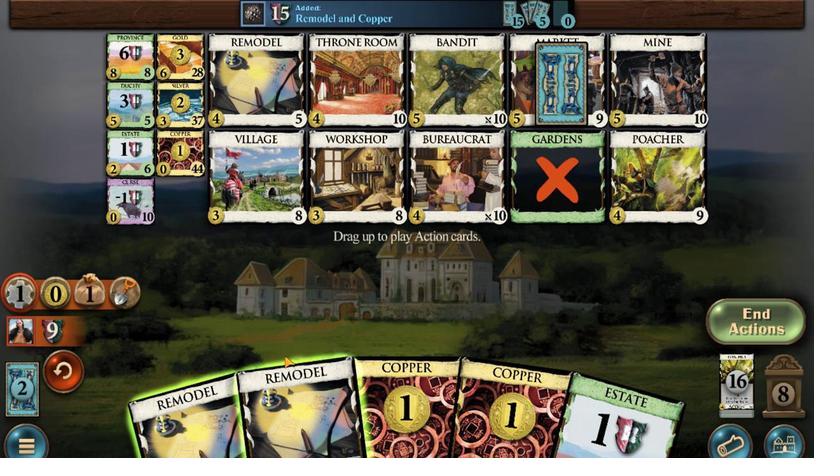 
Action: Mouse moved to (390, 323)
Screenshot: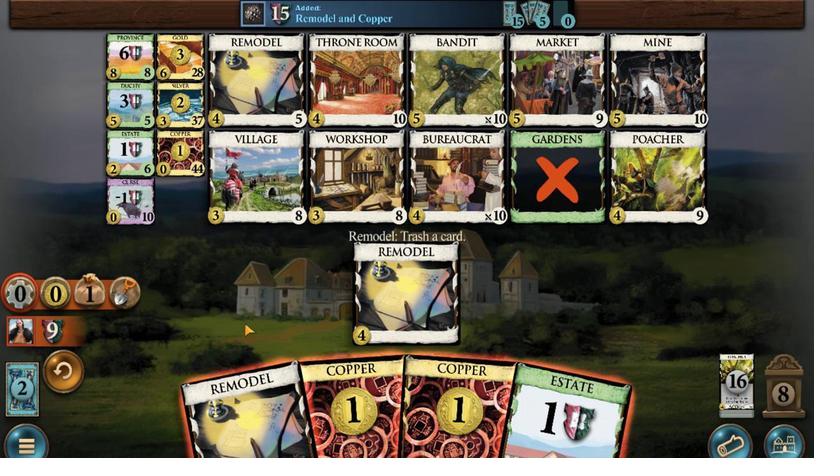 
Action: Mouse pressed left at (390, 323)
Screenshot: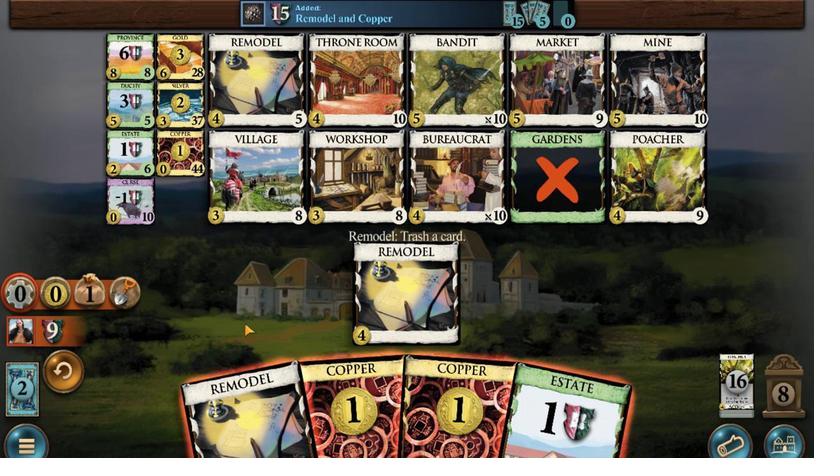 
Action: Mouse moved to (384, 366)
Screenshot: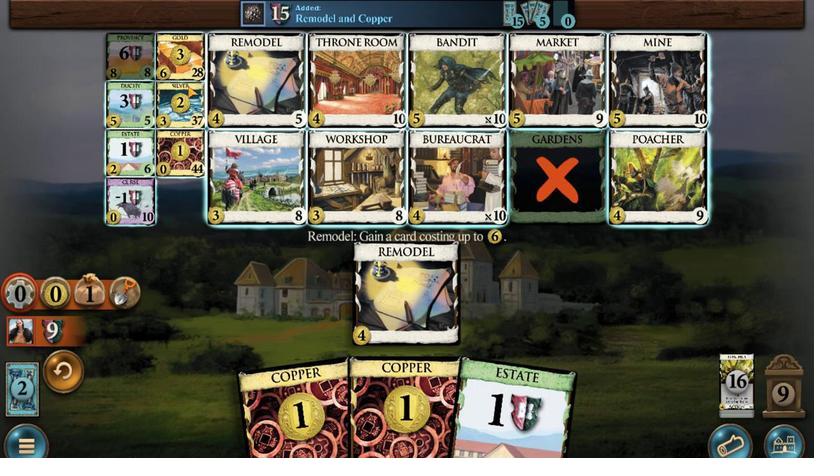 
Action: Mouse pressed left at (384, 366)
Screenshot: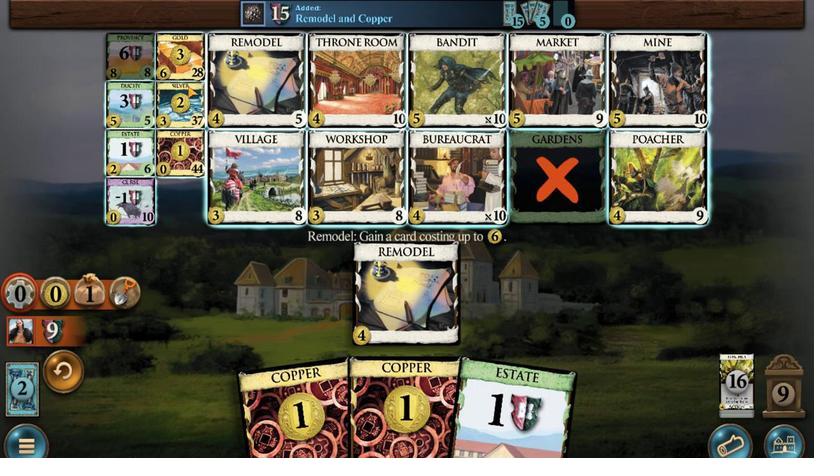 
Action: Mouse moved to (396, 322)
Screenshot: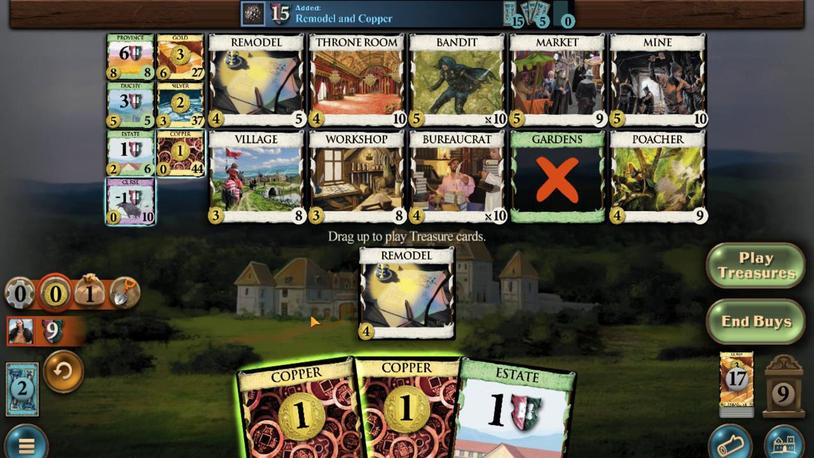 
Action: Mouse pressed left at (396, 322)
Screenshot: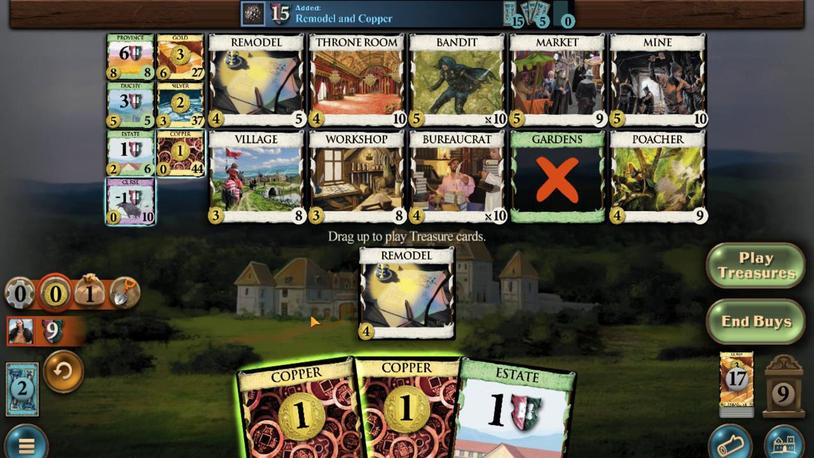 
Action: Mouse moved to (404, 325)
Screenshot: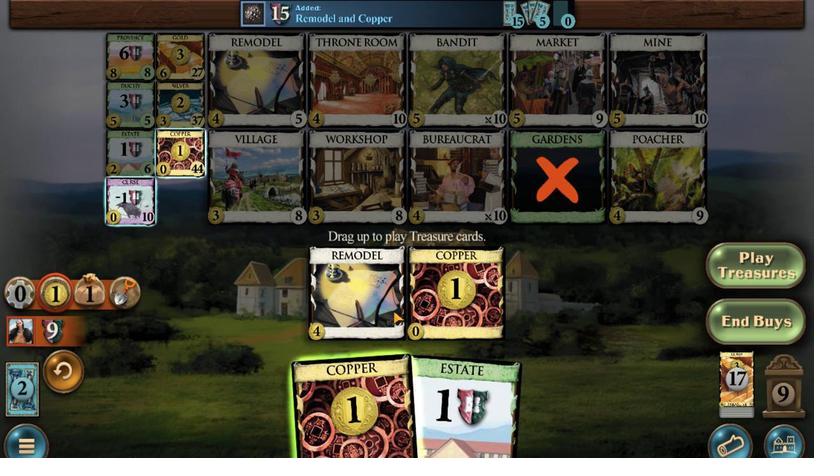 
Action: Mouse pressed left at (404, 325)
Screenshot: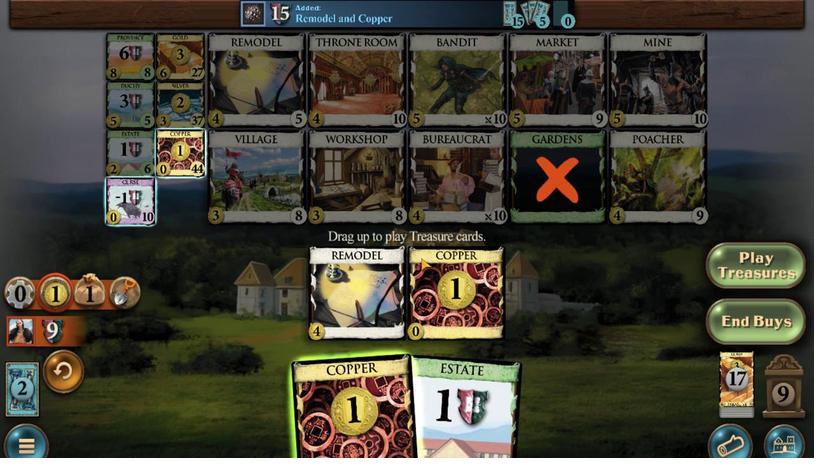 
Action: Mouse moved to (380, 353)
Screenshot: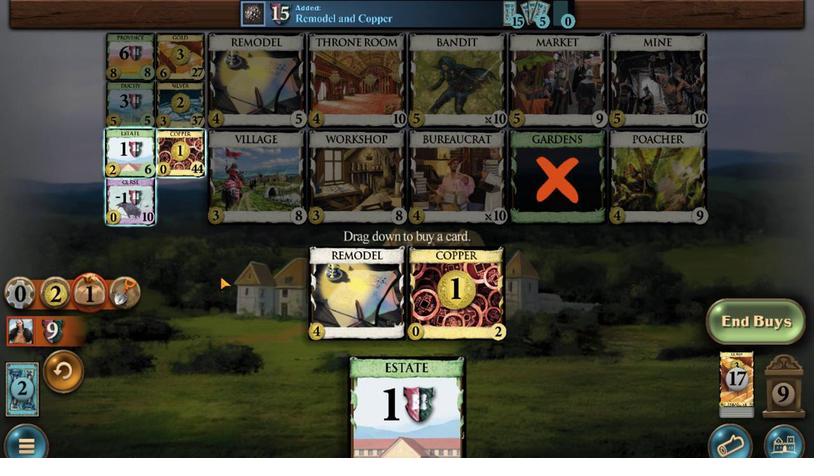 
Action: Mouse pressed left at (380, 353)
Screenshot: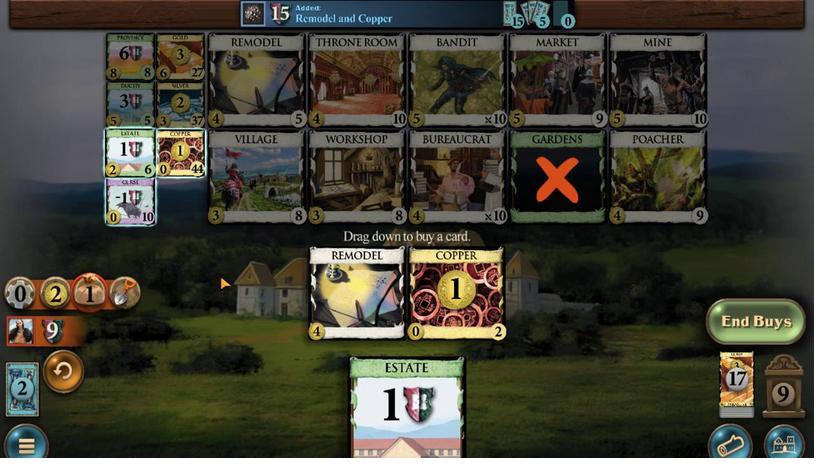 
Action: Mouse moved to (387, 325)
Screenshot: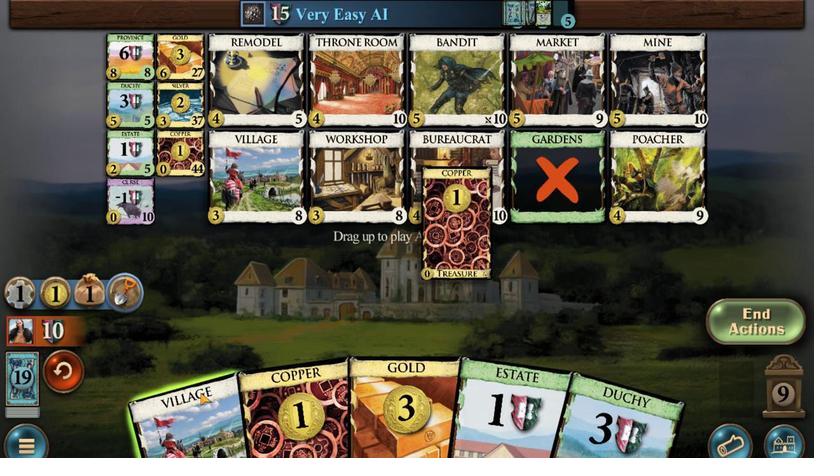 
Action: Mouse pressed left at (387, 325)
Screenshot: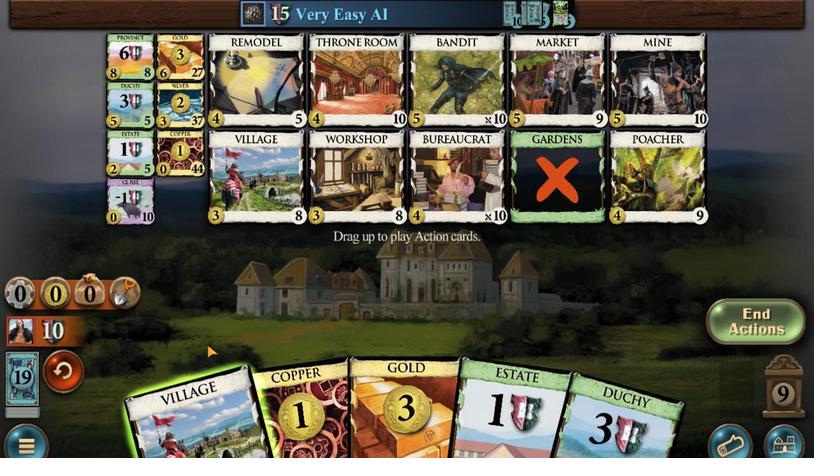 
Action: Mouse moved to (396, 324)
Screenshot: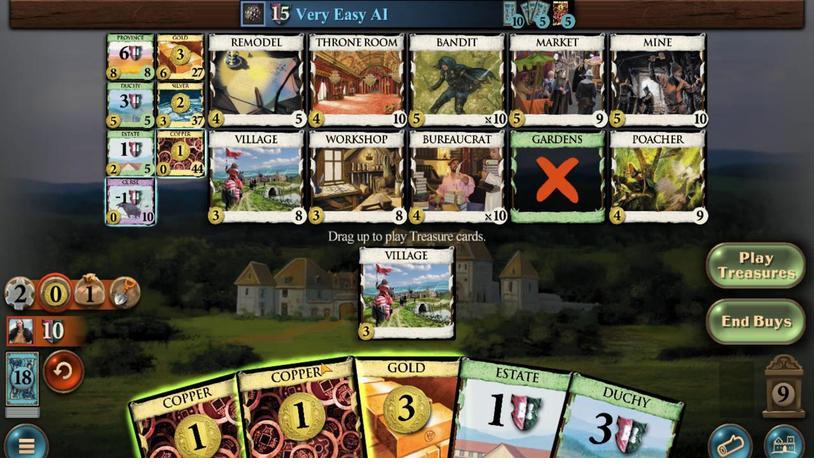 
Action: Mouse pressed left at (396, 324)
Screenshot: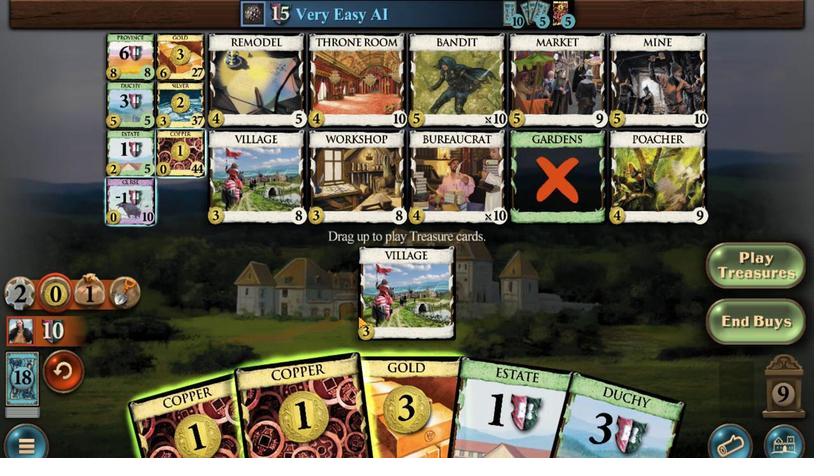 
Action: Mouse moved to (403, 325)
Screenshot: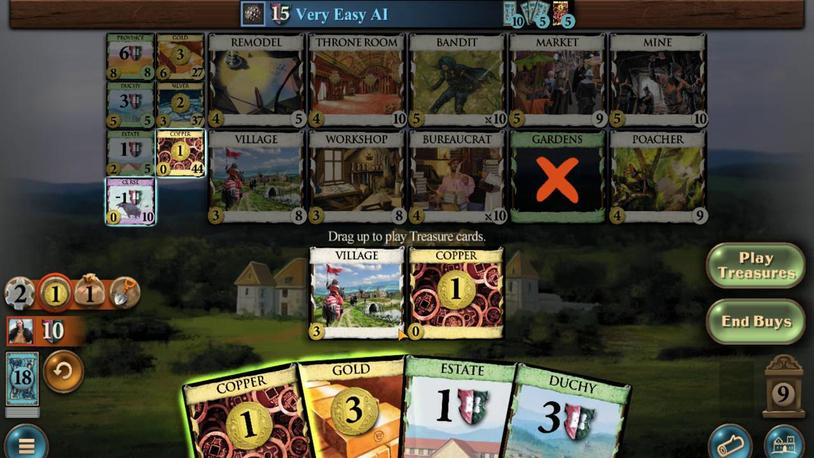 
Action: Mouse pressed left at (403, 325)
Screenshot: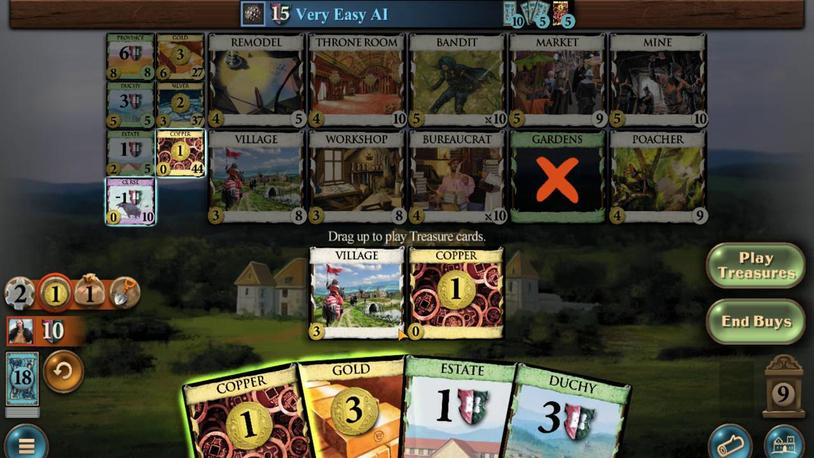 
Action: Mouse moved to (383, 359)
Screenshot: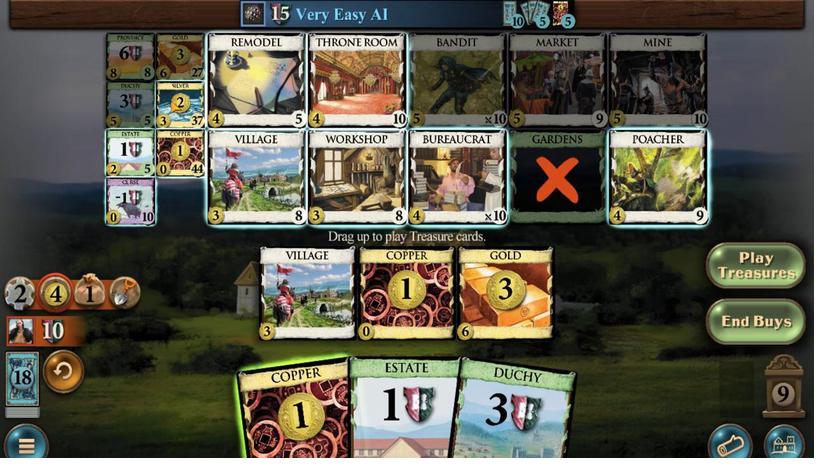 
Action: Mouse pressed left at (383, 359)
Screenshot: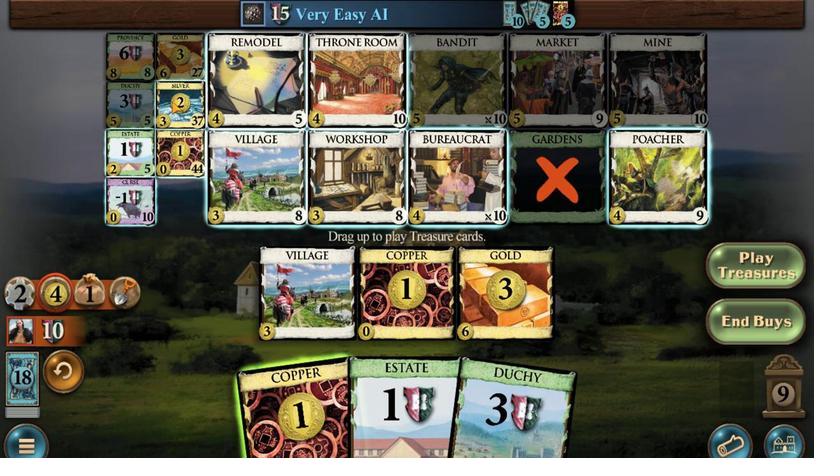 
Action: Mouse moved to (385, 323)
Screenshot: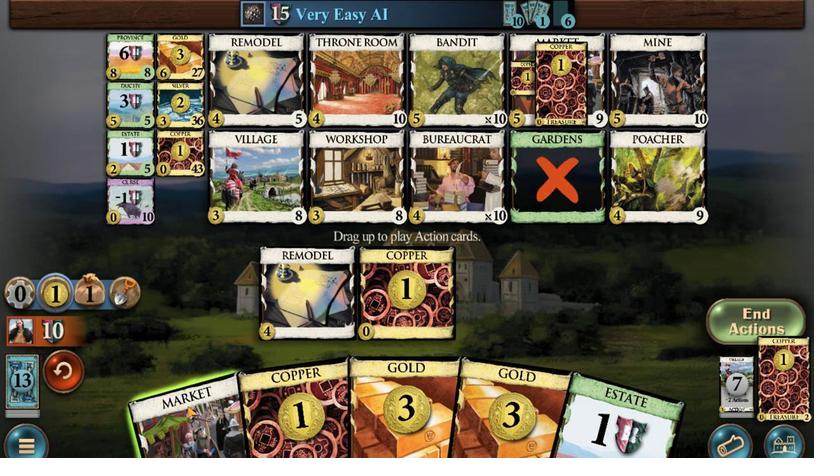 
Action: Mouse pressed left at (385, 323)
Screenshot: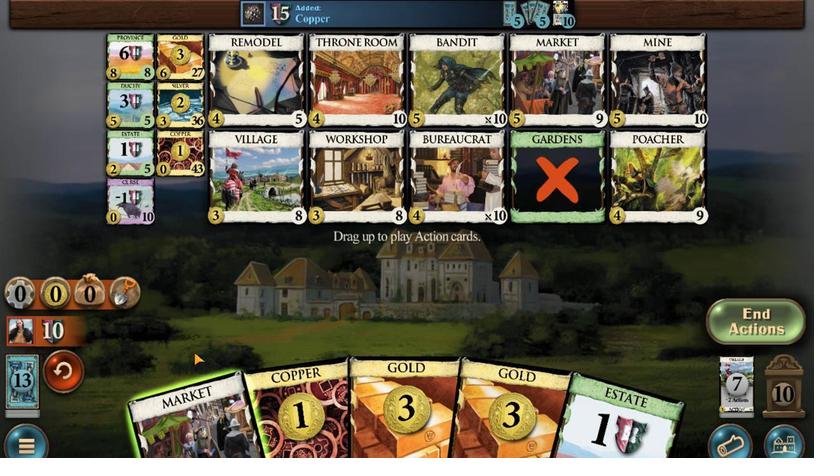 
Action: Mouse moved to (402, 325)
Screenshot: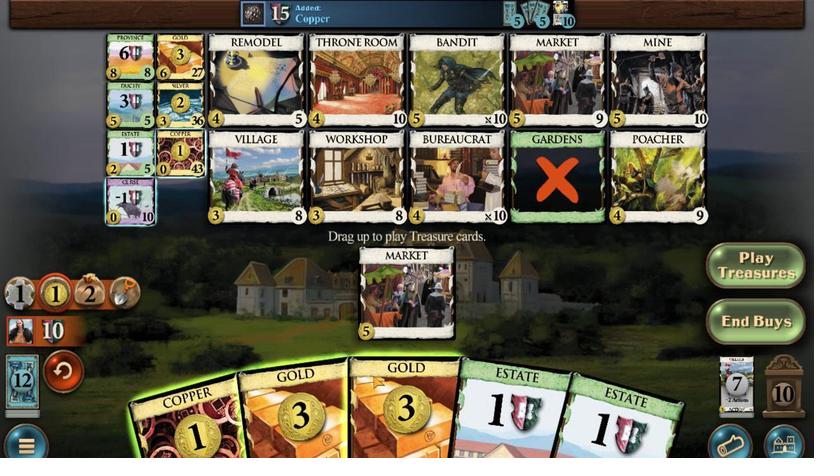 
Action: Mouse pressed left at (402, 325)
Screenshot: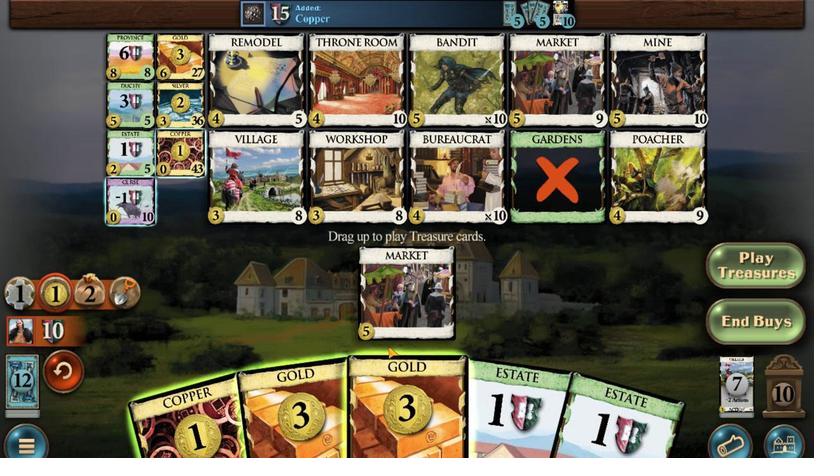 
Action: Mouse moved to (399, 322)
Screenshot: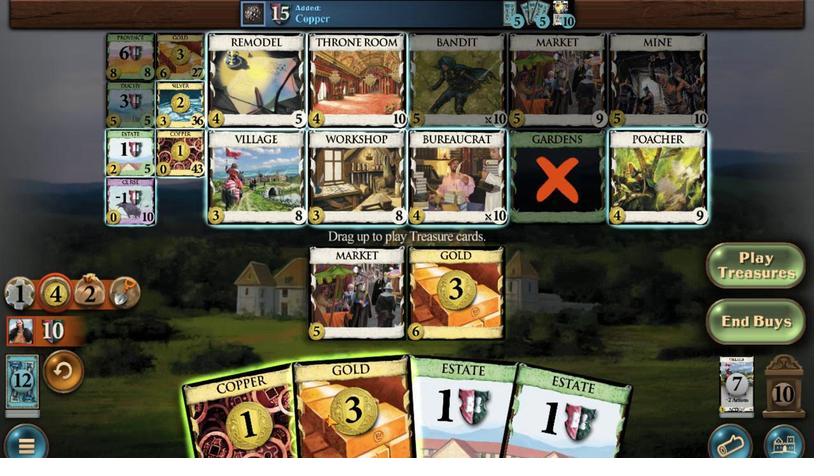 
Action: Mouse pressed left at (399, 322)
Screenshot: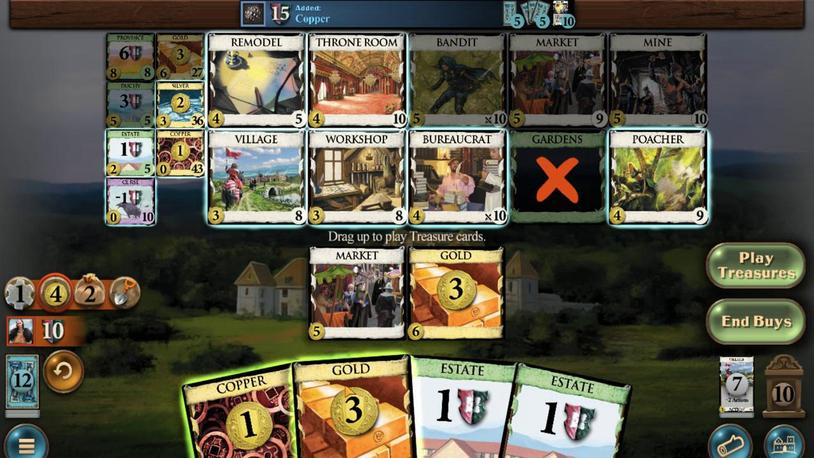 
Action: Mouse moved to (398, 325)
Screenshot: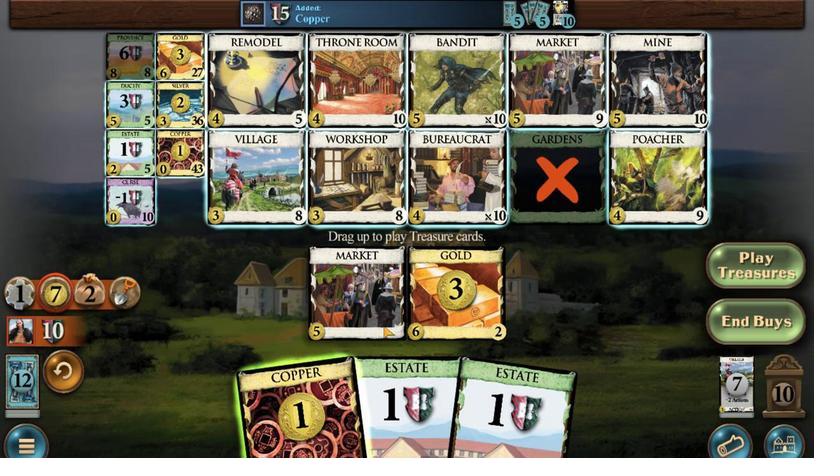 
Action: Mouse pressed left at (398, 325)
Screenshot: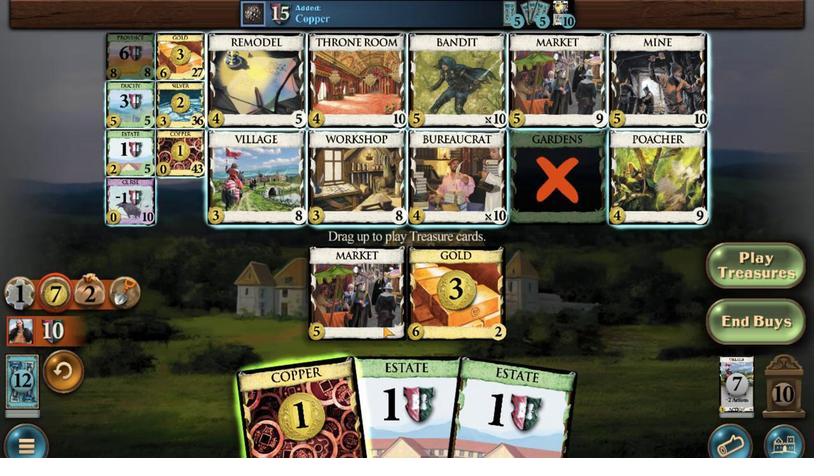 
Action: Mouse moved to (380, 366)
Screenshot: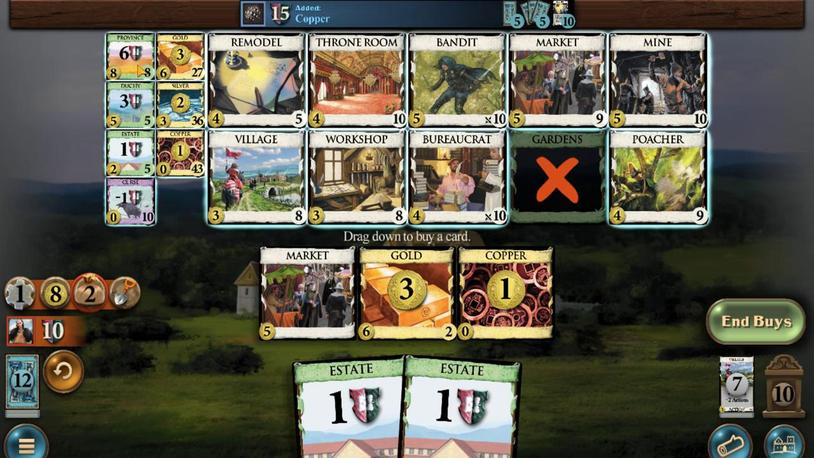 
Action: Mouse pressed left at (380, 366)
Screenshot: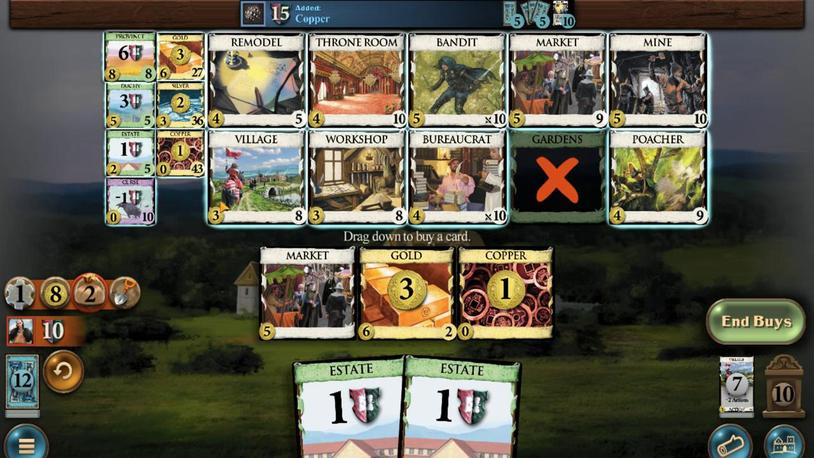 
Action: Mouse moved to (383, 353)
Screenshot: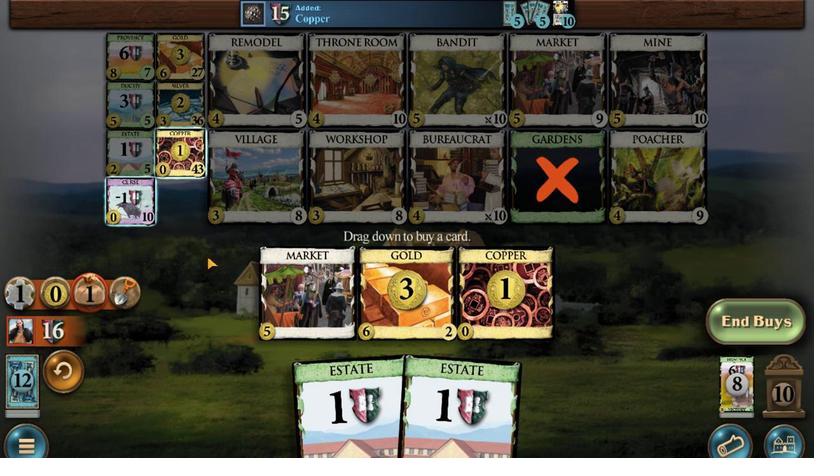 
Action: Mouse pressed left at (383, 353)
Screenshot: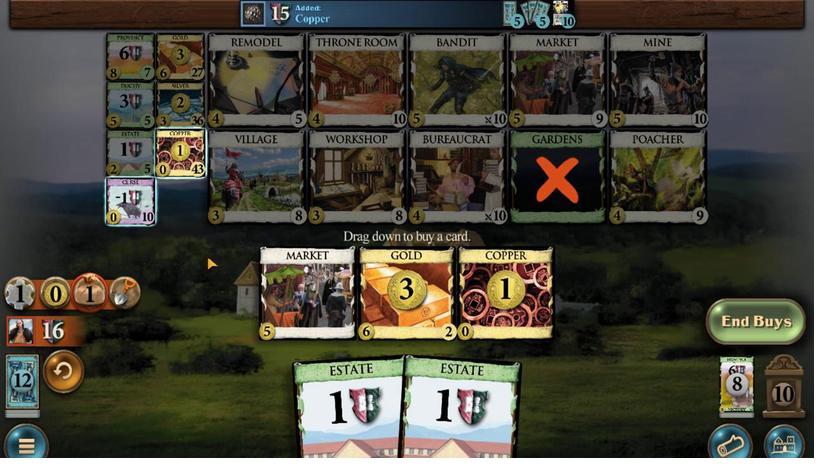 
Action: Mouse moved to (394, 325)
Screenshot: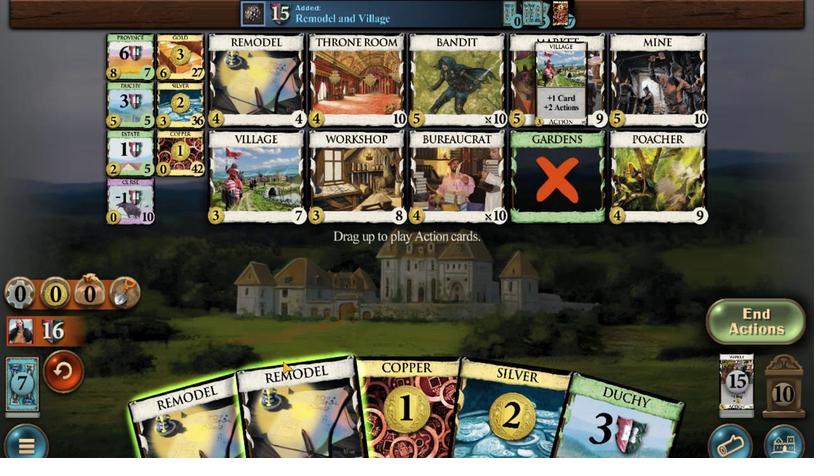 
Action: Mouse pressed left at (394, 325)
Screenshot: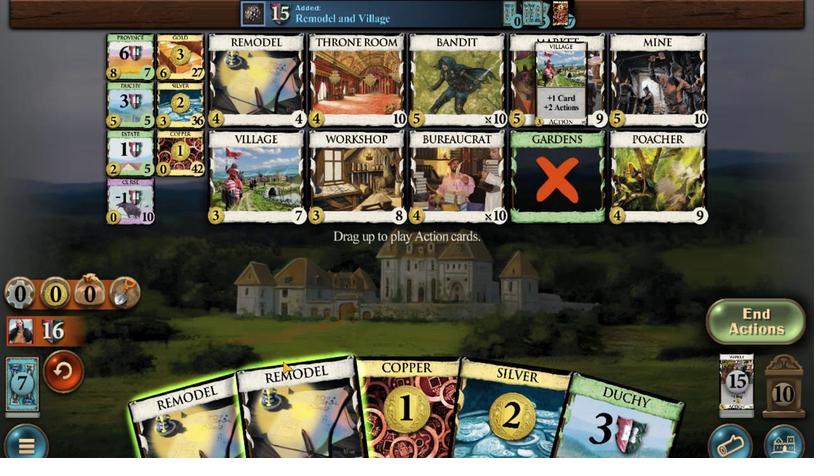
Action: Mouse moved to (424, 322)
Screenshot: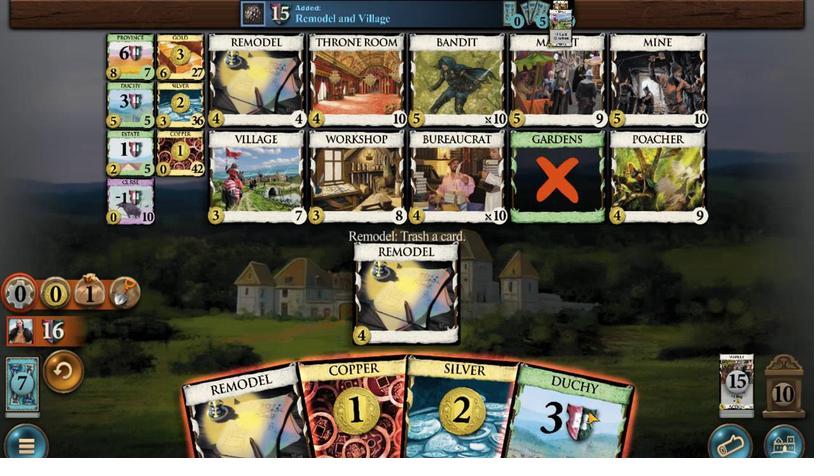 
Action: Mouse pressed left at (424, 322)
Screenshot: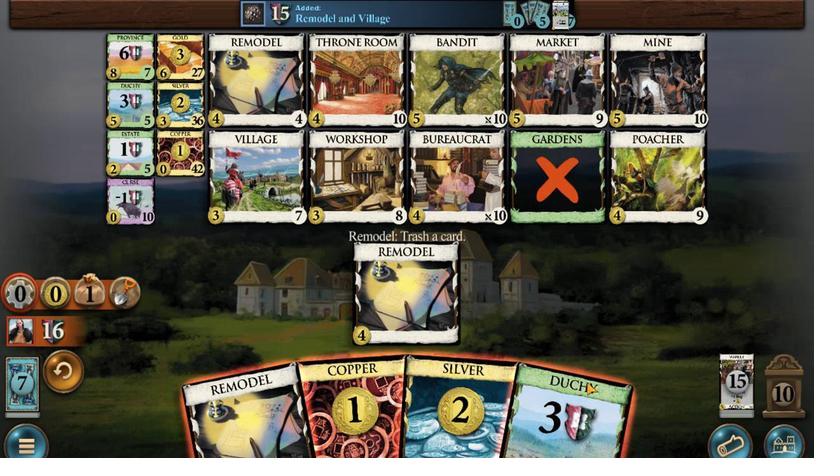
Action: Mouse moved to (380, 359)
Screenshot: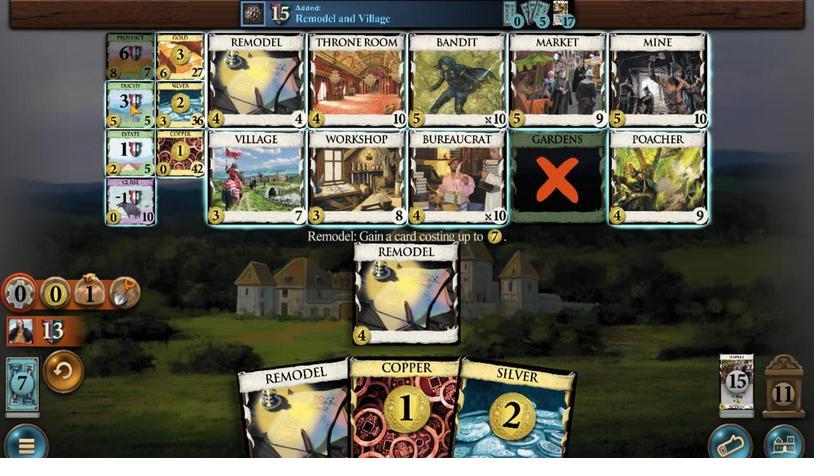 
Action: Mouse pressed left at (380, 359)
Screenshot: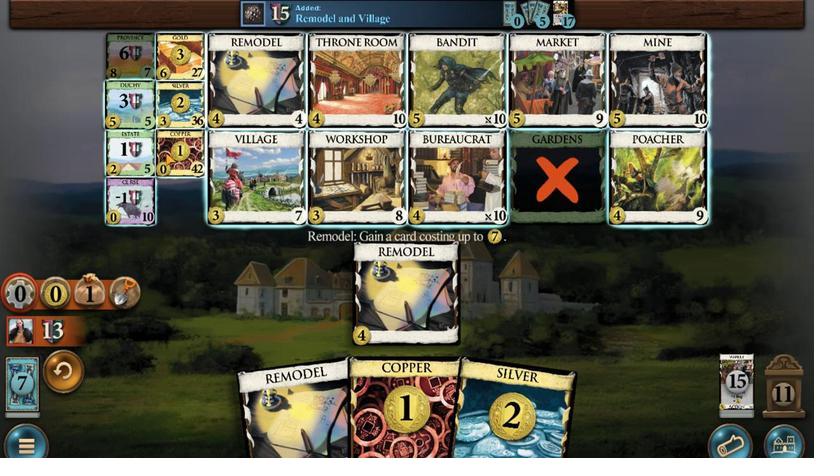 
Action: Mouse moved to (415, 322)
Screenshot: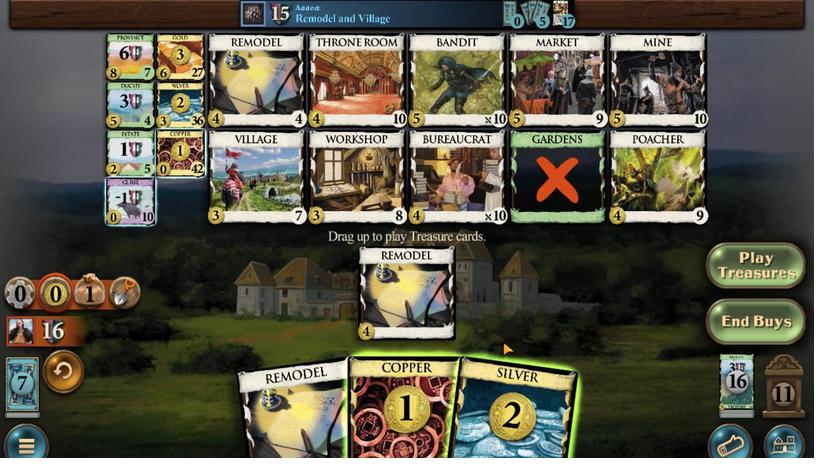 
Action: Mouse pressed left at (415, 322)
Screenshot: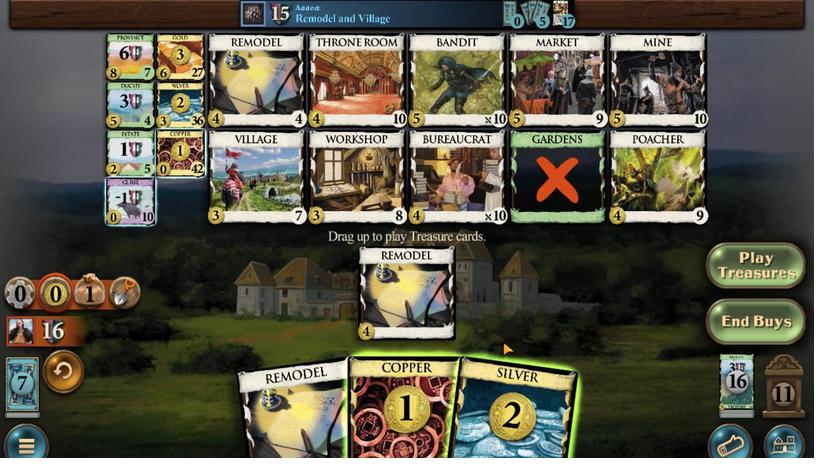
Action: Mouse moved to (411, 320)
Screenshot: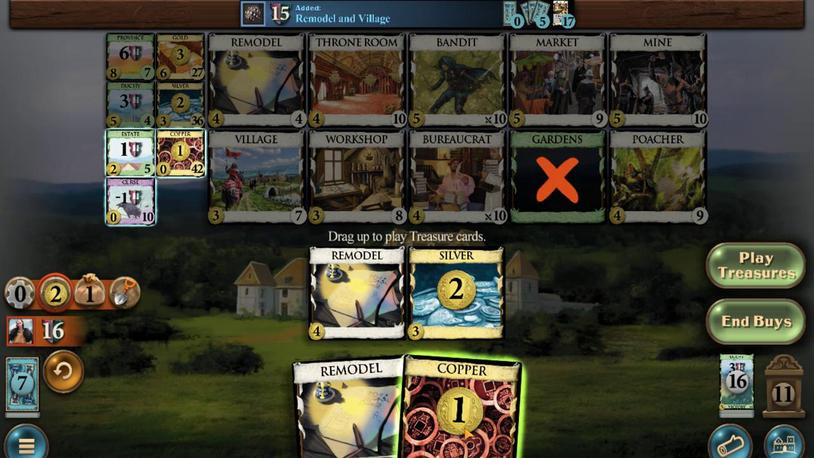
Action: Mouse pressed left at (411, 320)
Screenshot: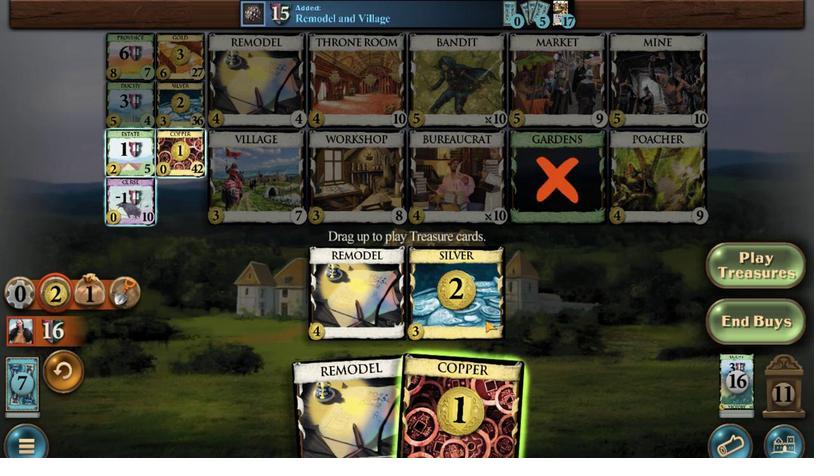 
Action: Mouse moved to (385, 359)
Screenshot: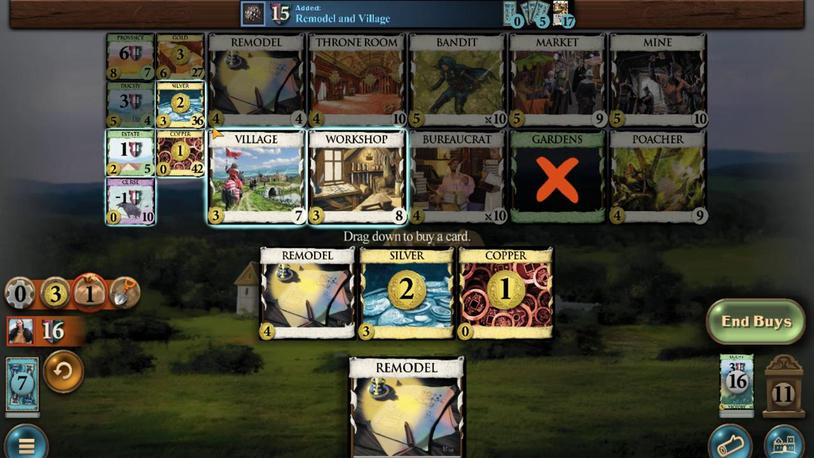 
Action: Mouse pressed left at (385, 359)
Screenshot: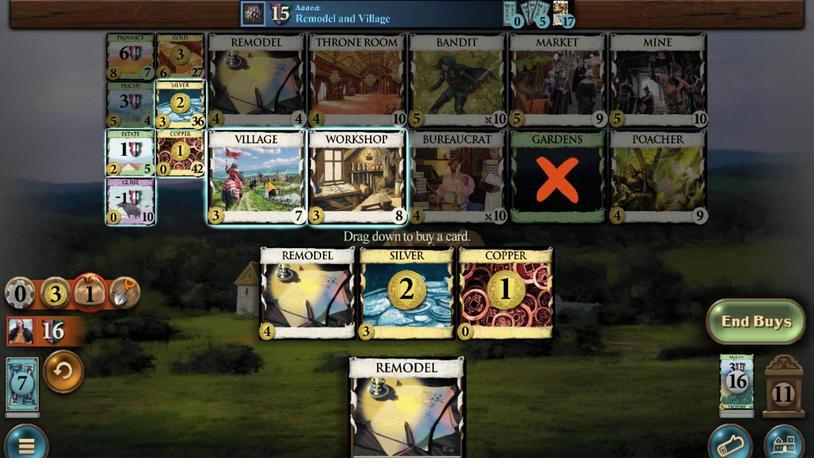 
Action: Mouse moved to (385, 324)
Screenshot: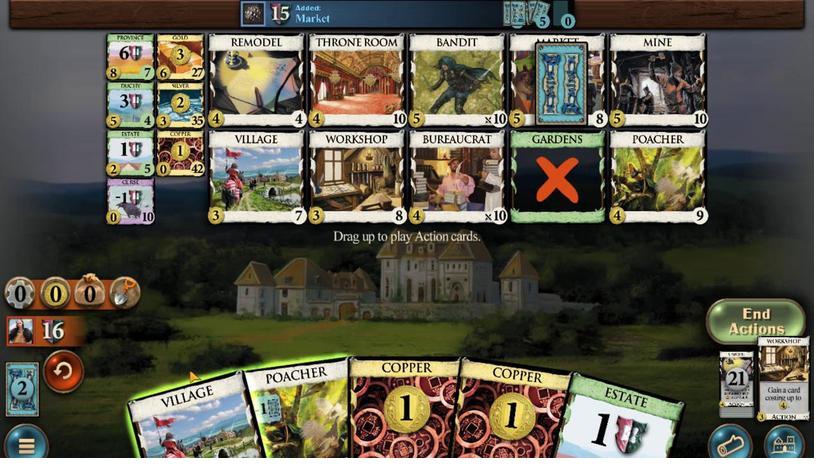 
Action: Mouse pressed left at (385, 324)
Screenshot: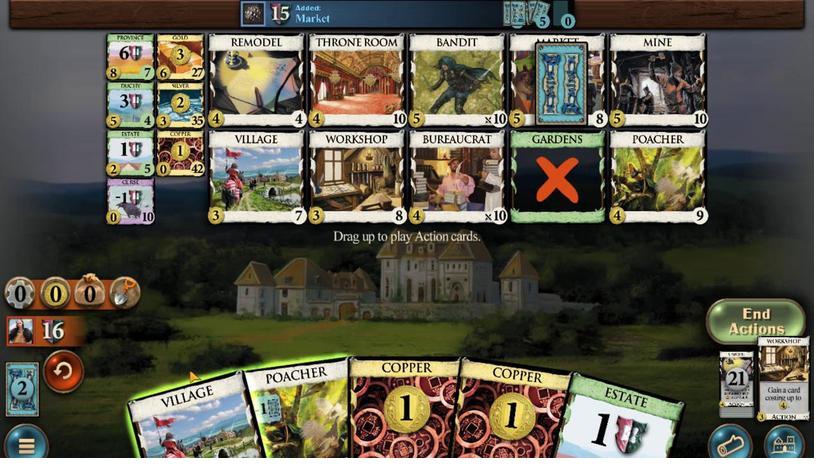 
Action: Mouse moved to (385, 322)
Screenshot: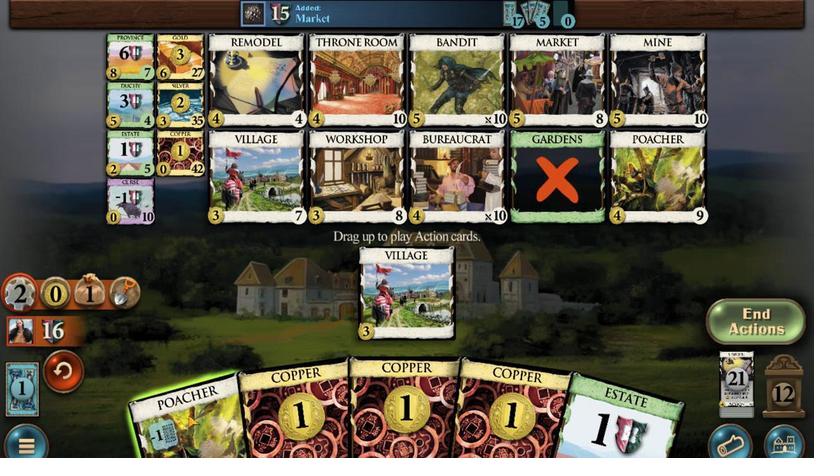 
Action: Mouse pressed left at (385, 322)
Screenshot: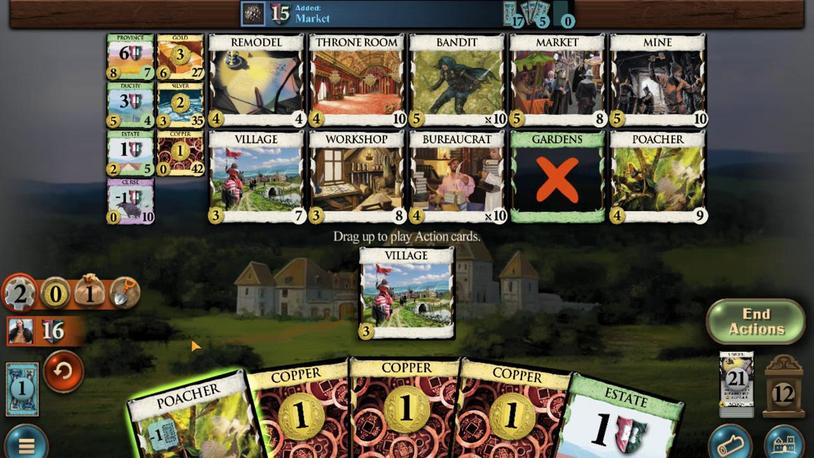 
Action: Mouse moved to (413, 323)
Screenshot: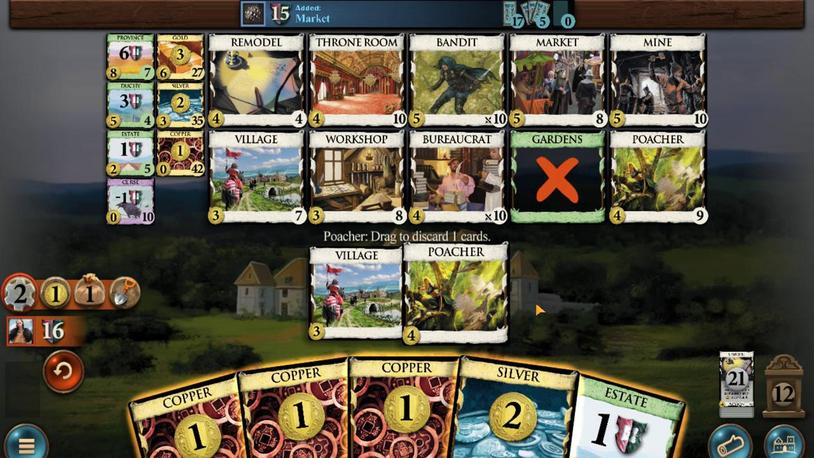 
Action: Mouse pressed left at (413, 323)
Screenshot: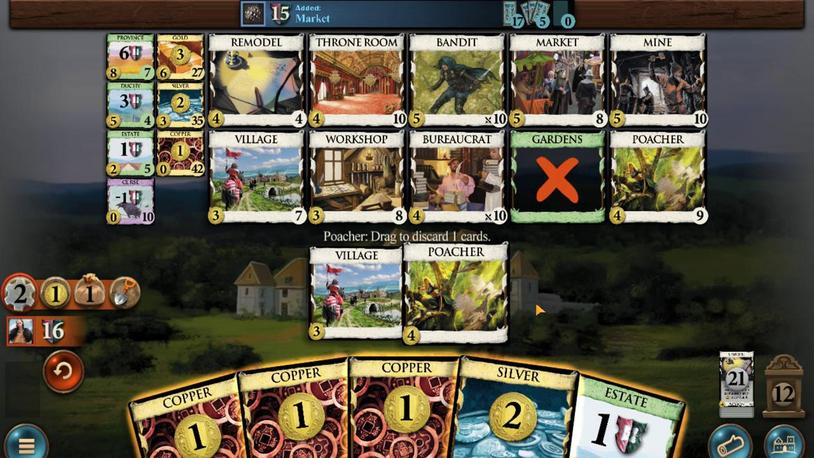 
Action: Mouse moved to (411, 325)
Screenshot: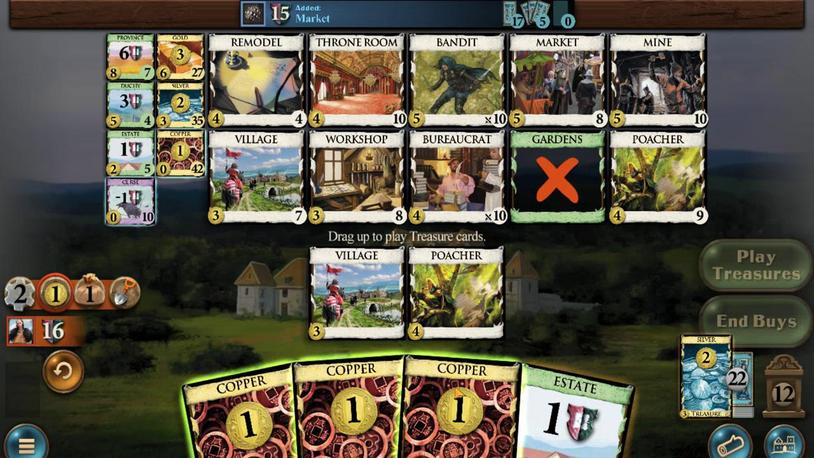 
Action: Mouse pressed left at (411, 325)
Screenshot: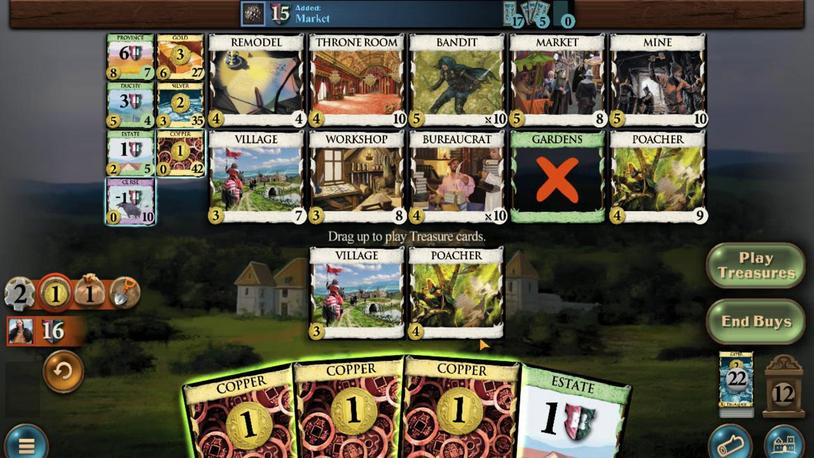 
Action: Mouse moved to (408, 322)
Screenshot: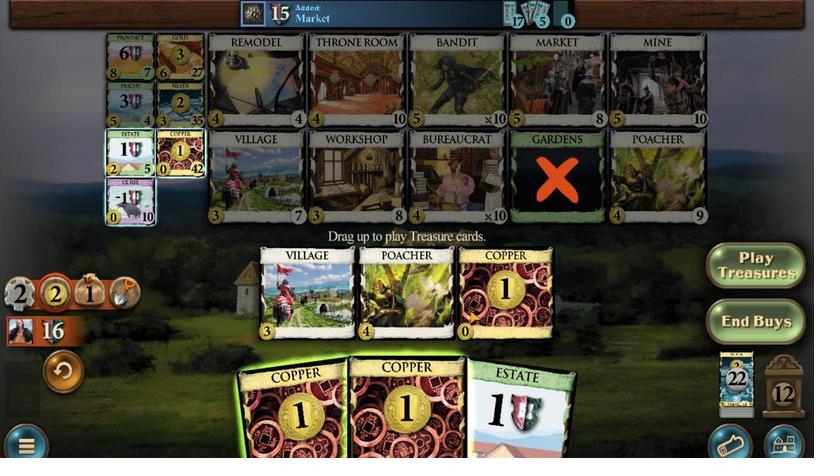 
Action: Mouse pressed left at (408, 322)
Screenshot: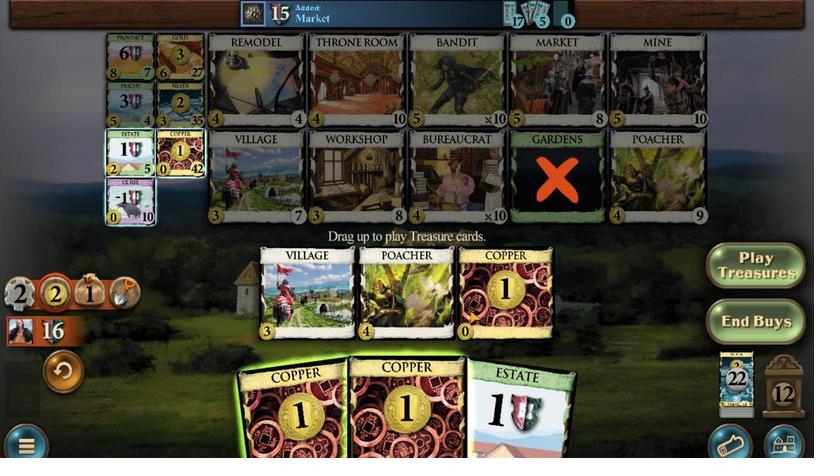 
Action: Mouse moved to (404, 325)
Screenshot: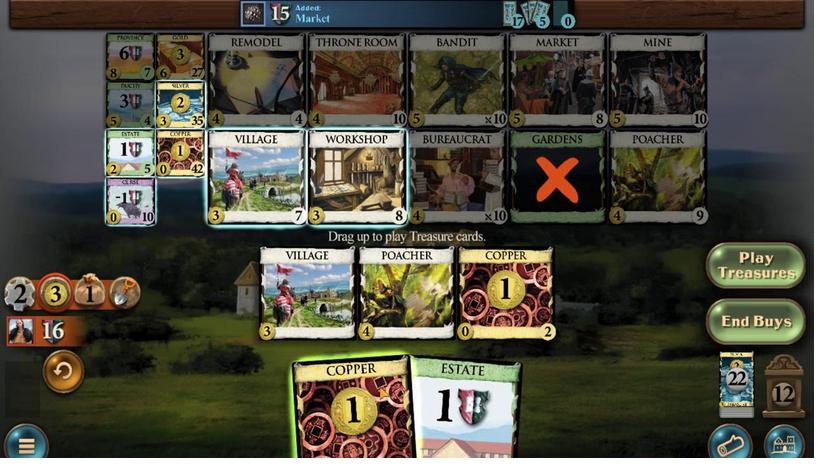 
Action: Mouse pressed left at (404, 325)
Screenshot: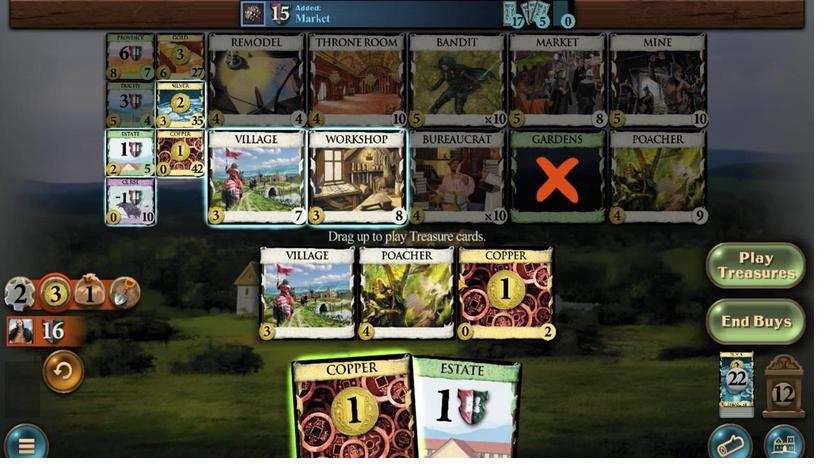 
Action: Mouse moved to (392, 362)
Screenshot: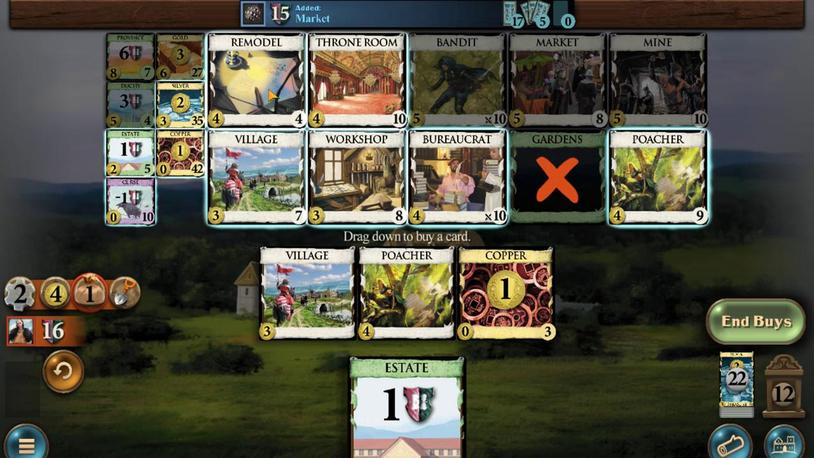 
Action: Mouse pressed left at (392, 362)
Screenshot: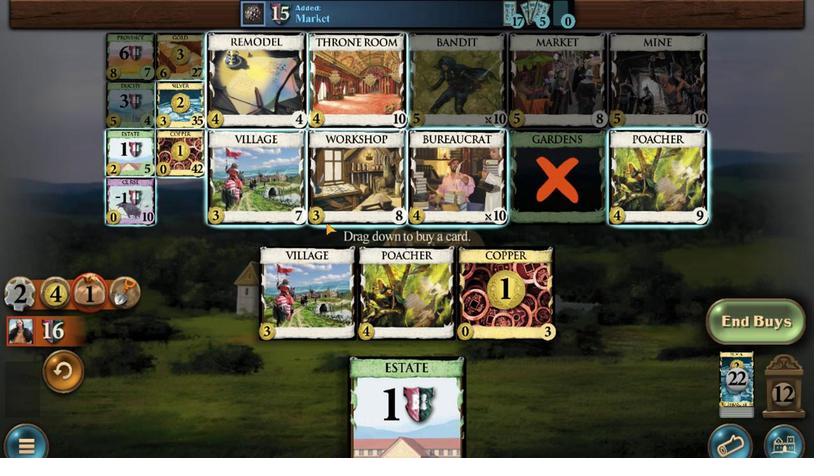 
Action: Mouse moved to (395, 325)
Screenshot: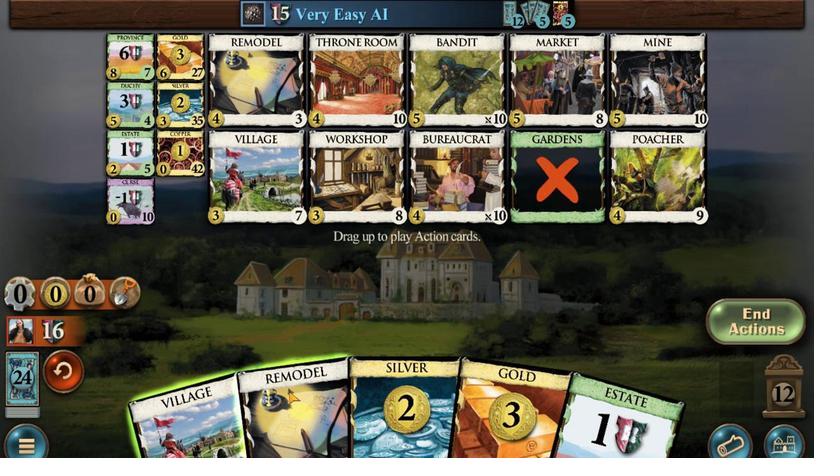 
Action: Mouse pressed left at (395, 325)
Screenshot: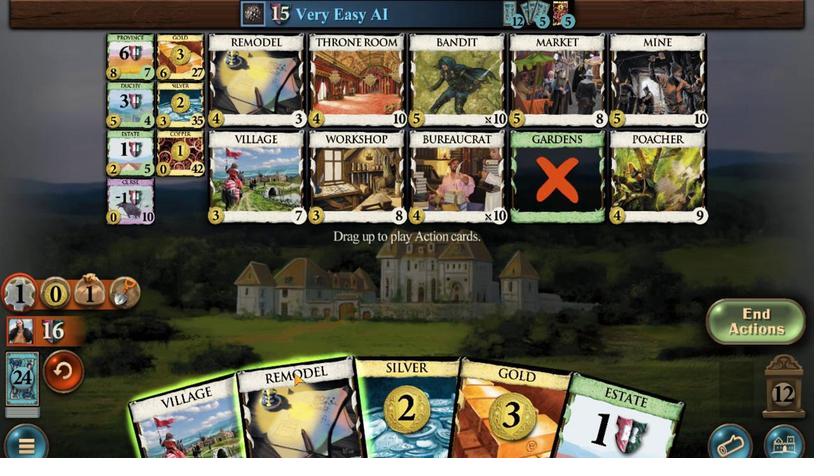 
Action: Mouse moved to (411, 324)
Screenshot: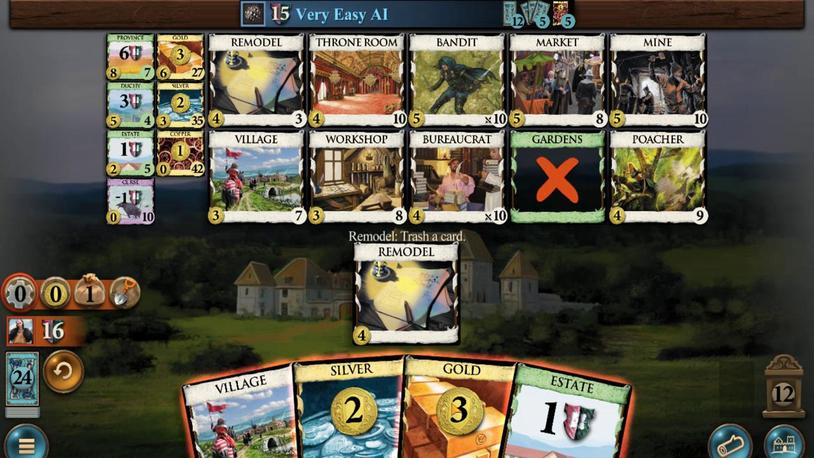 
Action: Mouse pressed left at (411, 324)
Screenshot: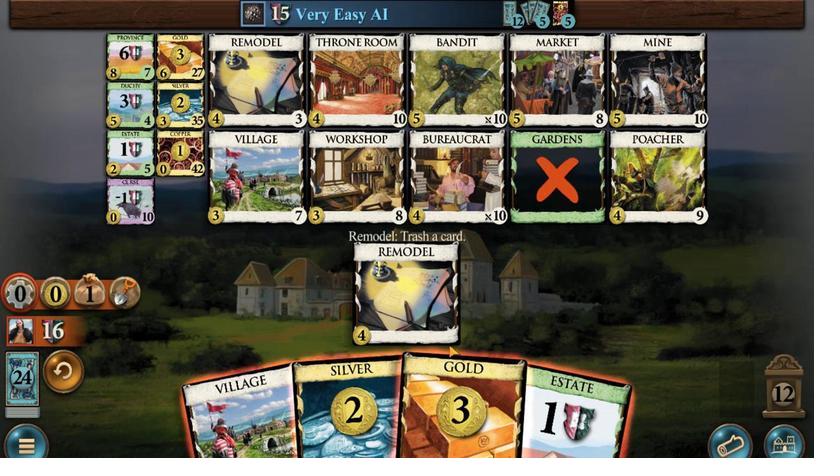 
Action: Mouse moved to (380, 364)
Screenshot: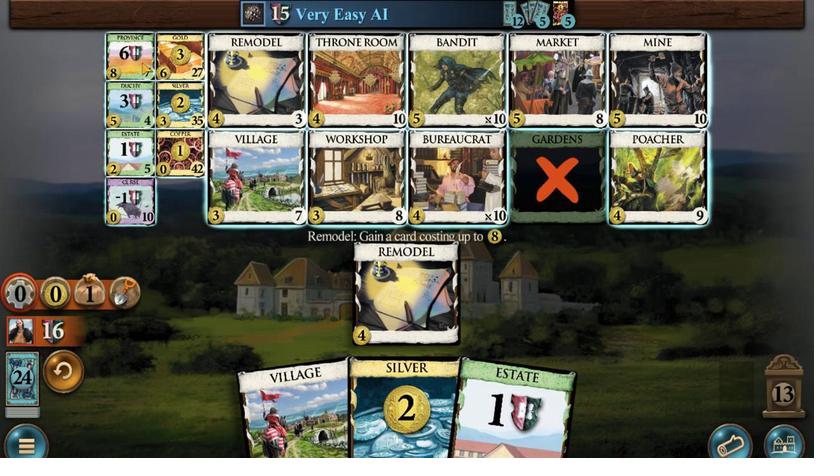 
Action: Mouse pressed left at (380, 364)
Screenshot: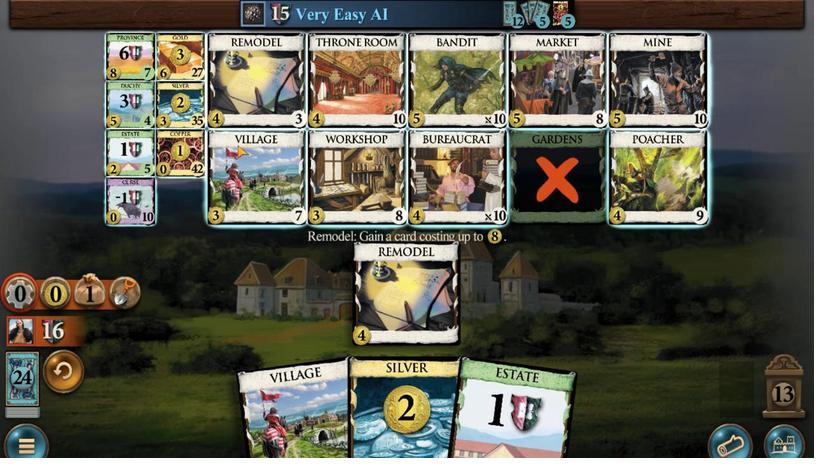 
Action: Mouse moved to (406, 323)
Screenshot: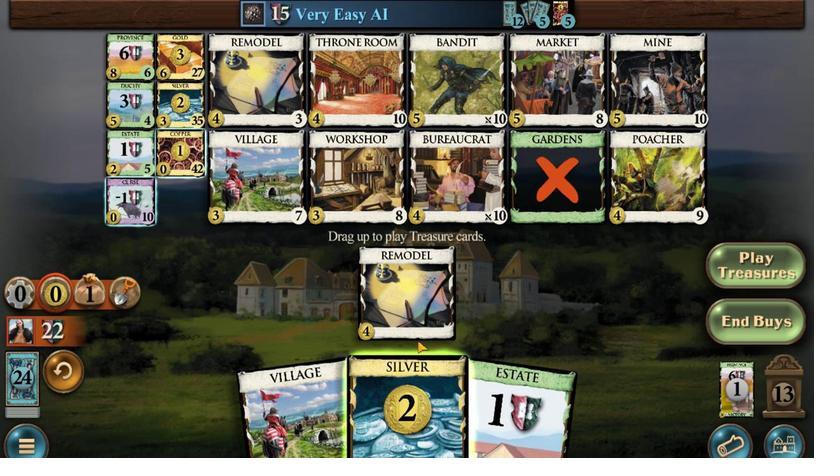 
Action: Mouse pressed left at (406, 323)
Screenshot: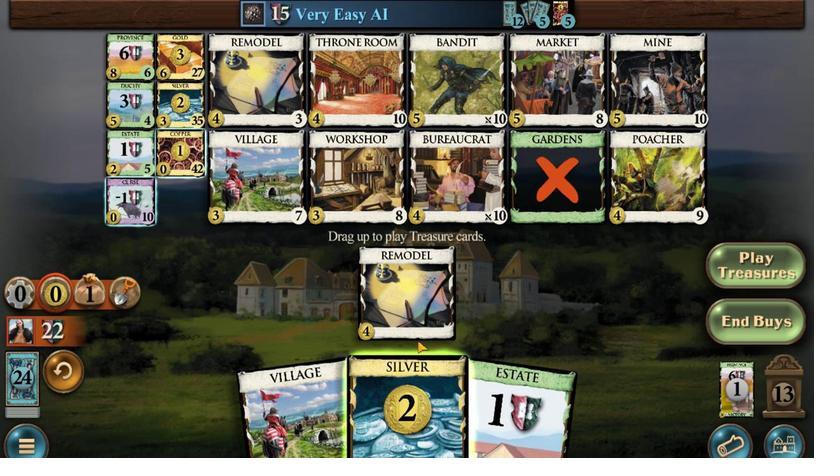 
Action: Mouse moved to (380, 354)
Screenshot: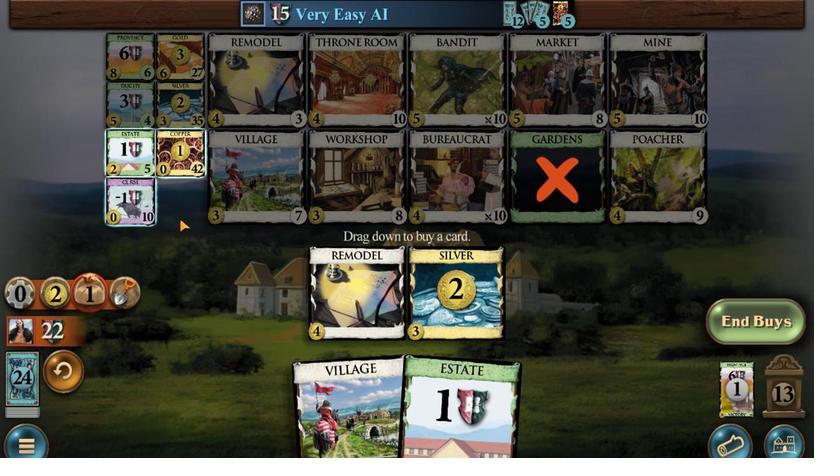 
Action: Mouse pressed left at (380, 354)
Screenshot: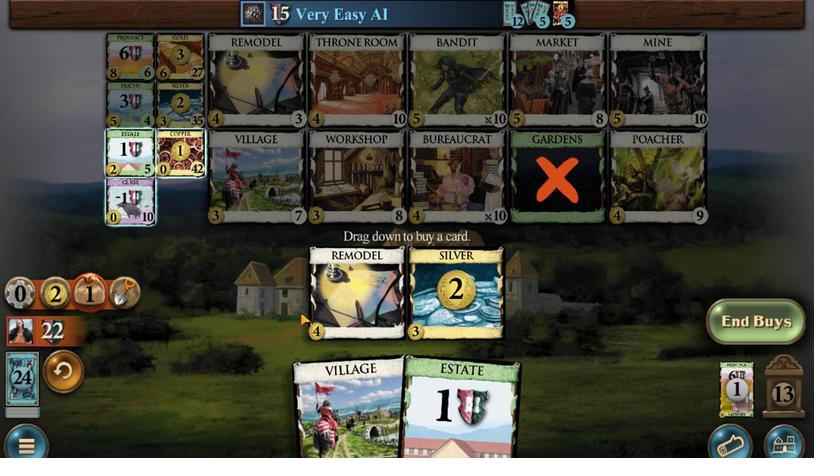 
Action: Mouse moved to (404, 322)
Screenshot: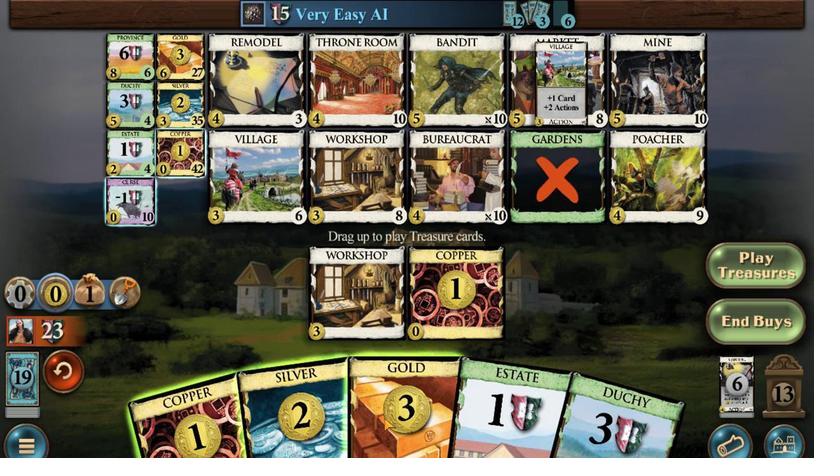 
Action: Mouse pressed left at (404, 322)
Screenshot: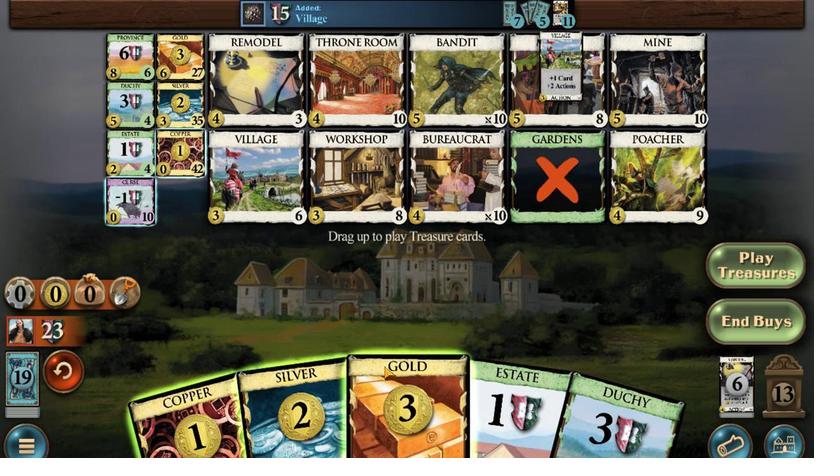 
Action: Mouse moved to (401, 323)
Screenshot: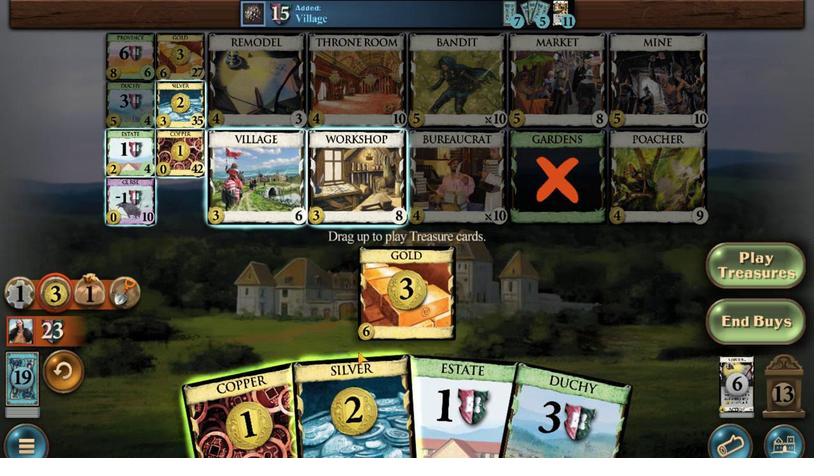 
Action: Mouse pressed left at (401, 323)
Screenshot: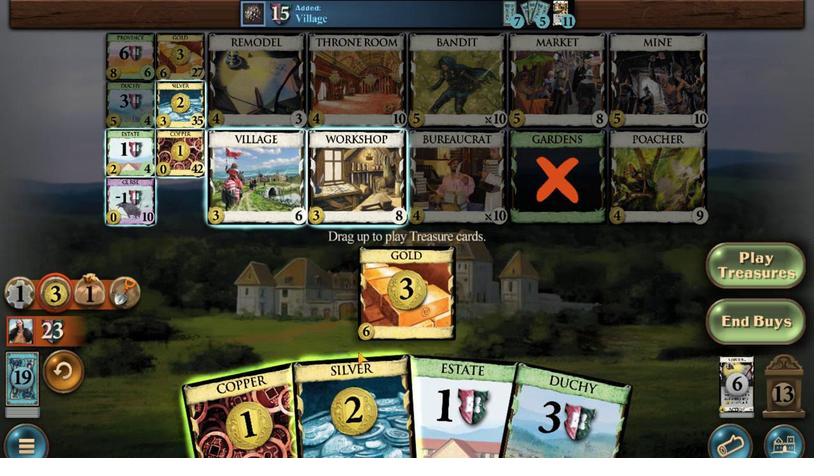 
Action: Mouse moved to (396, 324)
Screenshot: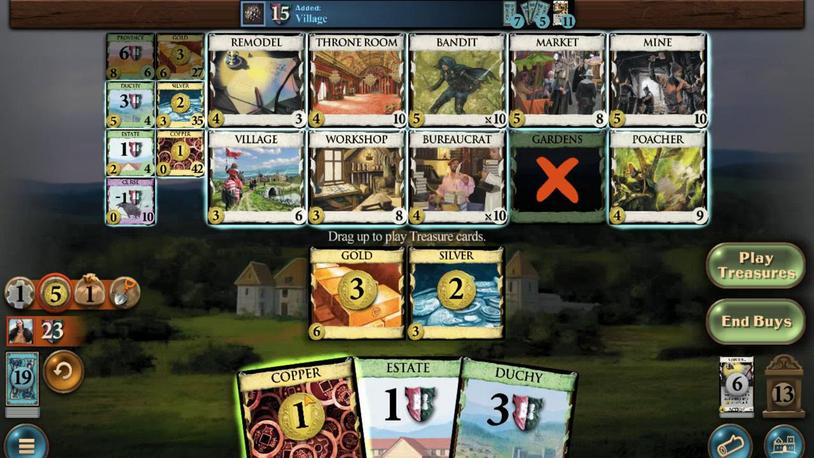 
Action: Mouse pressed left at (396, 324)
